 Task: Look for space in Lebrija, Spain from 2nd September, 2023 to 5th September, 2023 for 1 adult in price range Rs.5000 to Rs.10000. Place can be private room with 1  bedroom having 1 bed and 1 bathroom. Property type can be house, flat, guest house, hotel. Booking option can be shelf check-in. Required host language is English.
Action: Mouse moved to (375, 191)
Screenshot: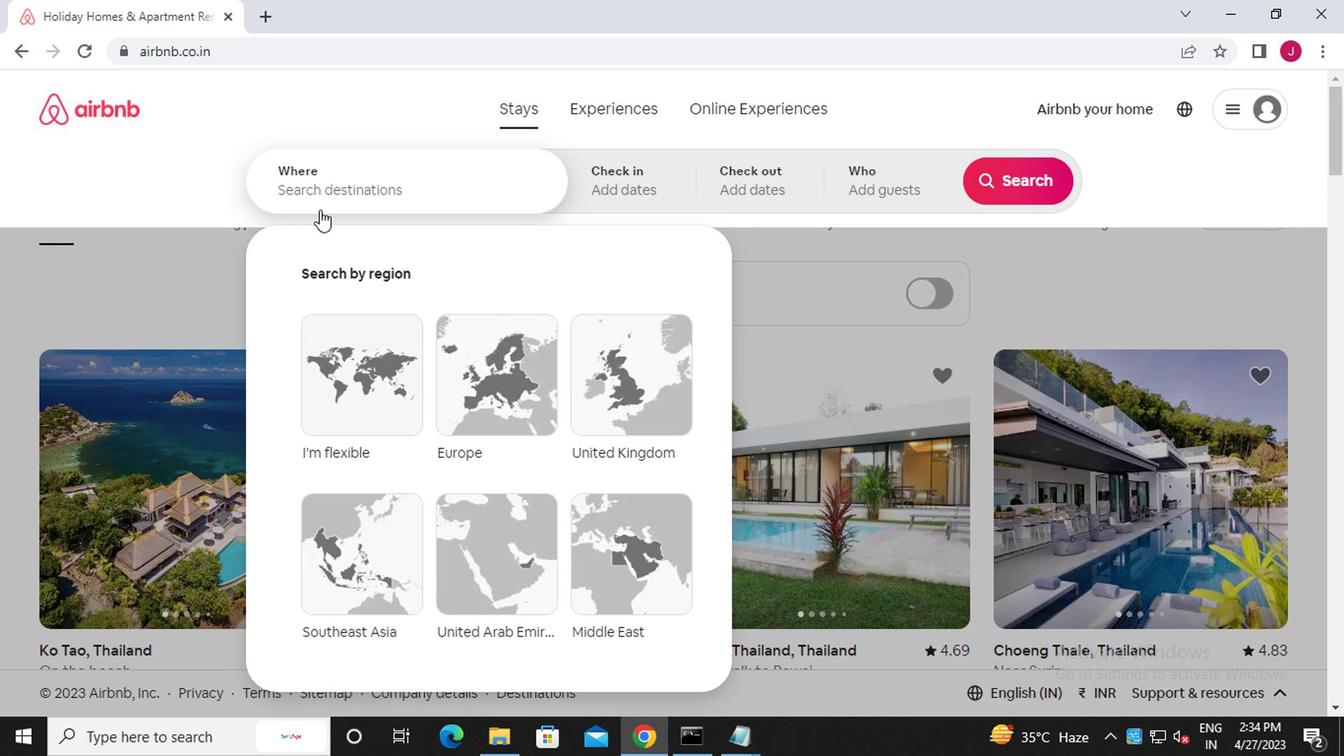 
Action: Mouse pressed left at (375, 191)
Screenshot: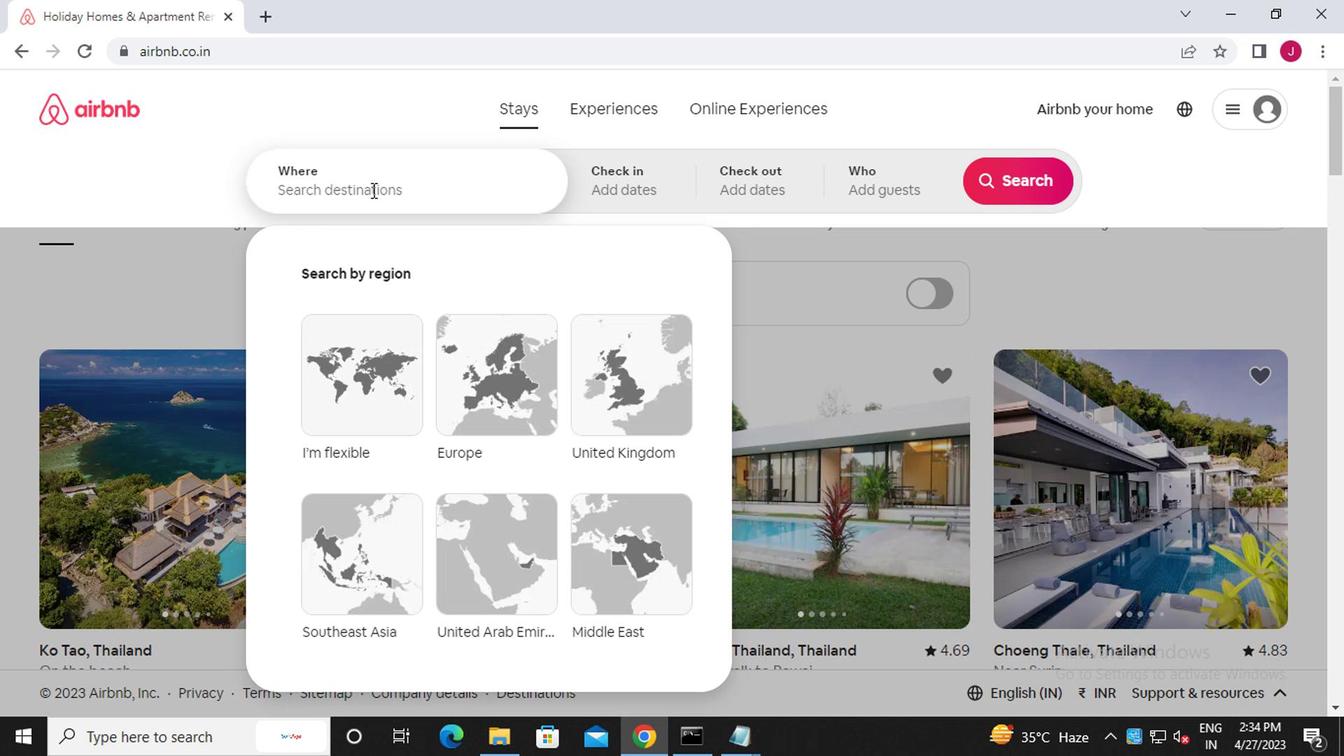 
Action: Mouse moved to (377, 191)
Screenshot: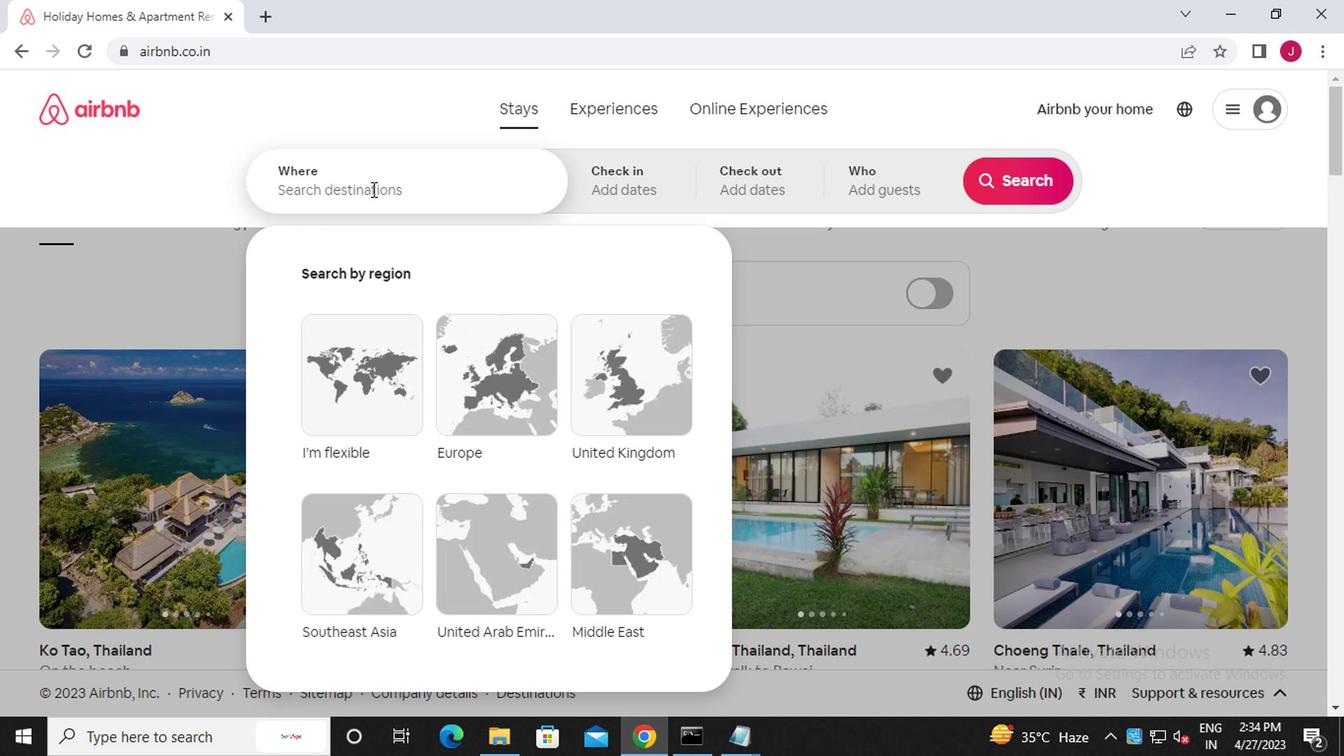 
Action: Key pressed l<Key.caps_lock>ebrija
Screenshot: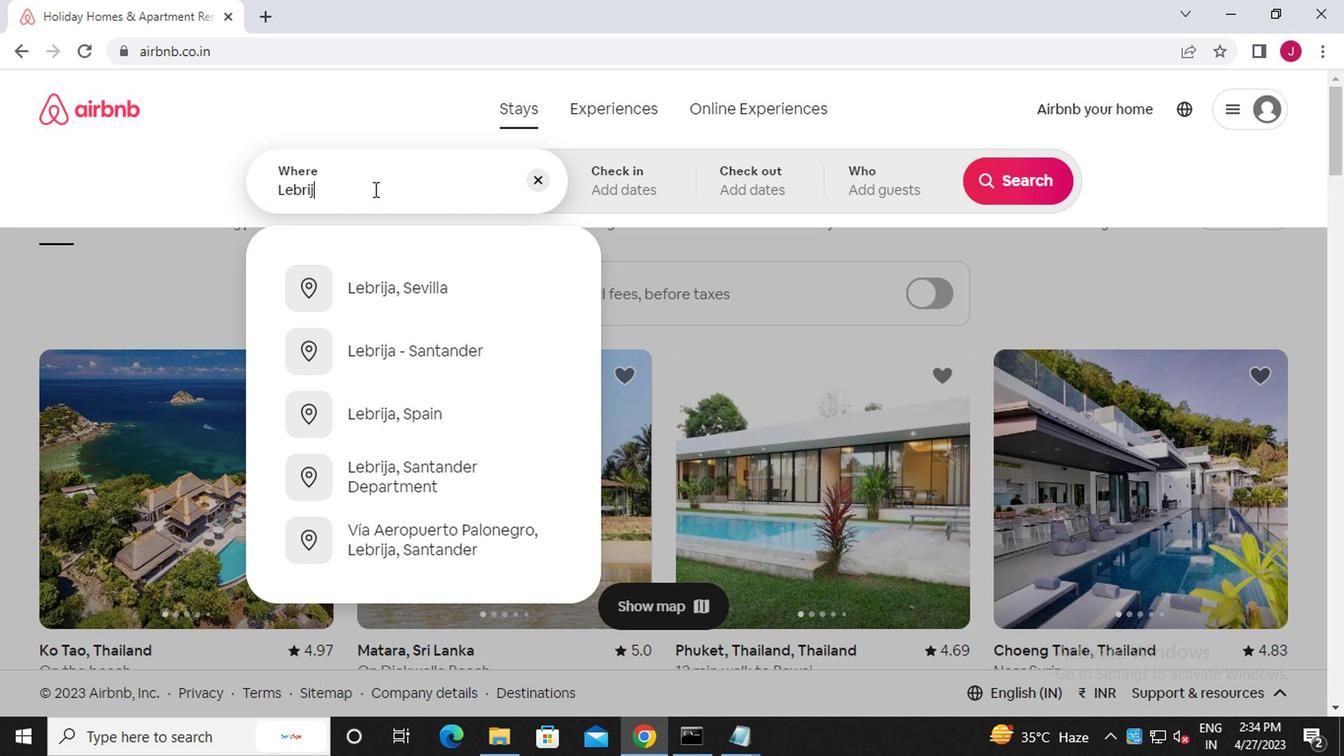 
Action: Mouse moved to (434, 418)
Screenshot: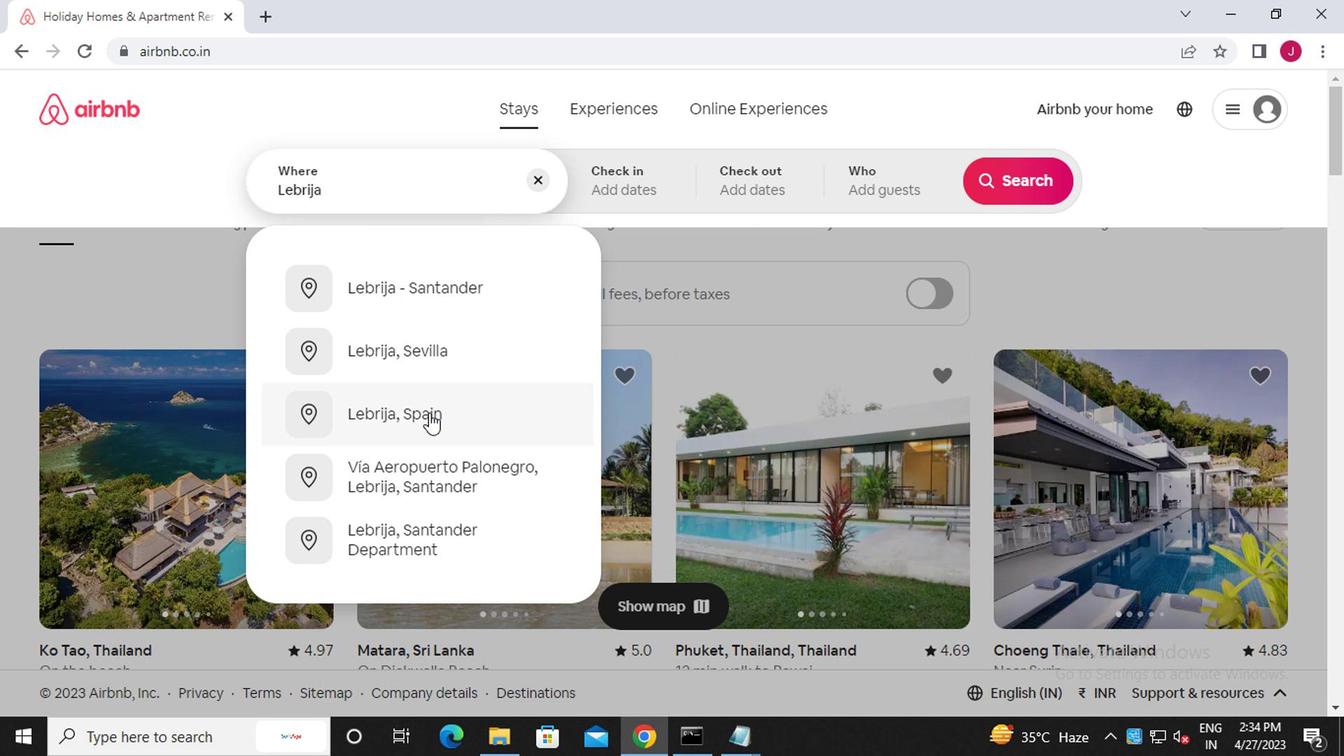 
Action: Mouse pressed left at (434, 418)
Screenshot: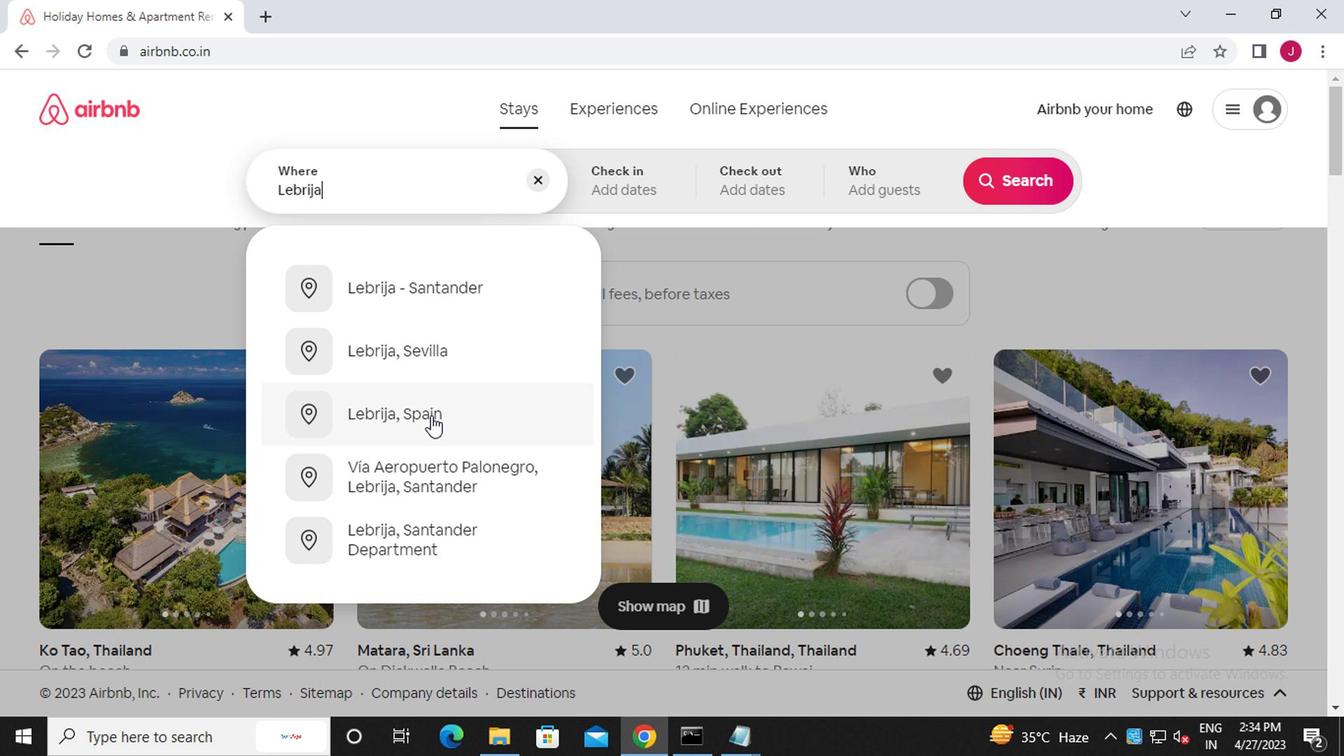 
Action: Mouse moved to (1002, 345)
Screenshot: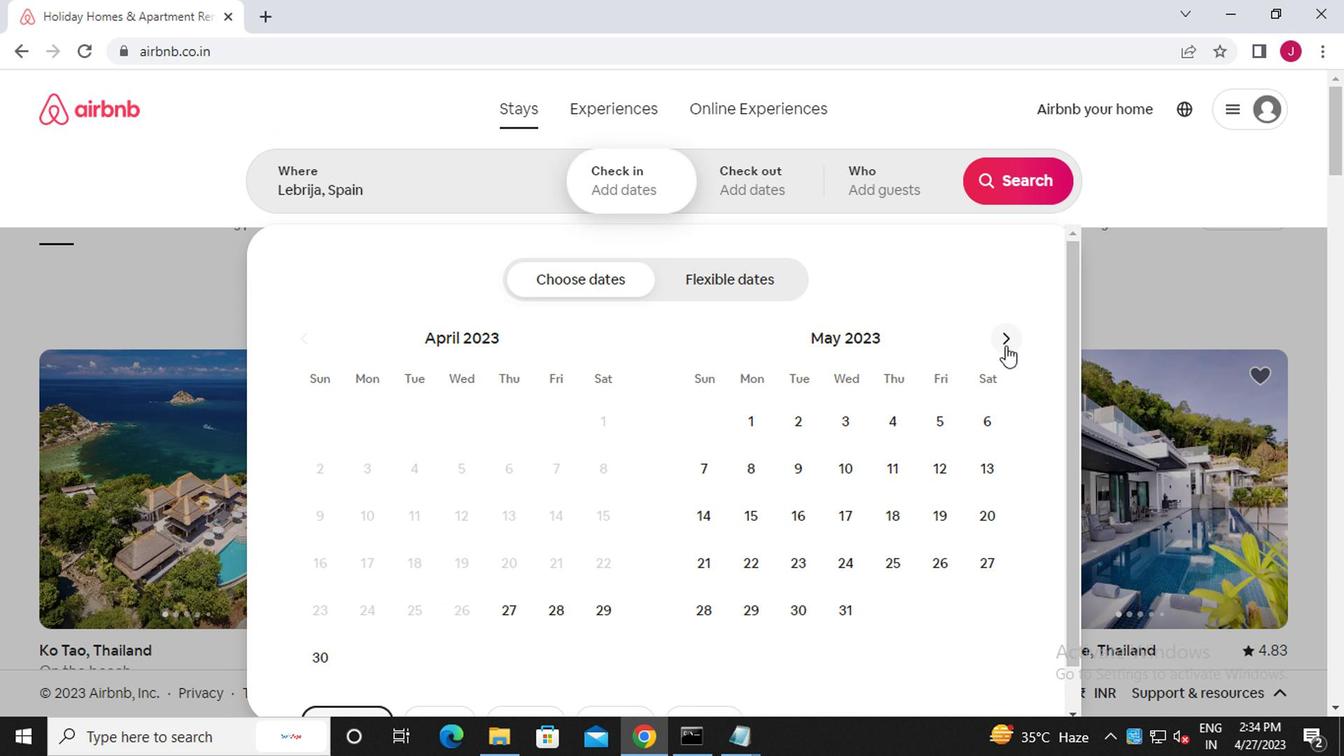 
Action: Mouse pressed left at (1002, 345)
Screenshot: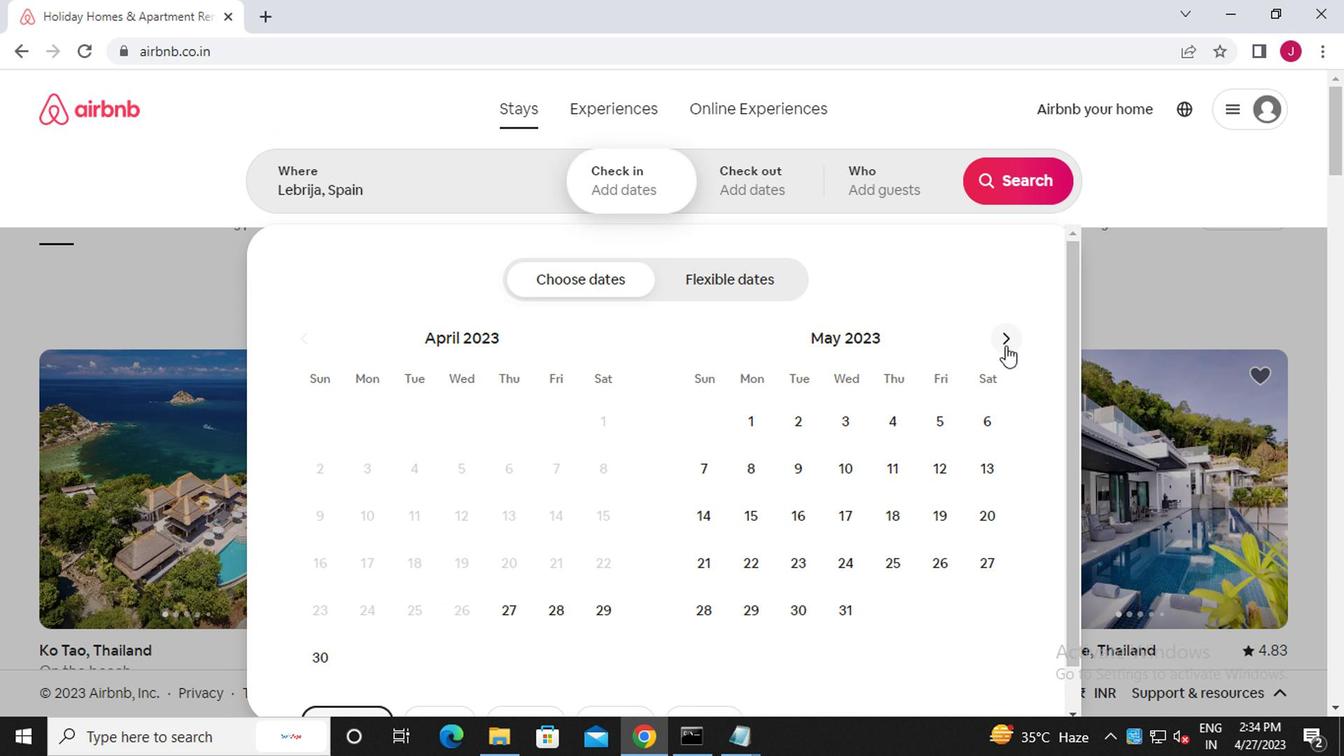 
Action: Mouse pressed left at (1002, 345)
Screenshot: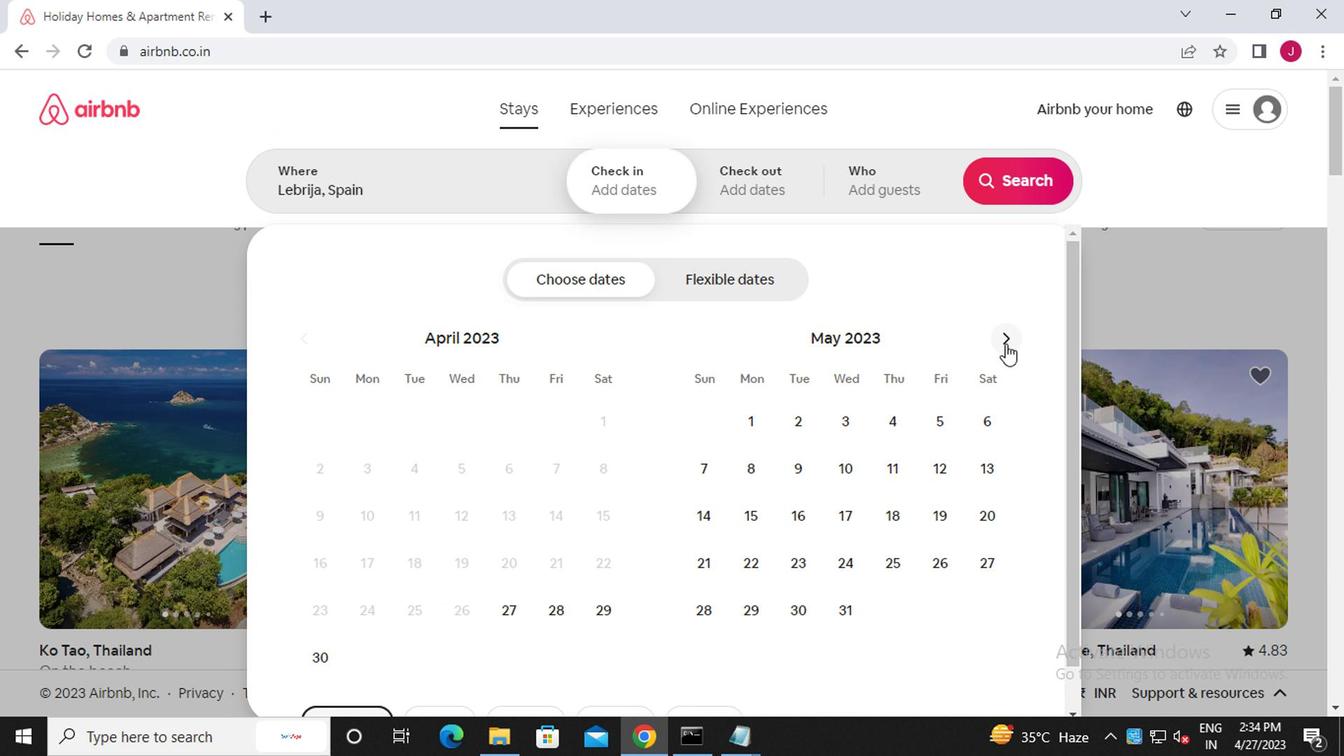 
Action: Mouse pressed left at (1002, 345)
Screenshot: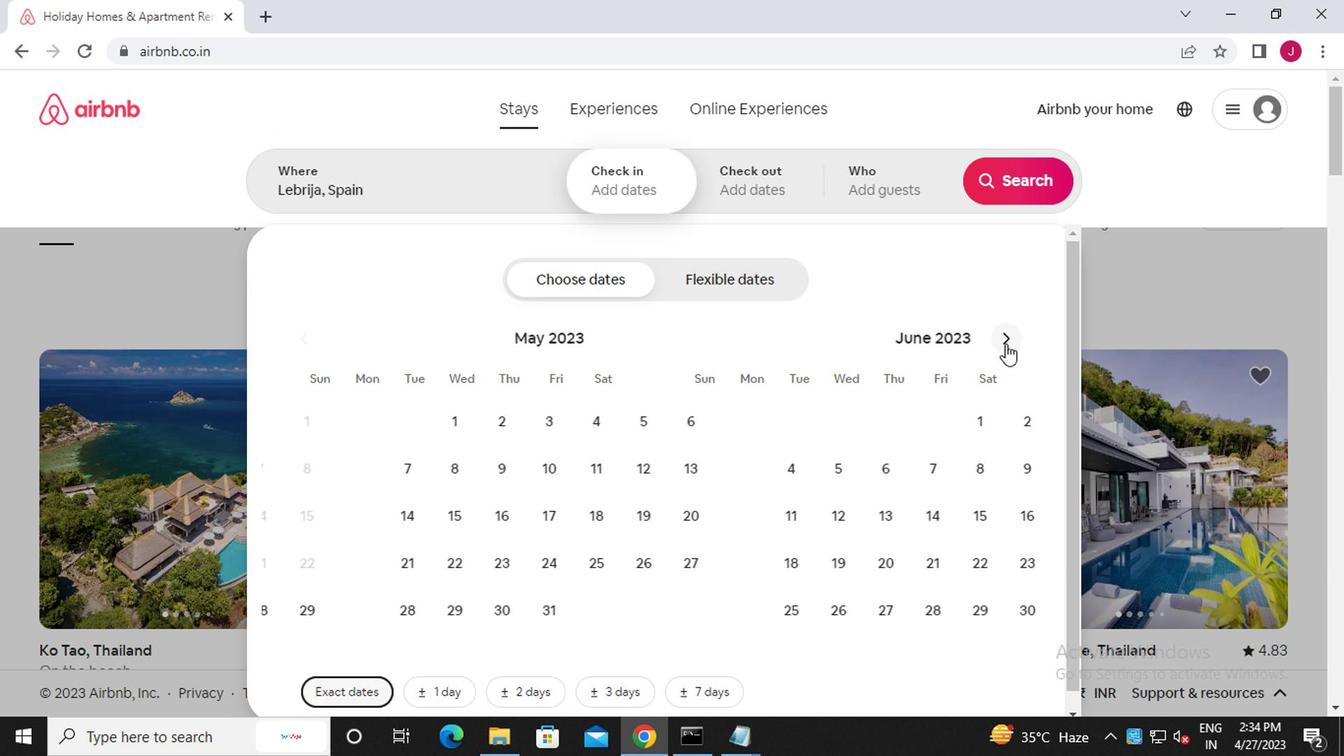 
Action: Mouse pressed left at (1002, 345)
Screenshot: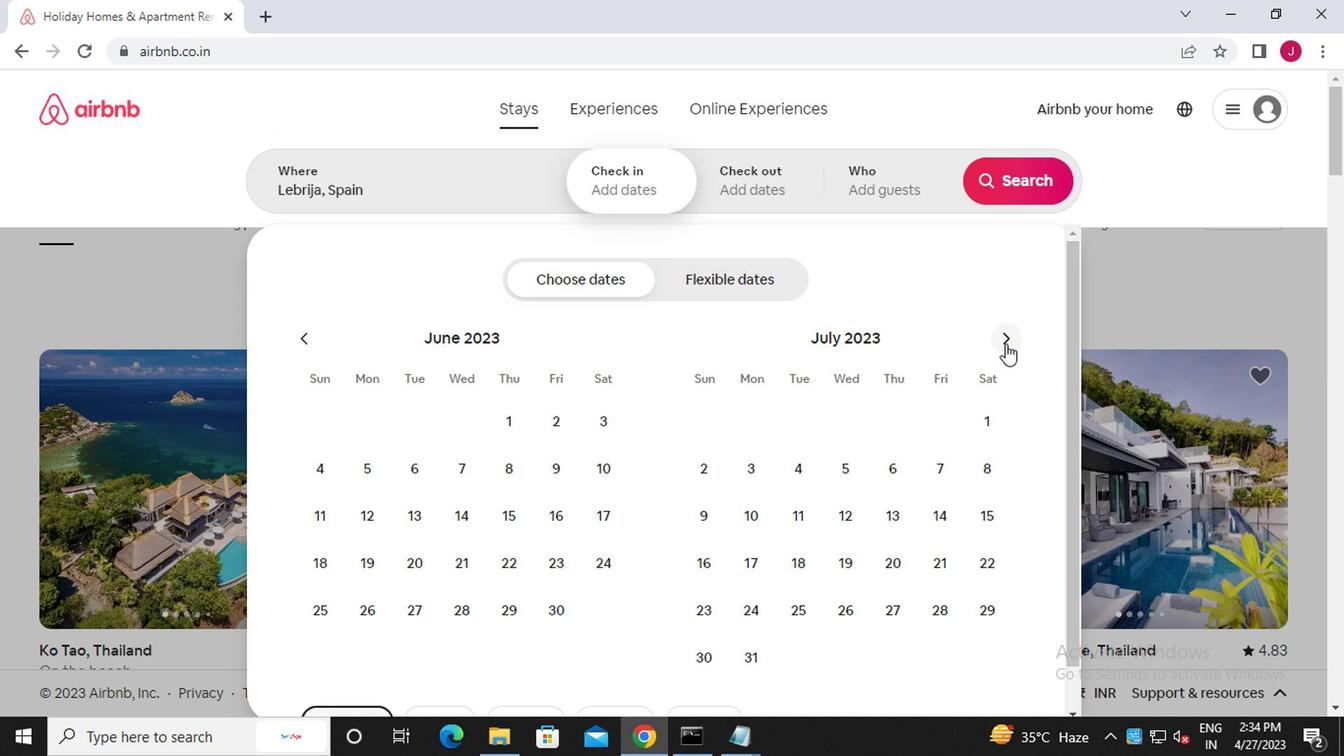 
Action: Mouse moved to (1002, 345)
Screenshot: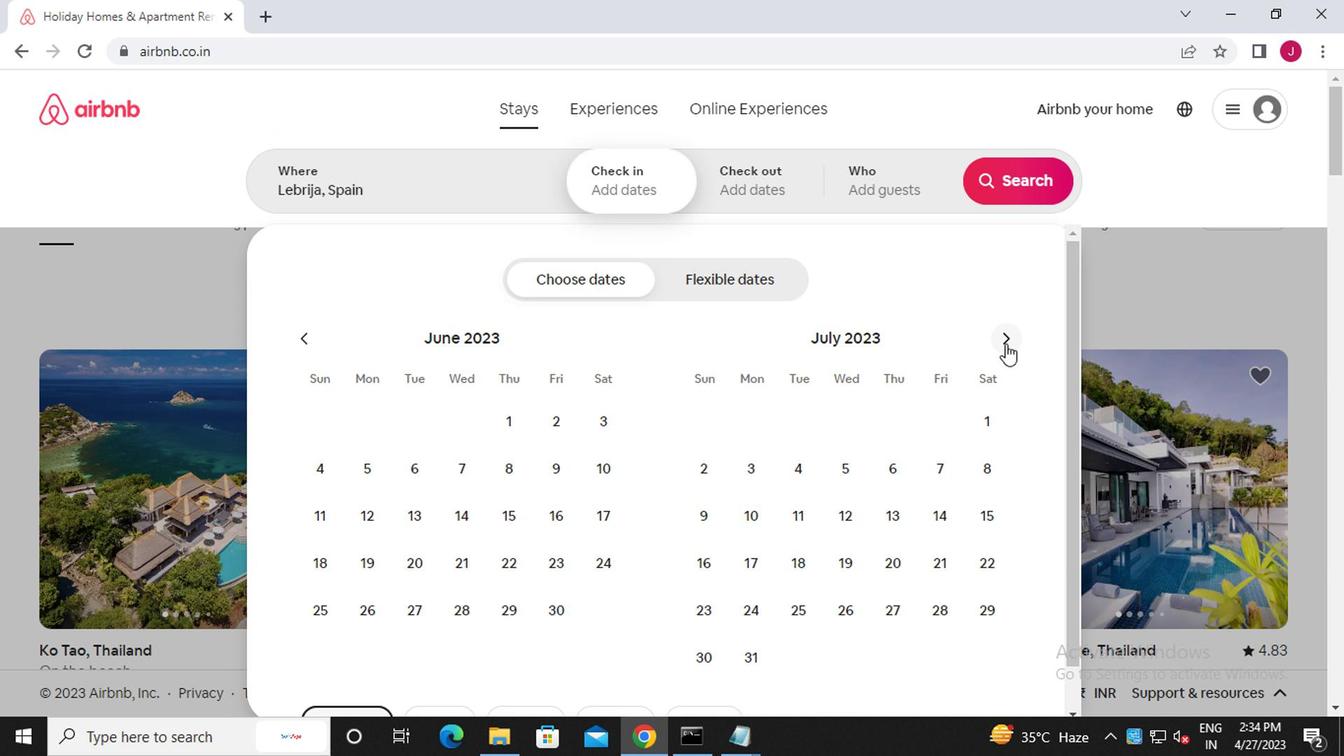 
Action: Mouse pressed left at (1002, 345)
Screenshot: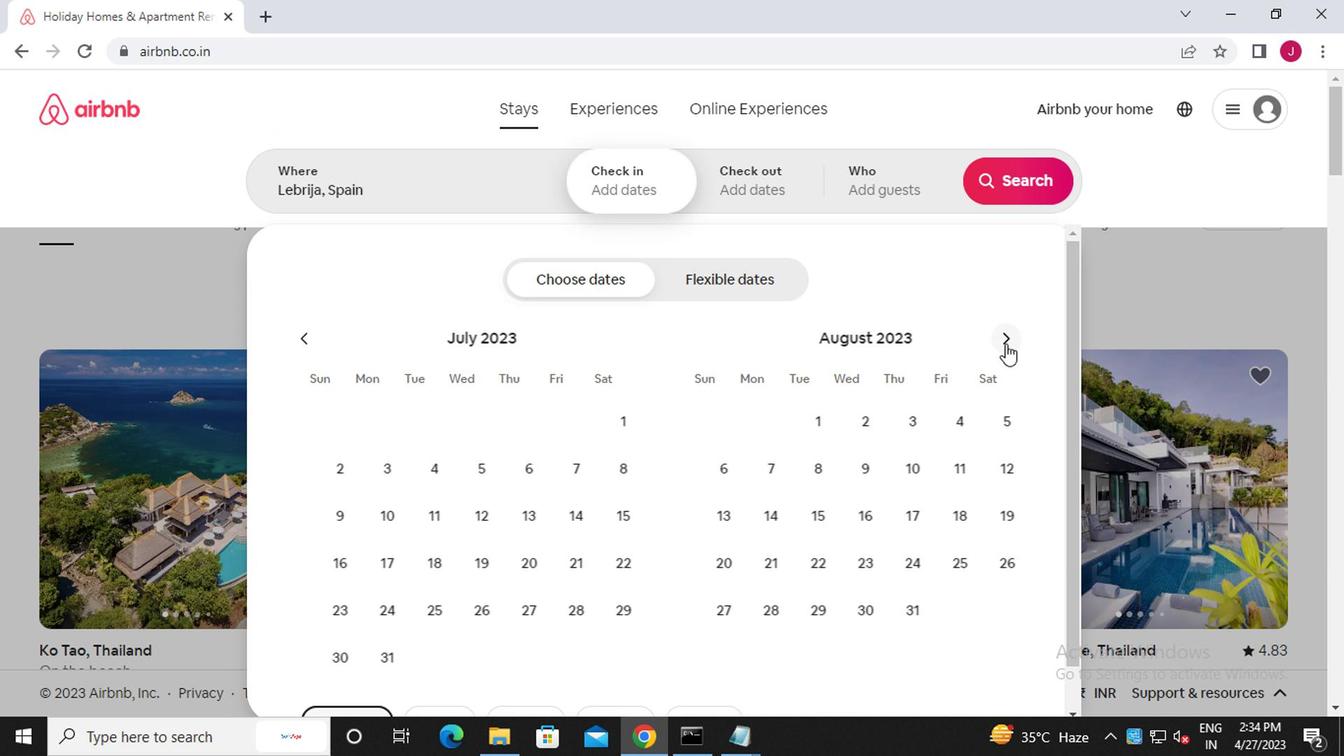 
Action: Mouse moved to (978, 432)
Screenshot: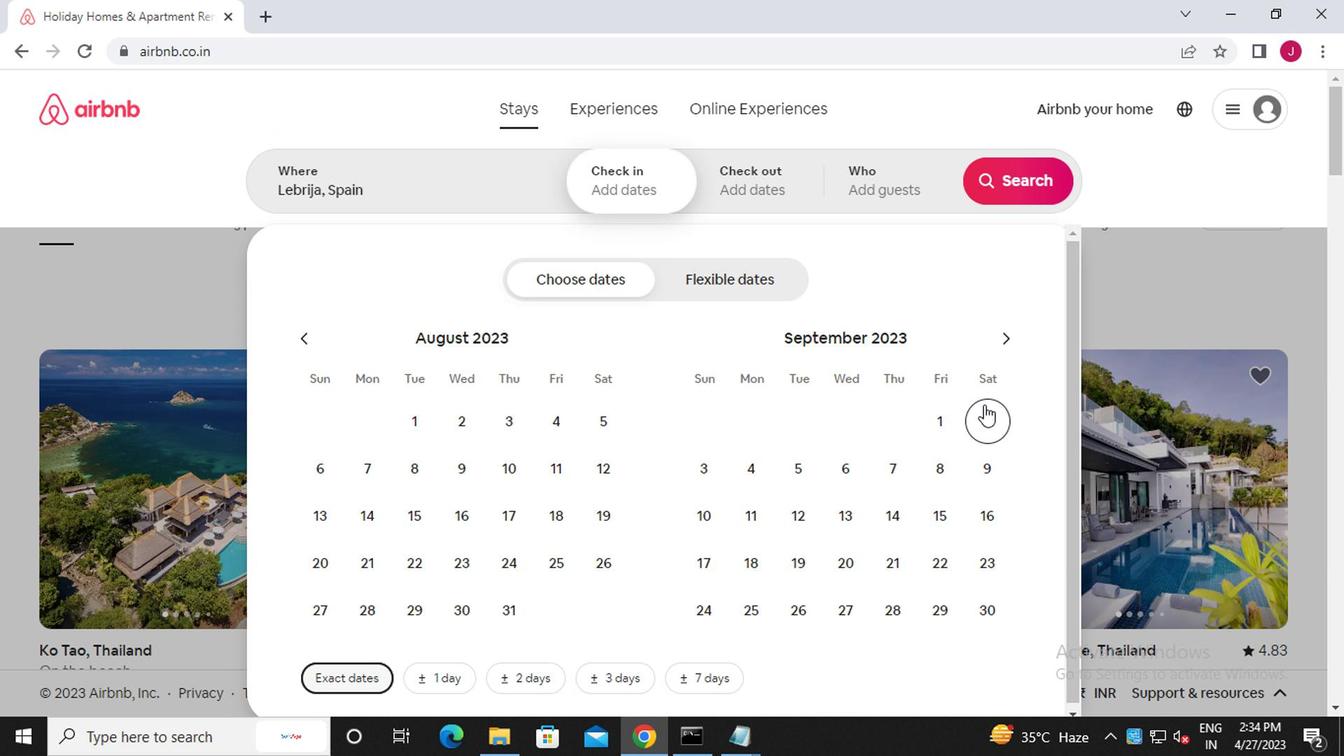 
Action: Mouse pressed left at (978, 432)
Screenshot: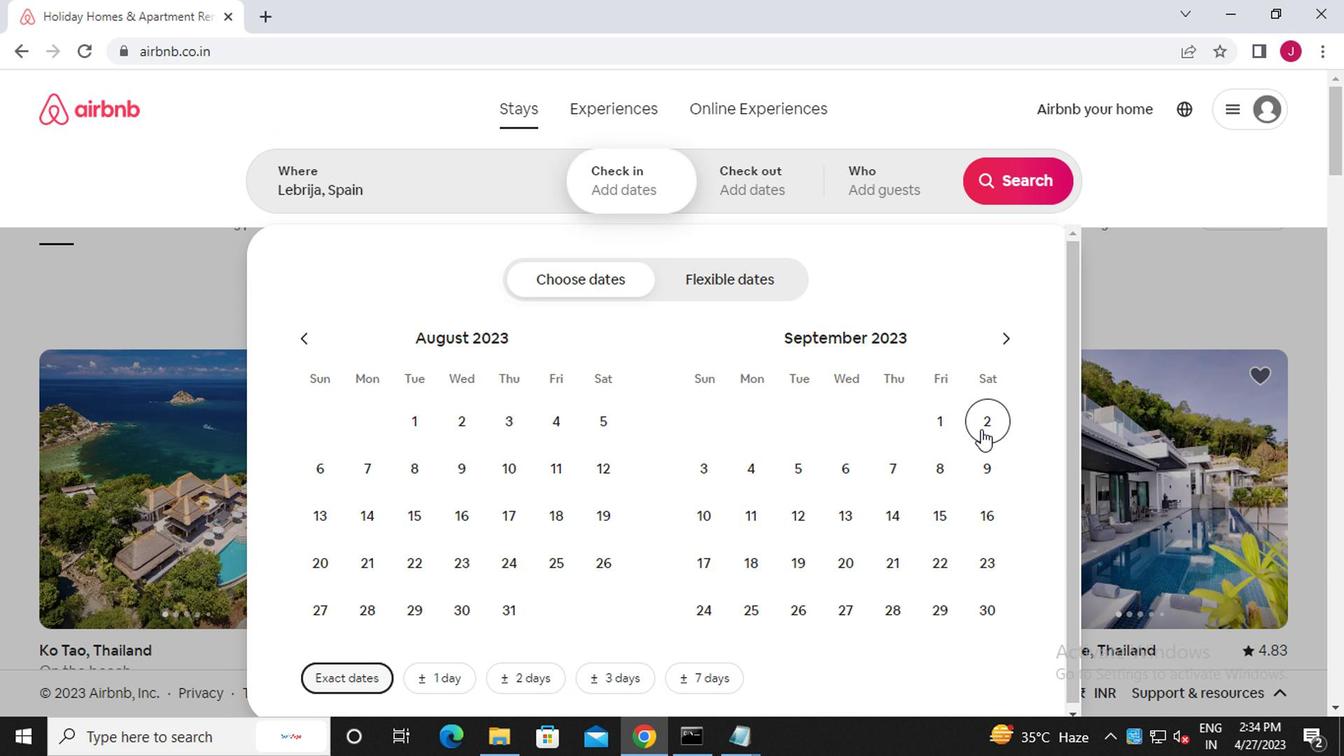 
Action: Mouse moved to (801, 476)
Screenshot: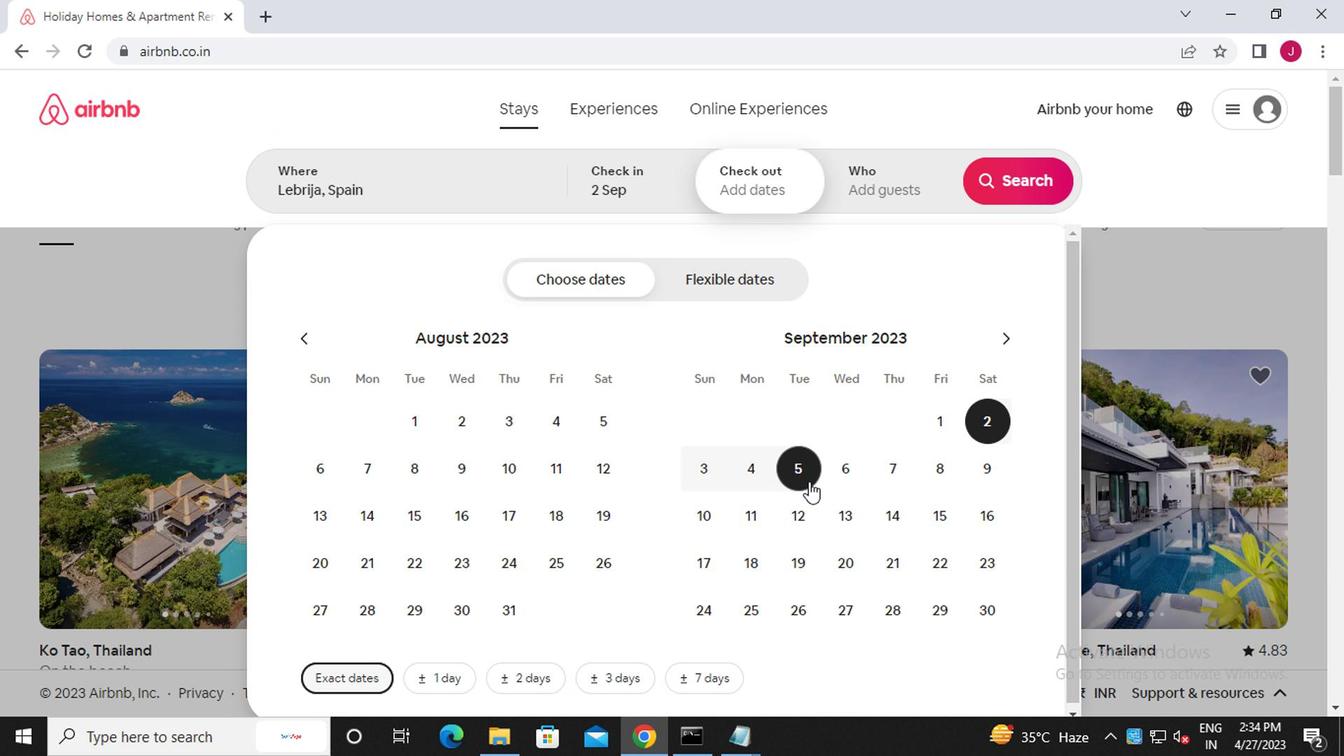 
Action: Mouse pressed left at (801, 476)
Screenshot: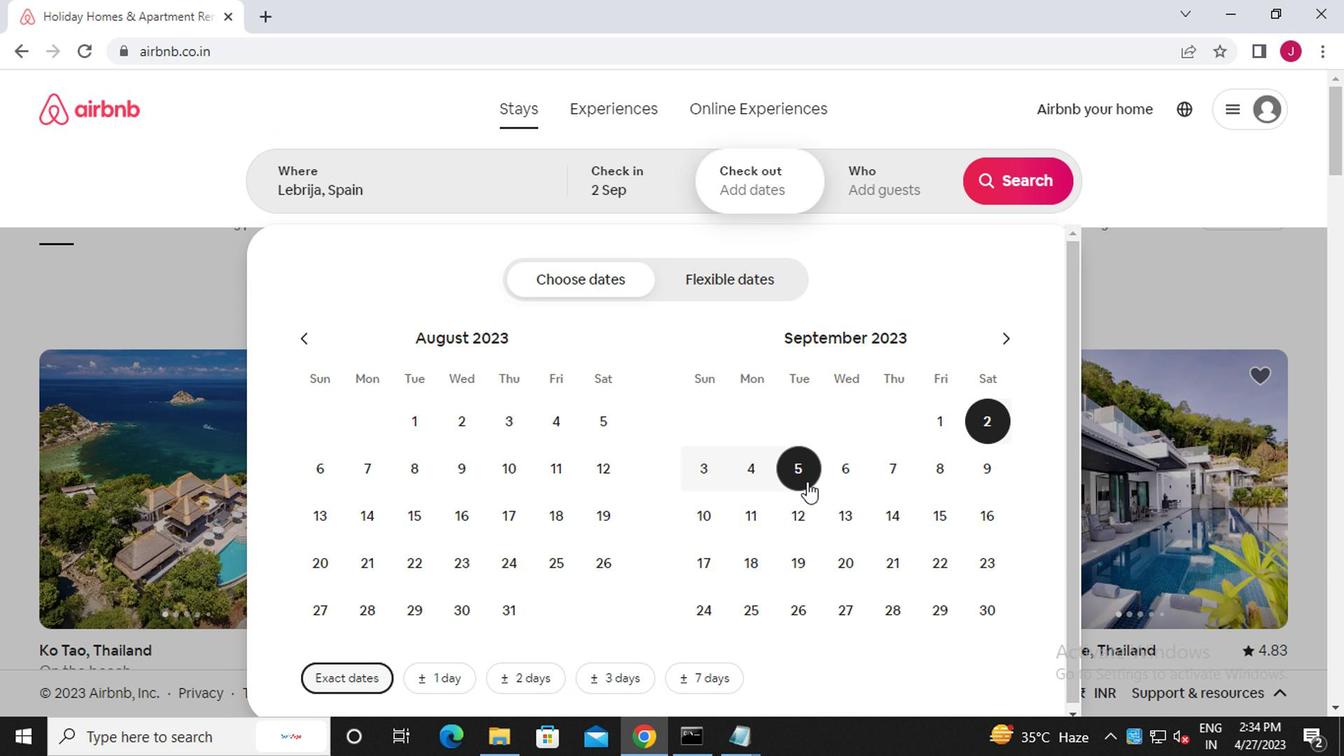 
Action: Mouse moved to (905, 194)
Screenshot: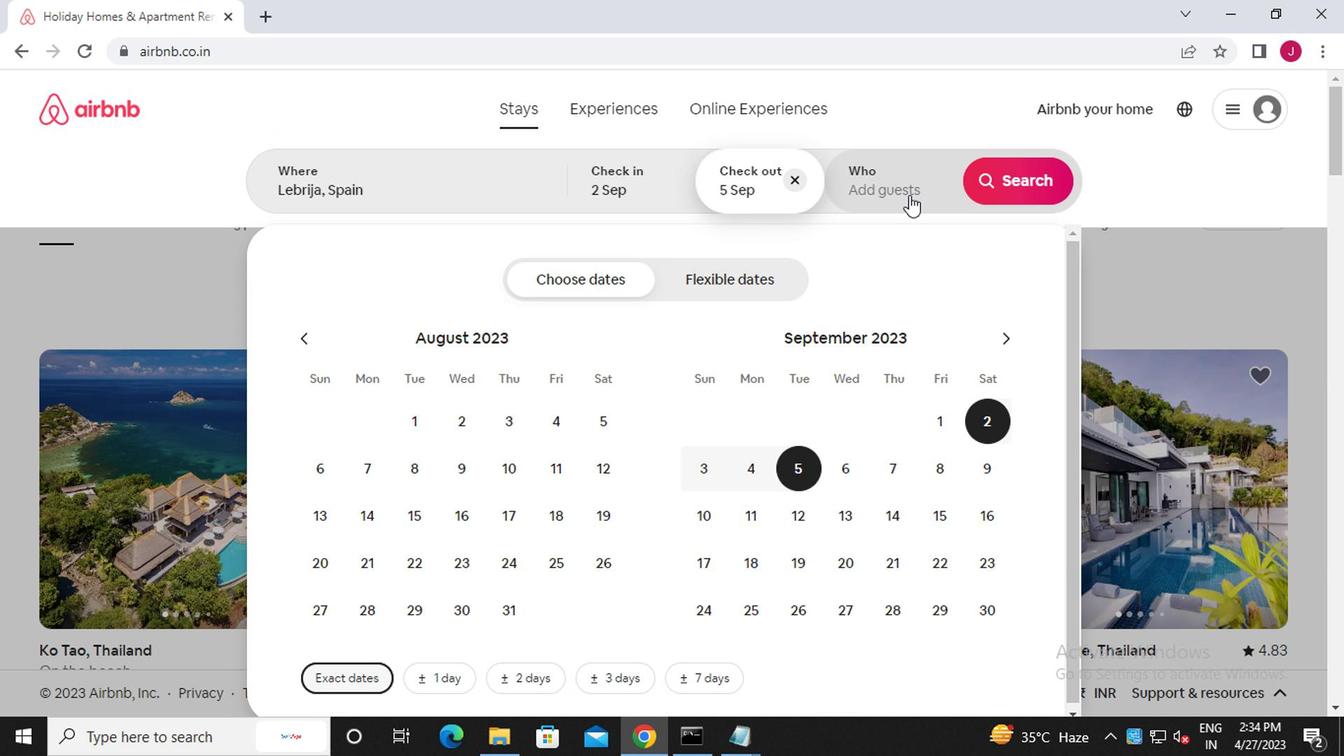 
Action: Mouse pressed left at (905, 194)
Screenshot: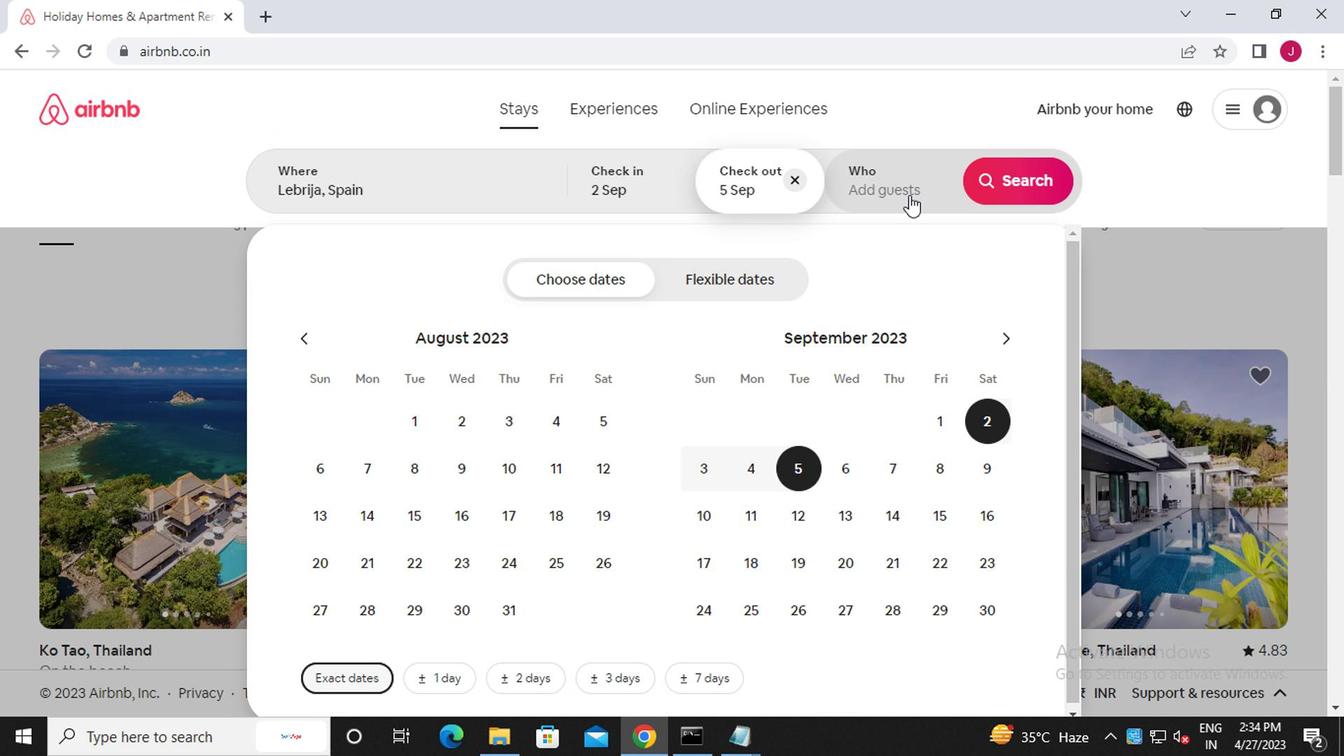 
Action: Mouse moved to (1026, 287)
Screenshot: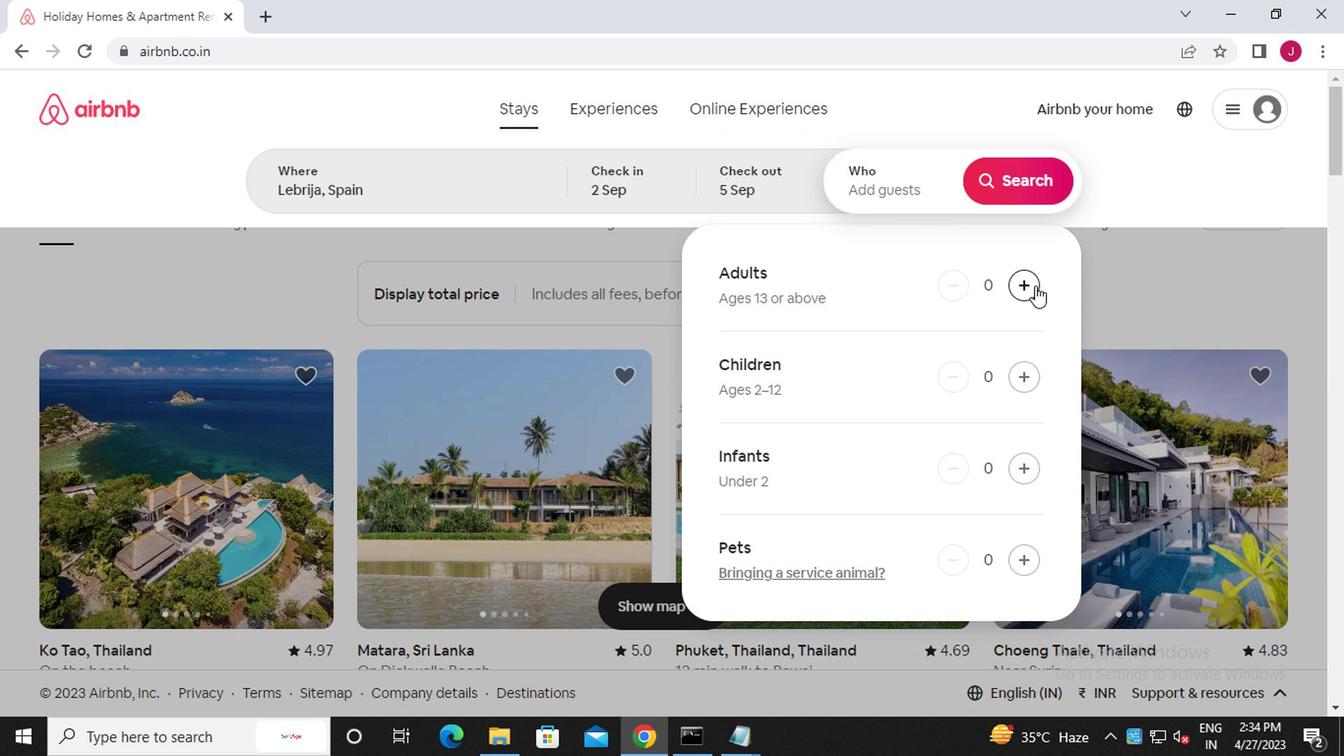 
Action: Mouse pressed left at (1026, 287)
Screenshot: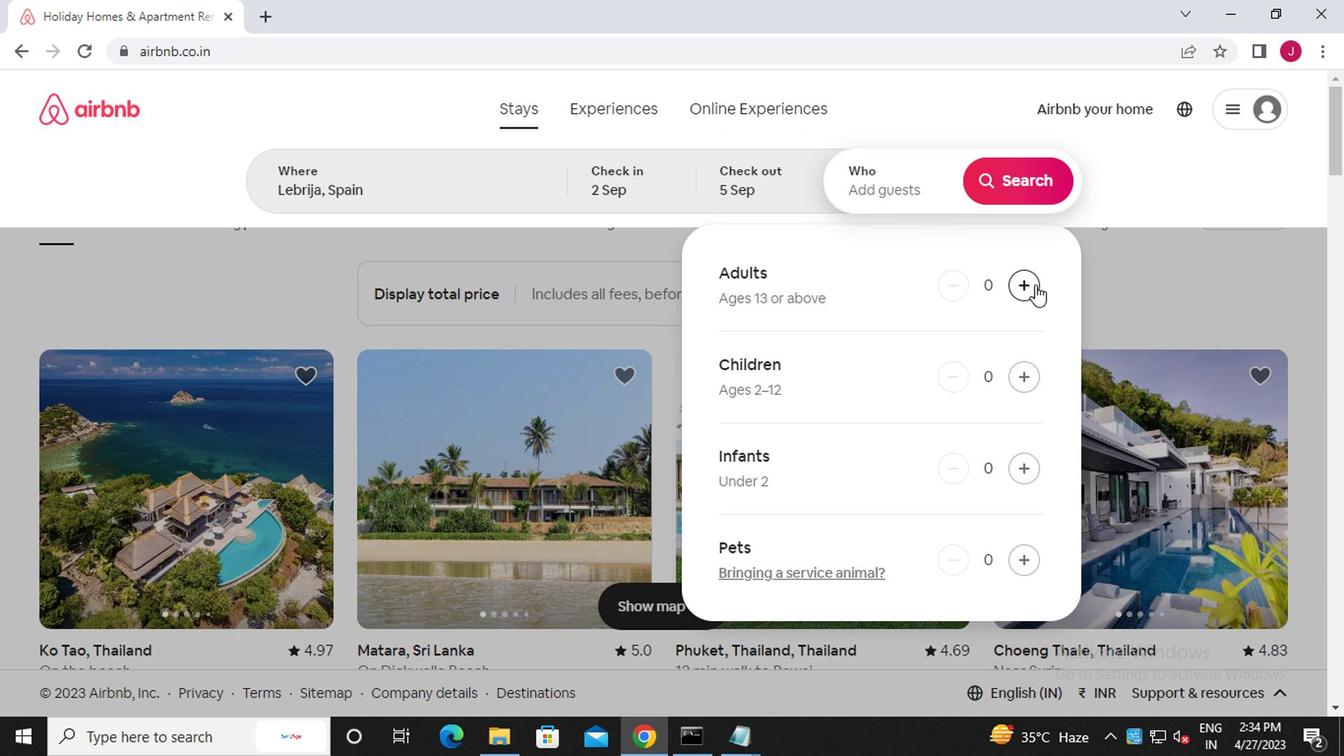 
Action: Mouse moved to (1028, 182)
Screenshot: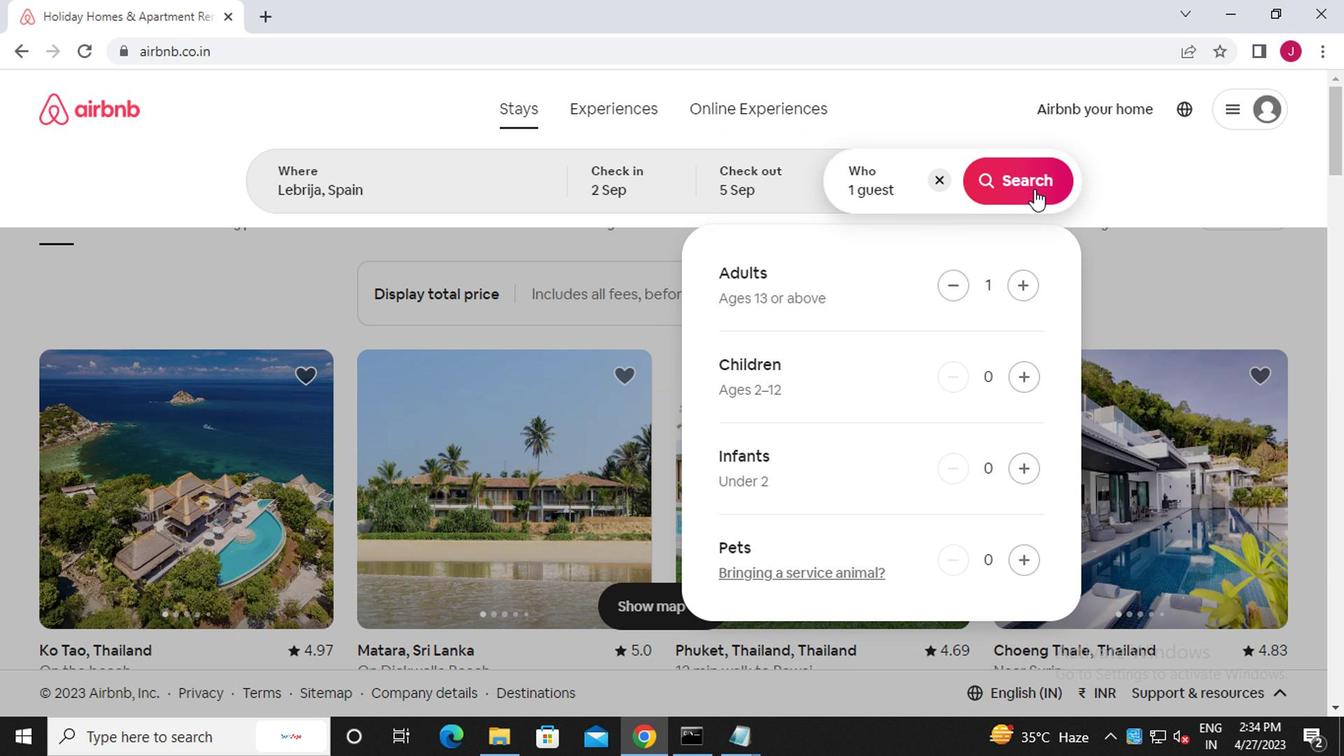 
Action: Mouse pressed left at (1028, 182)
Screenshot: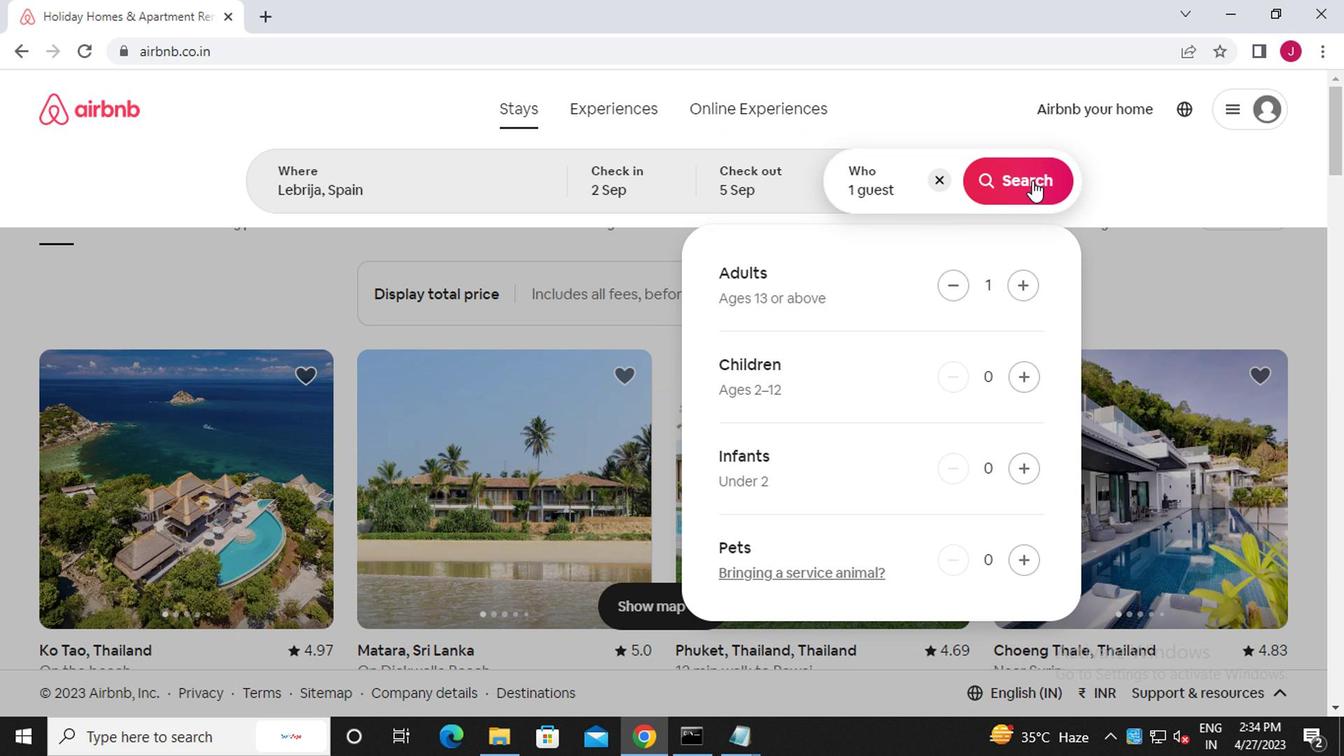 
Action: Mouse moved to (1250, 196)
Screenshot: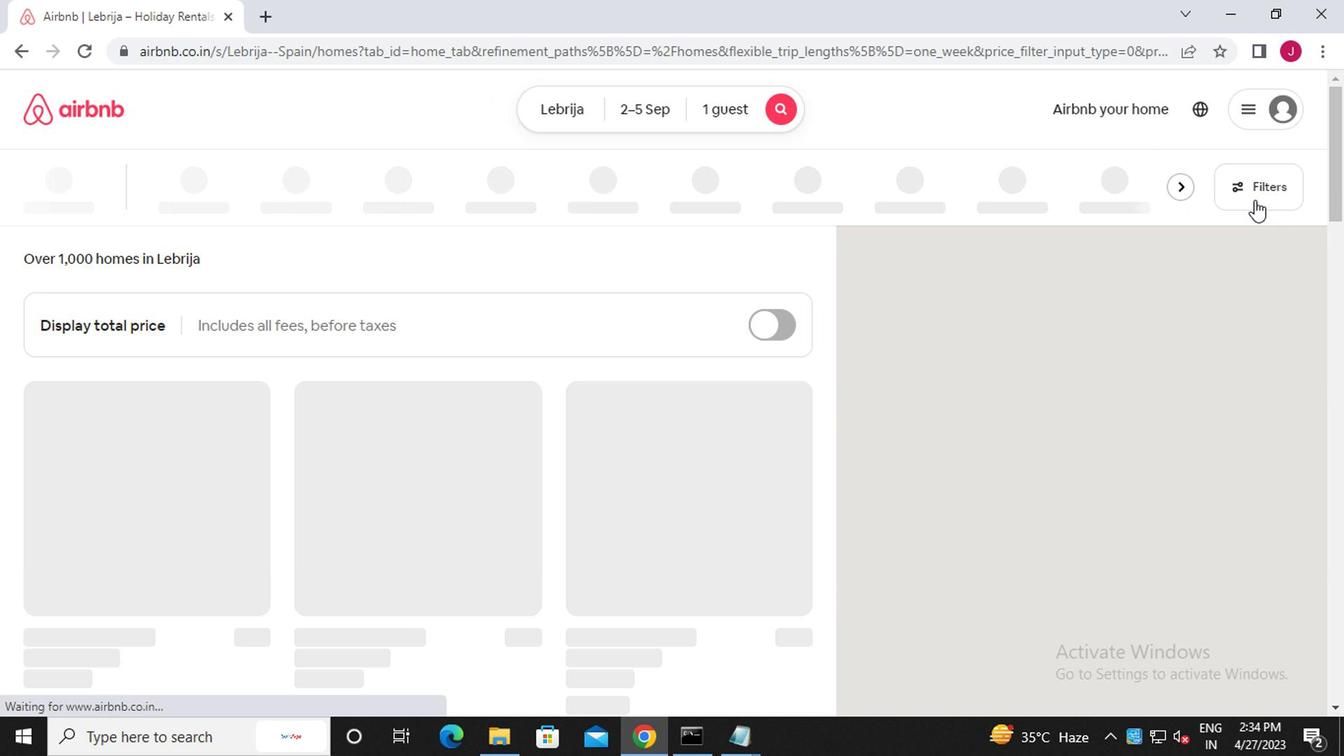 
Action: Mouse pressed left at (1250, 196)
Screenshot: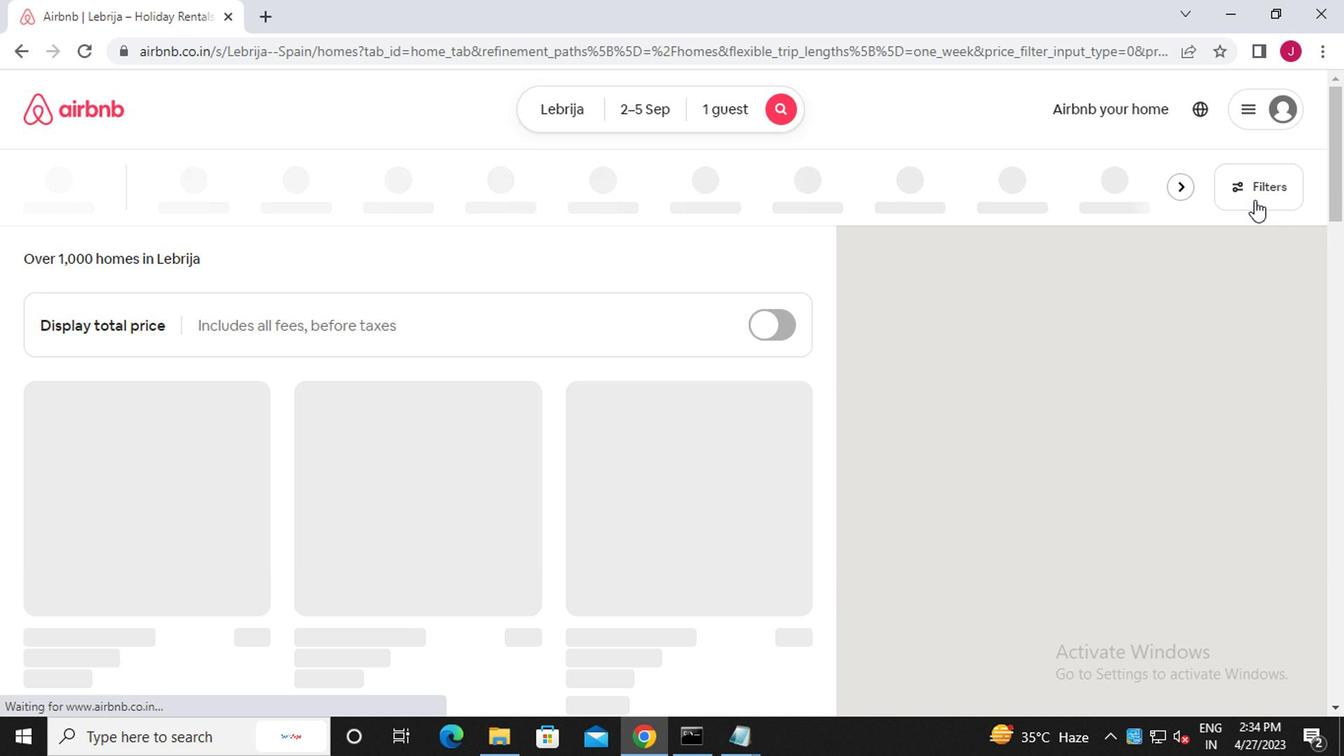 
Action: Mouse moved to (504, 432)
Screenshot: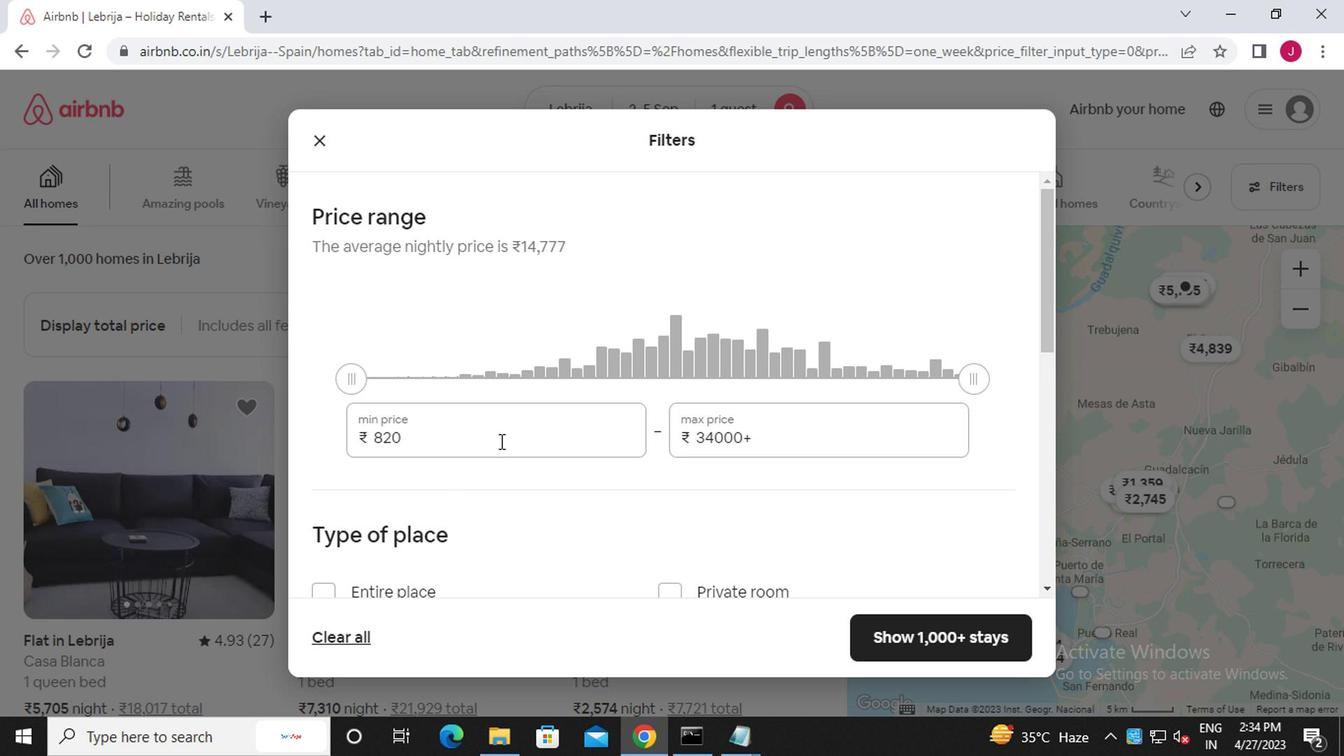 
Action: Mouse pressed left at (504, 432)
Screenshot: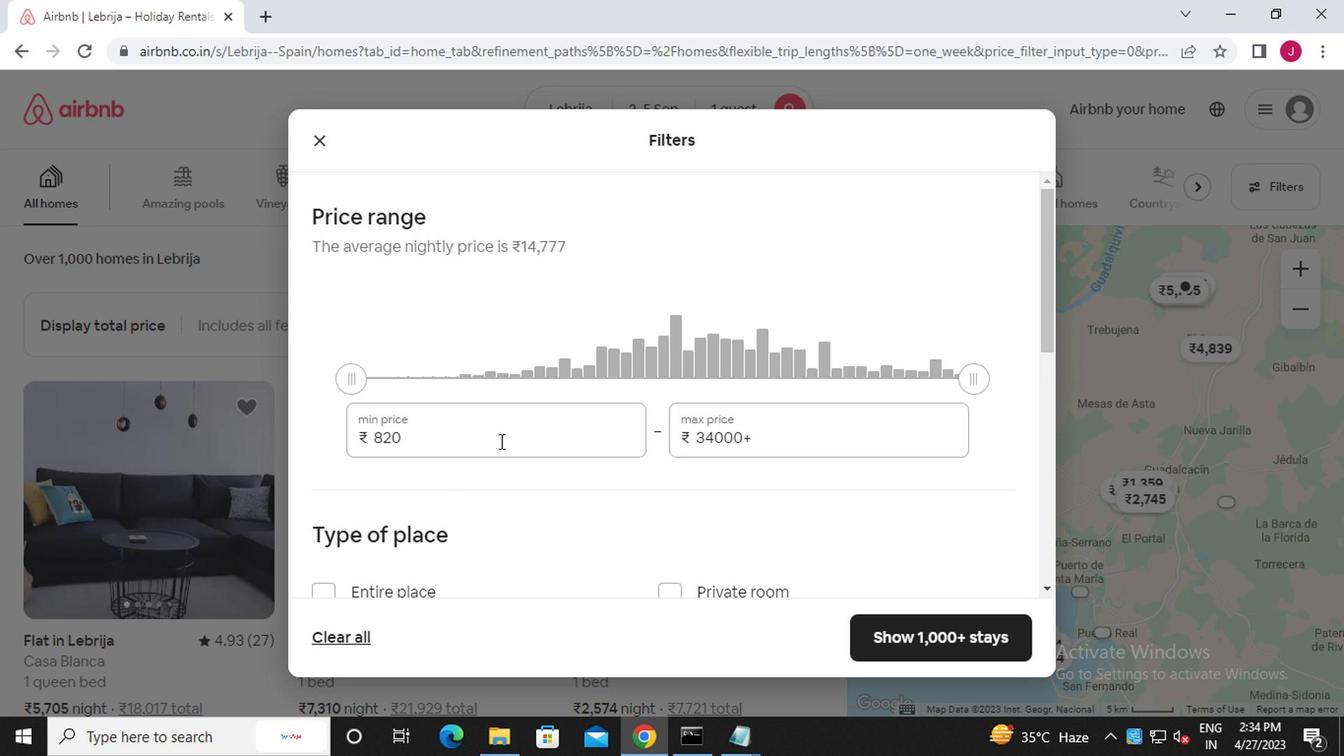 
Action: Mouse moved to (502, 432)
Screenshot: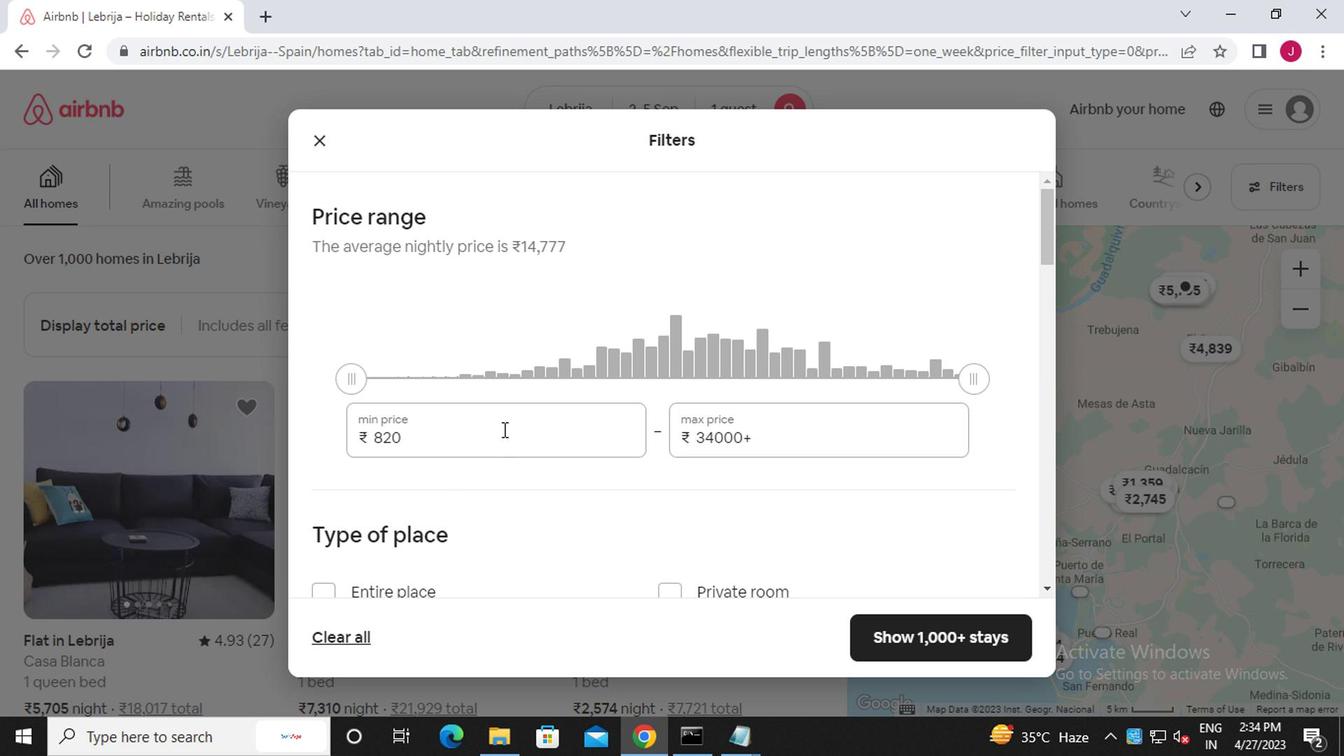 
Action: Key pressed <Key.backspace><Key.backspace><Key.backspace><<101>><<96>><<96>><<96>>
Screenshot: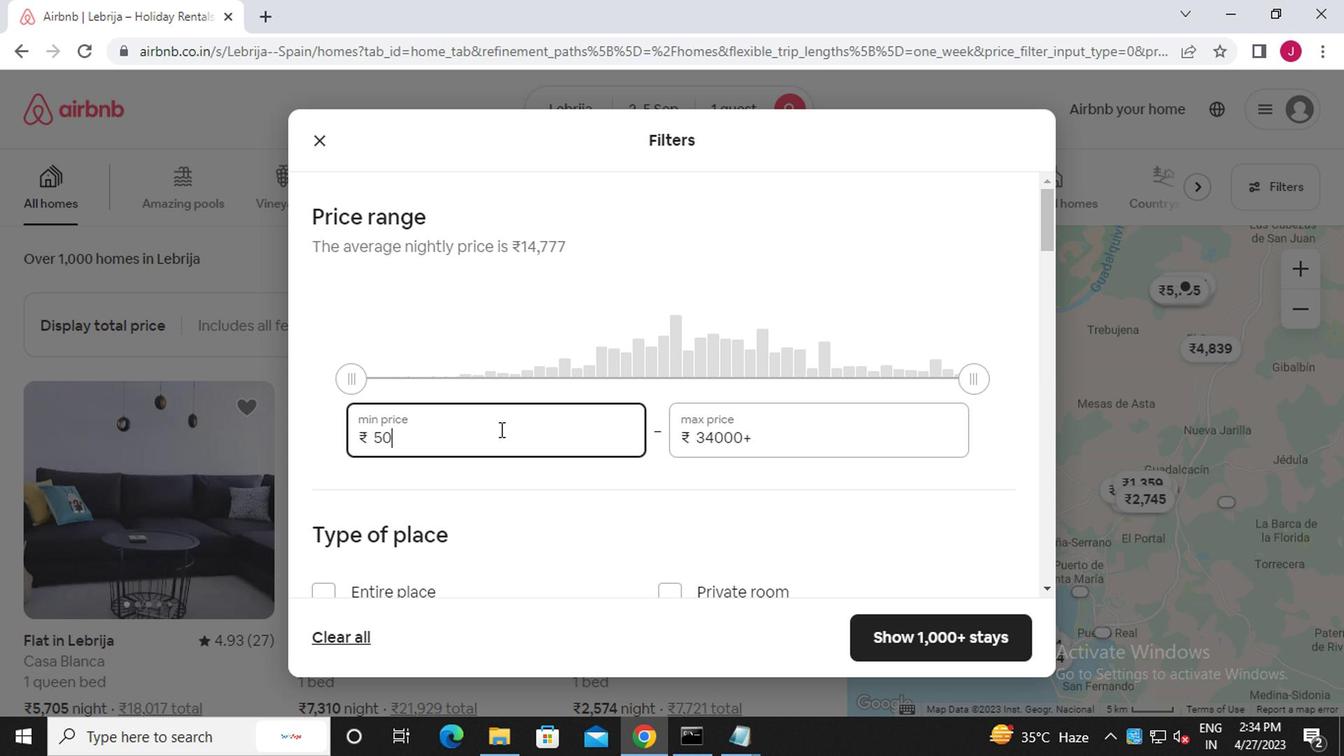 
Action: Mouse moved to (773, 432)
Screenshot: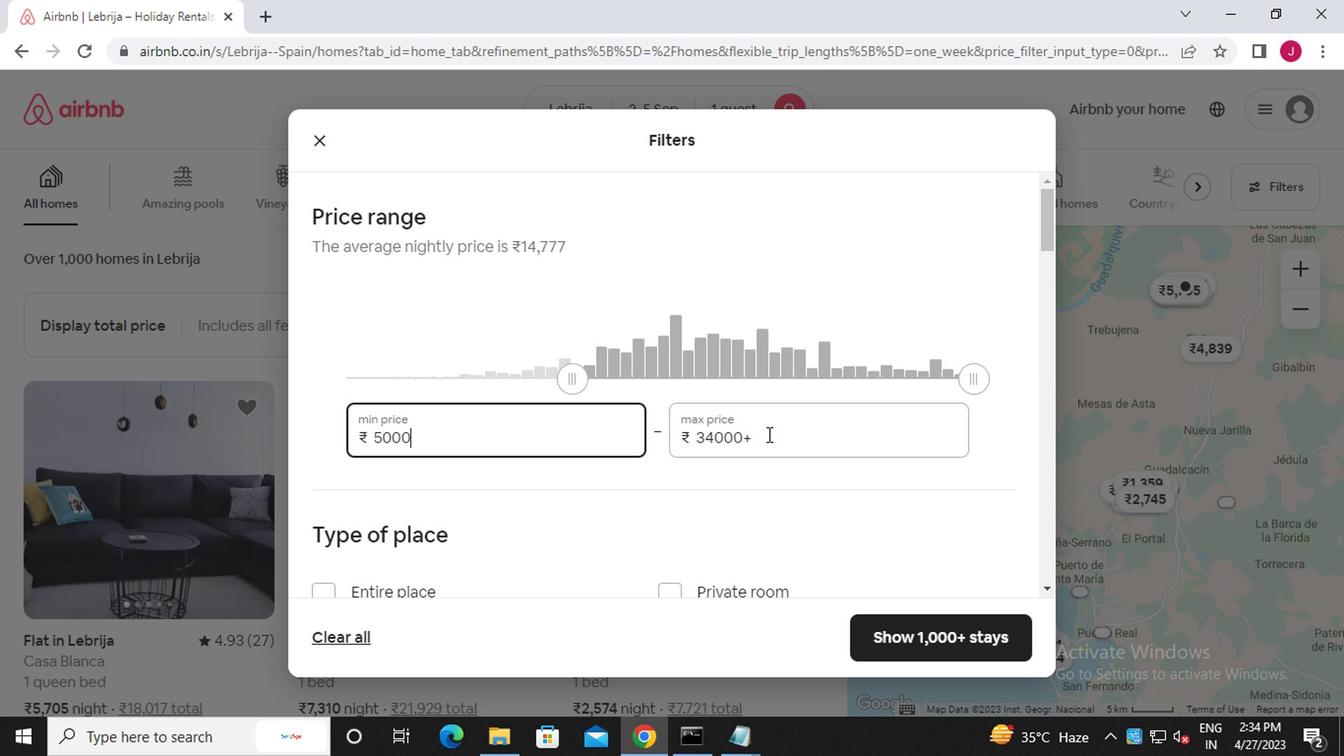 
Action: Mouse pressed left at (773, 432)
Screenshot: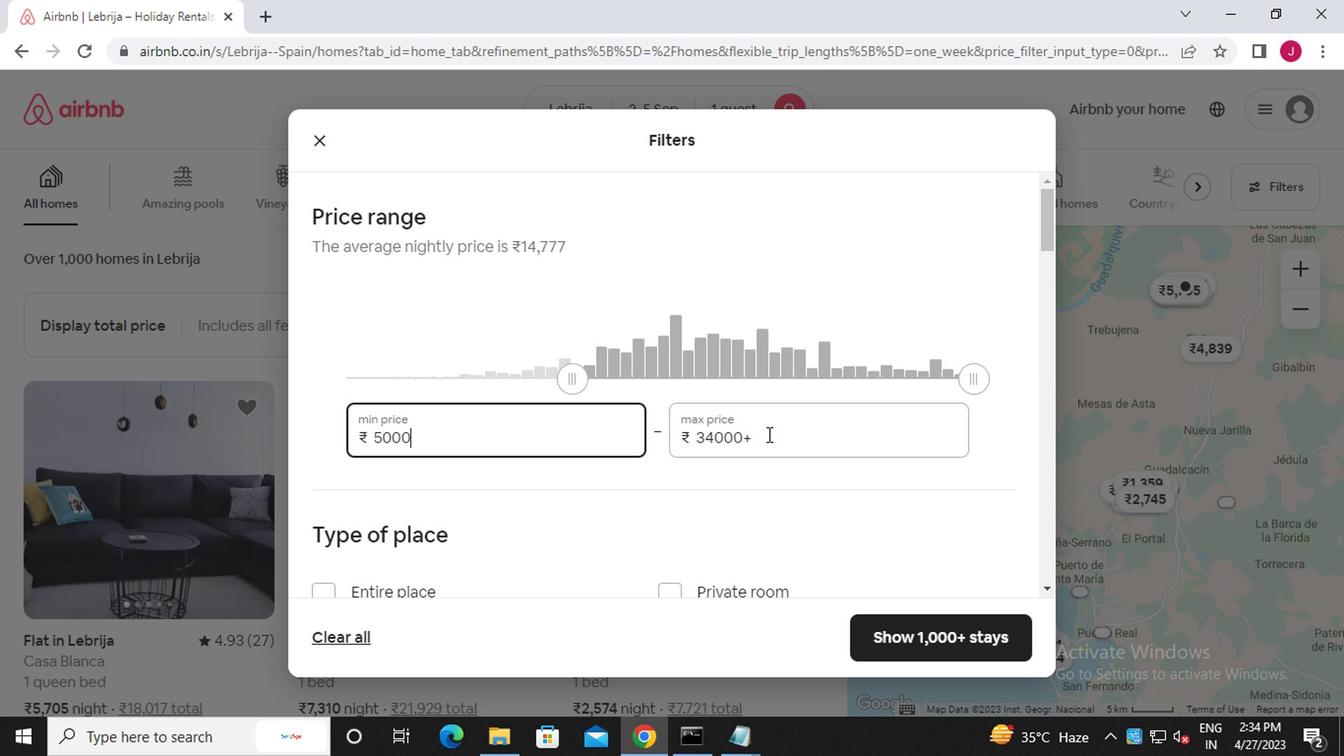 
Action: Mouse moved to (776, 430)
Screenshot: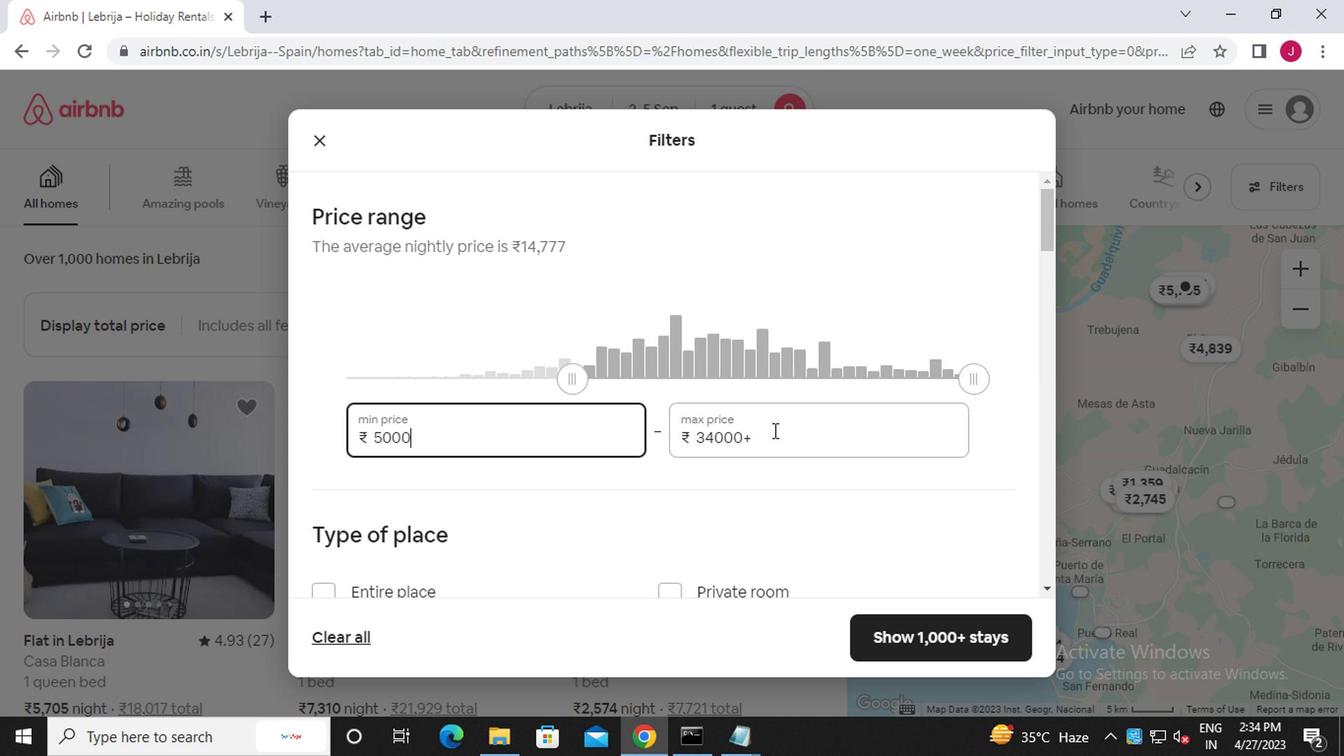 
Action: Key pressed <Key.backspace><Key.backspace><Key.backspace><Key.backspace><Key.backspace><Key.backspace><Key.backspace><Key.backspace><Key.backspace><Key.backspace><Key.backspace><Key.backspace><Key.backspace><<97>><<96>><<96>><<96>><<96>>
Screenshot: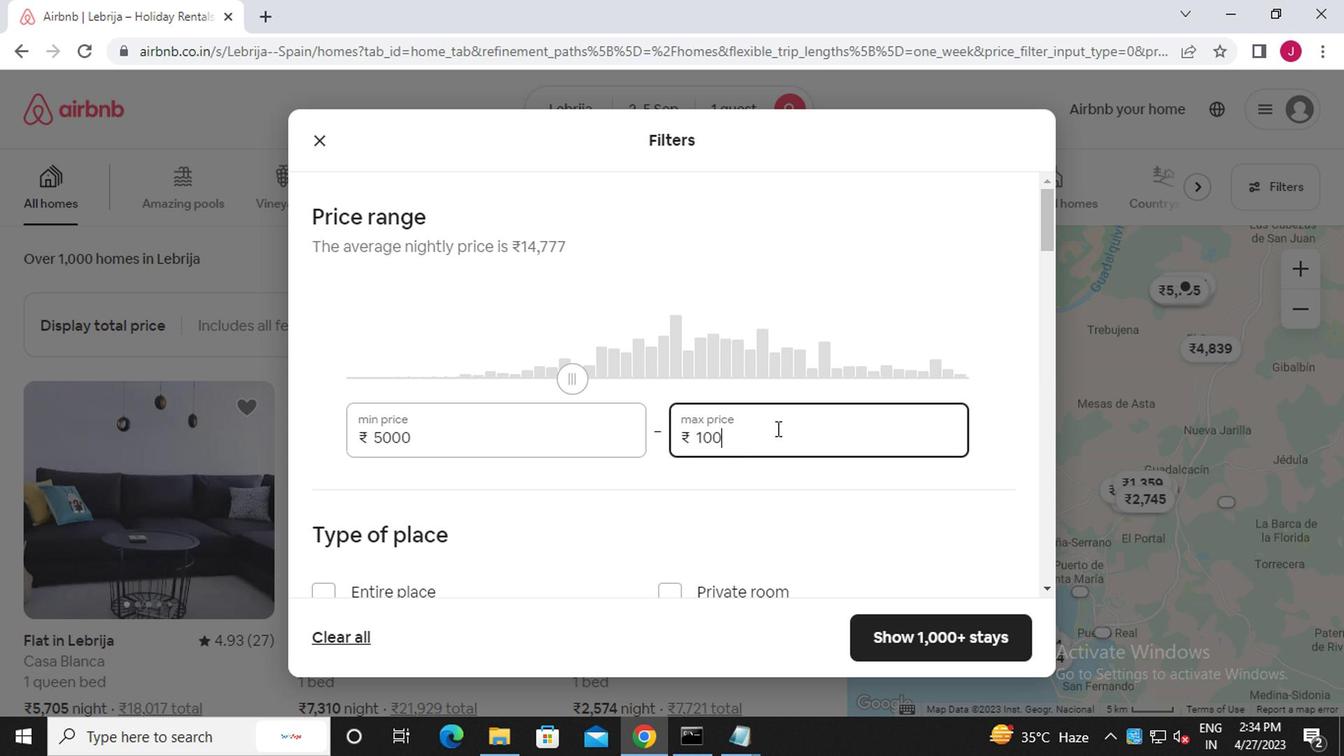 
Action: Mouse moved to (722, 447)
Screenshot: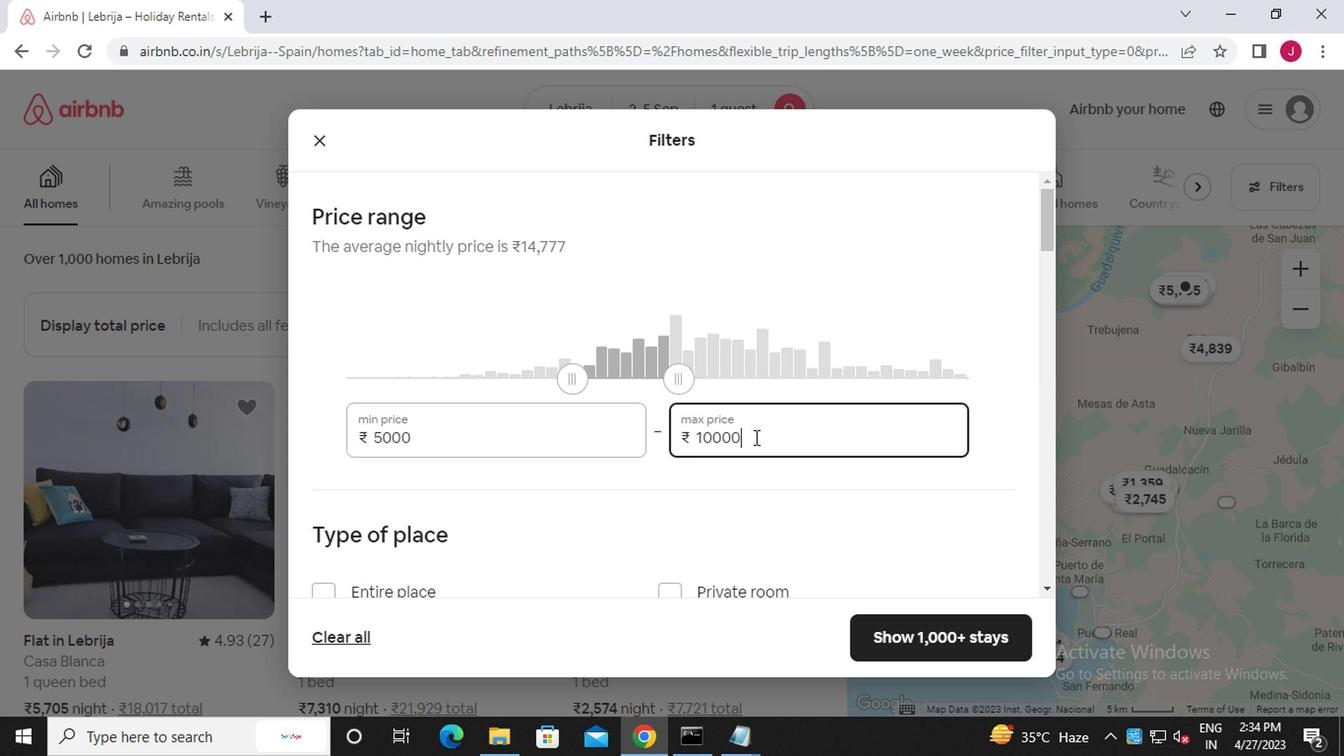 
Action: Mouse scrolled (722, 446) with delta (0, 0)
Screenshot: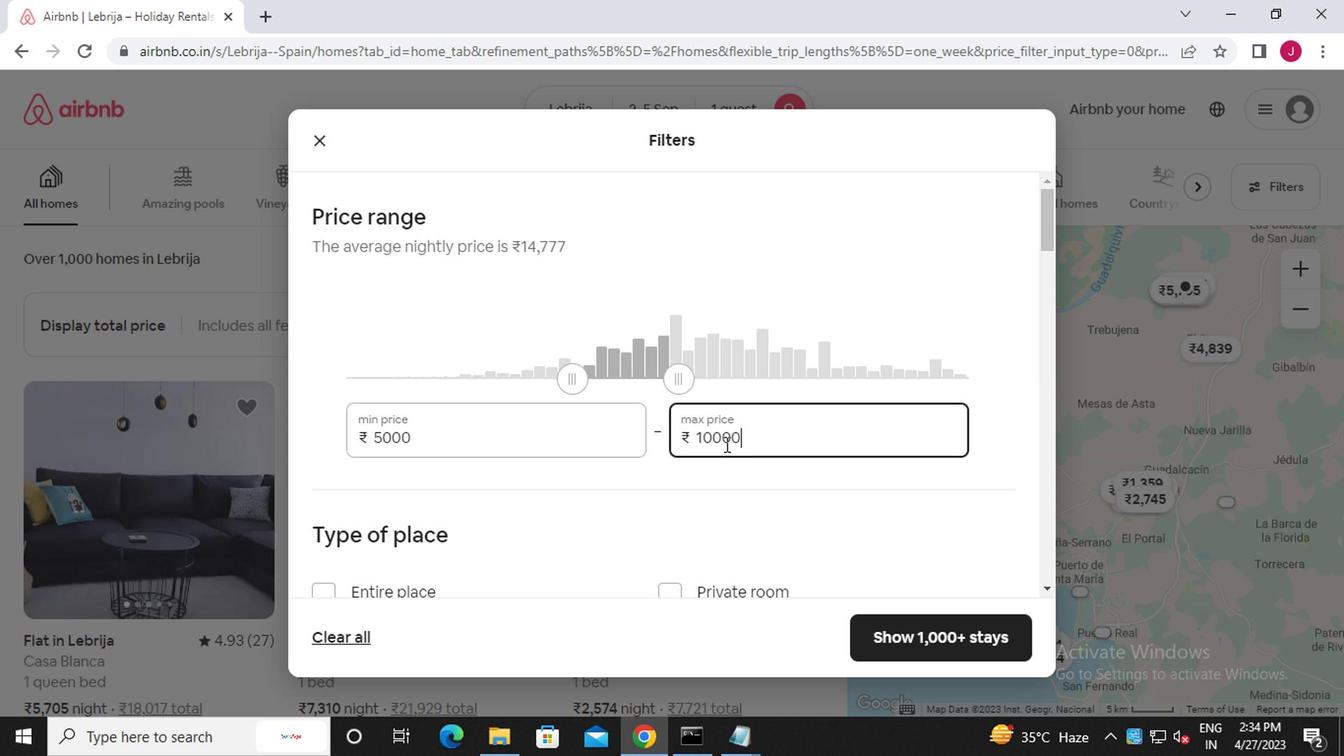 
Action: Mouse scrolled (722, 446) with delta (0, 0)
Screenshot: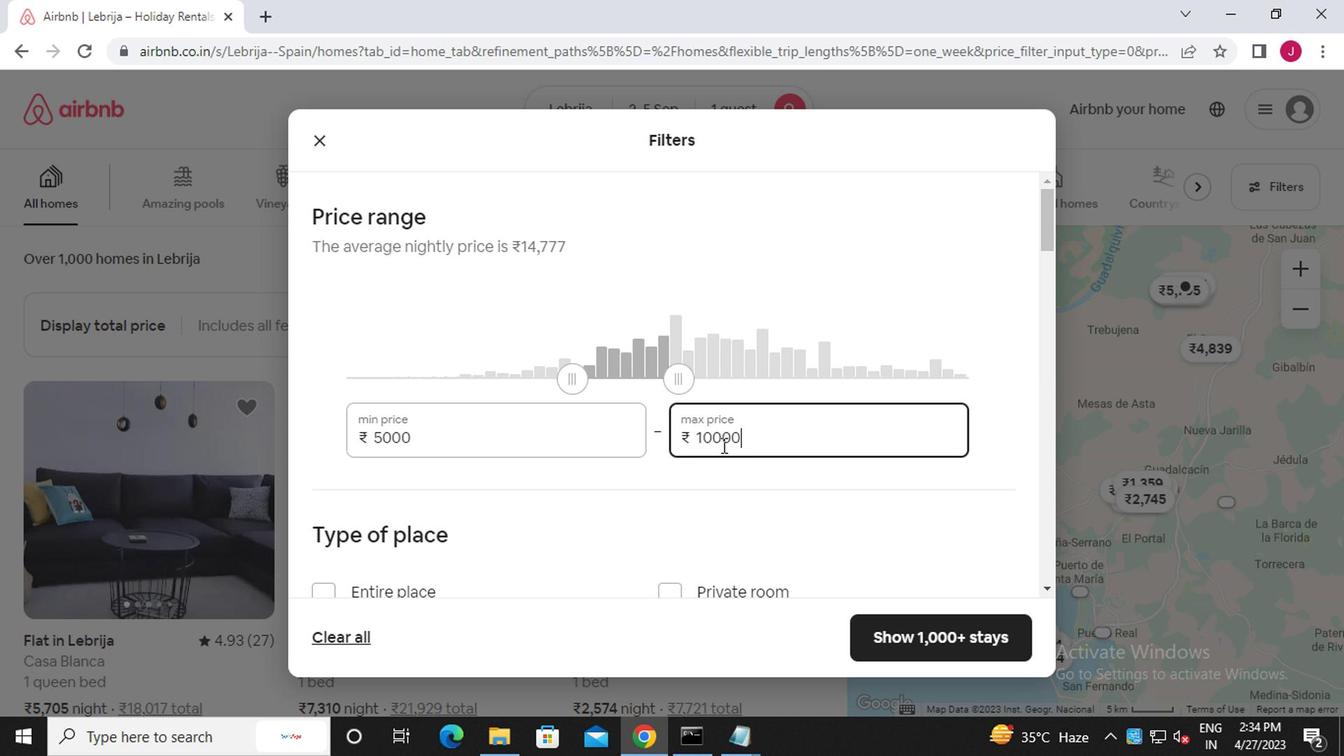 
Action: Mouse moved to (663, 394)
Screenshot: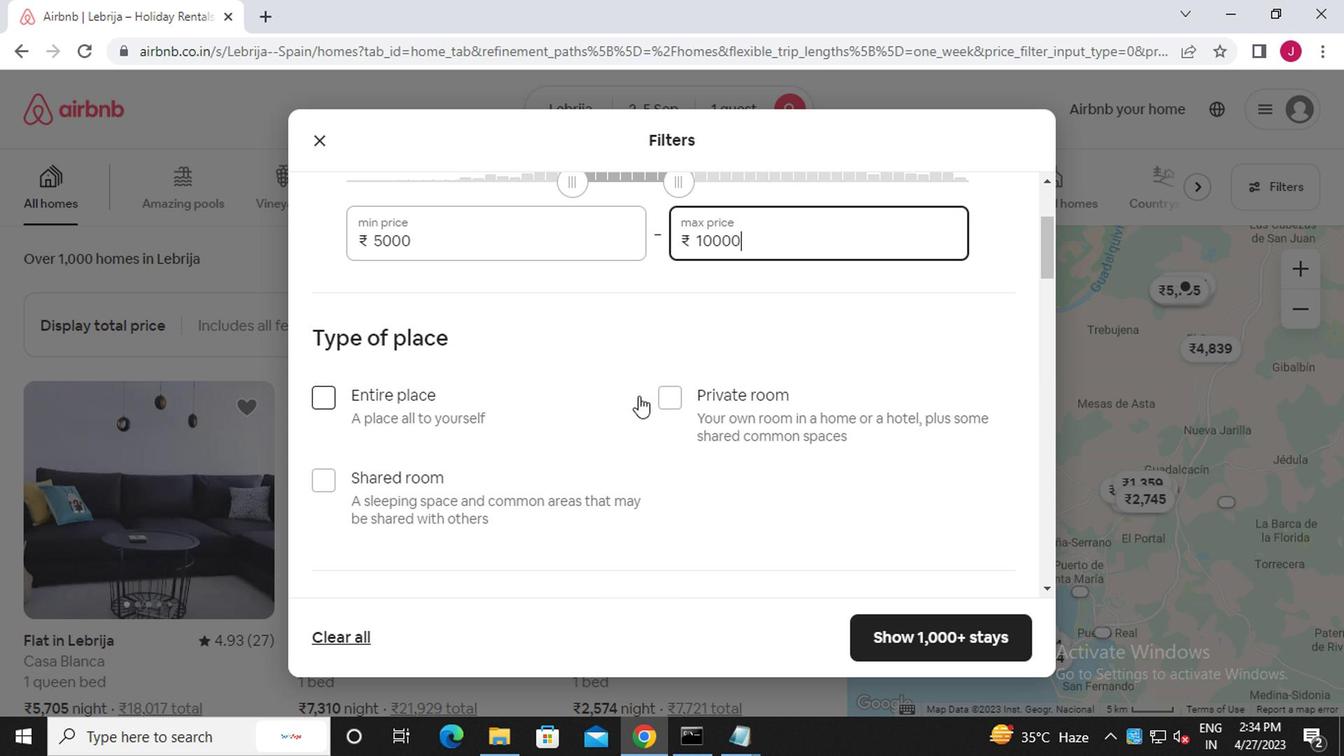 
Action: Mouse pressed left at (663, 394)
Screenshot: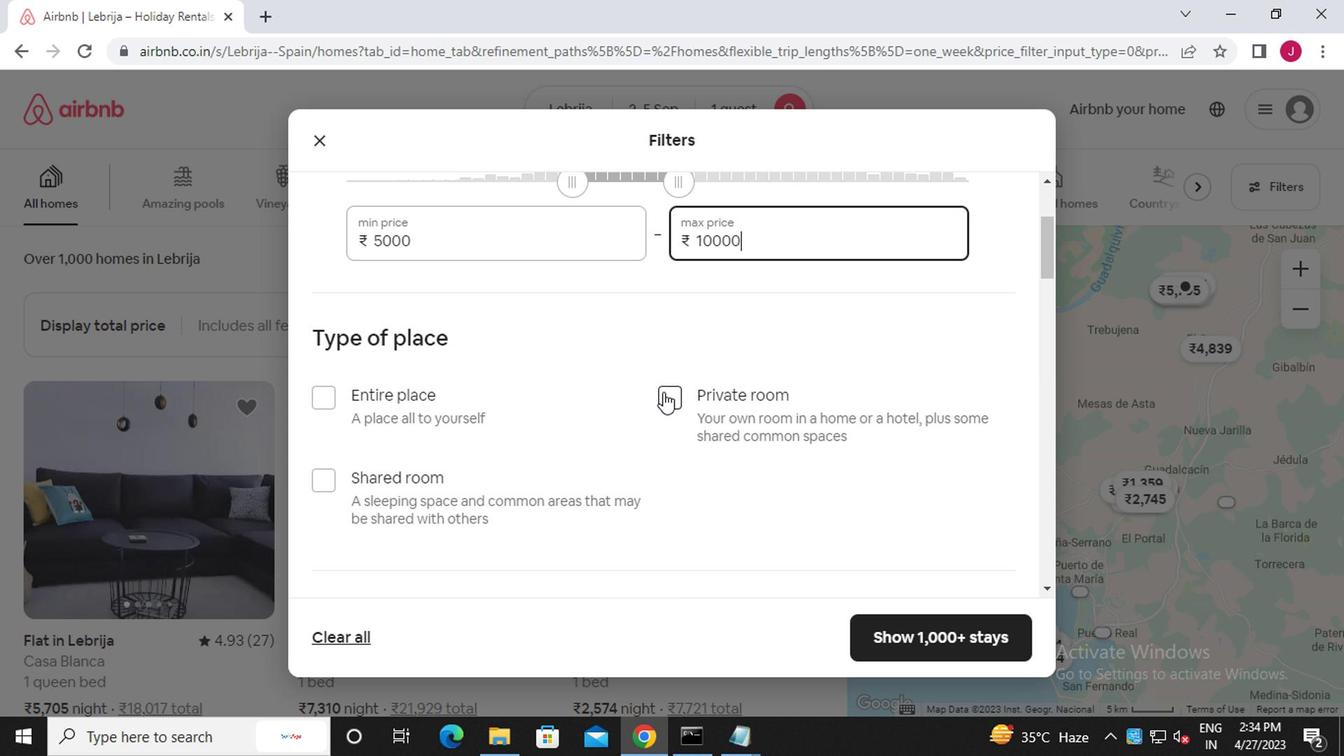 
Action: Mouse moved to (502, 464)
Screenshot: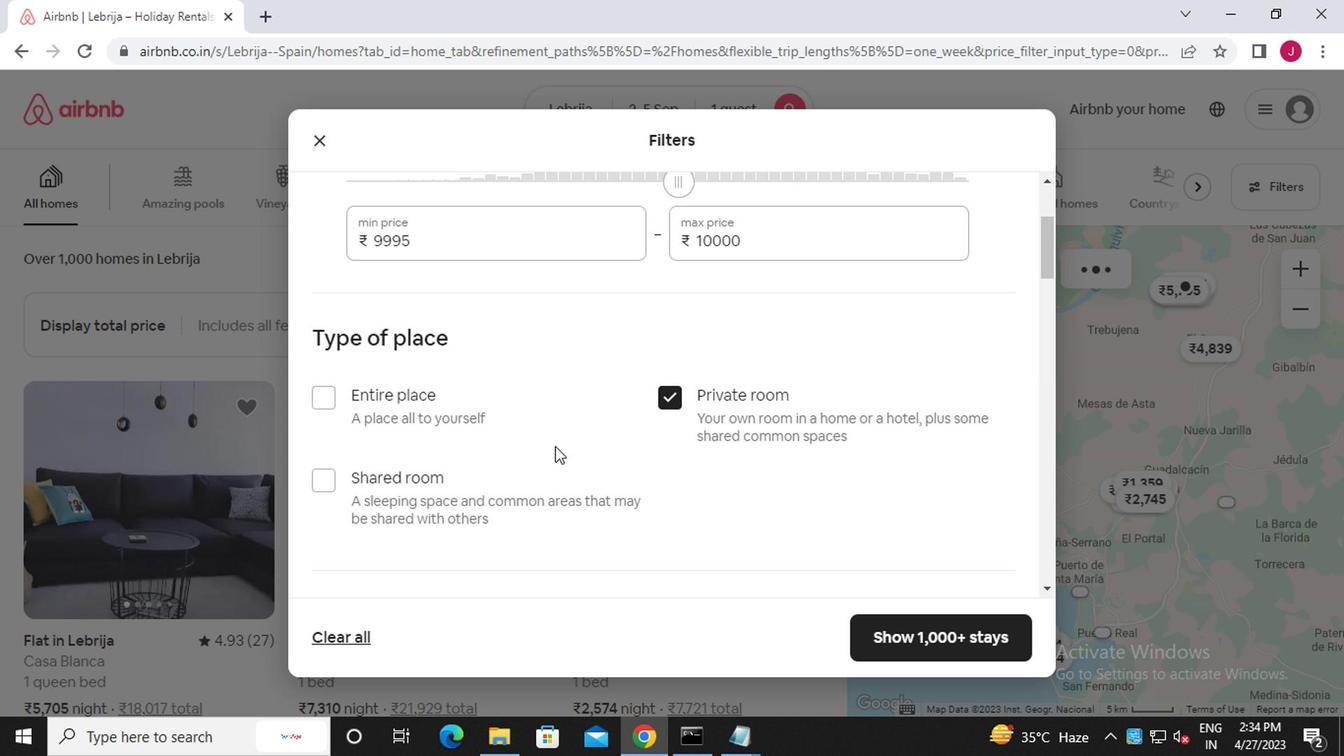 
Action: Mouse scrolled (502, 463) with delta (0, 0)
Screenshot: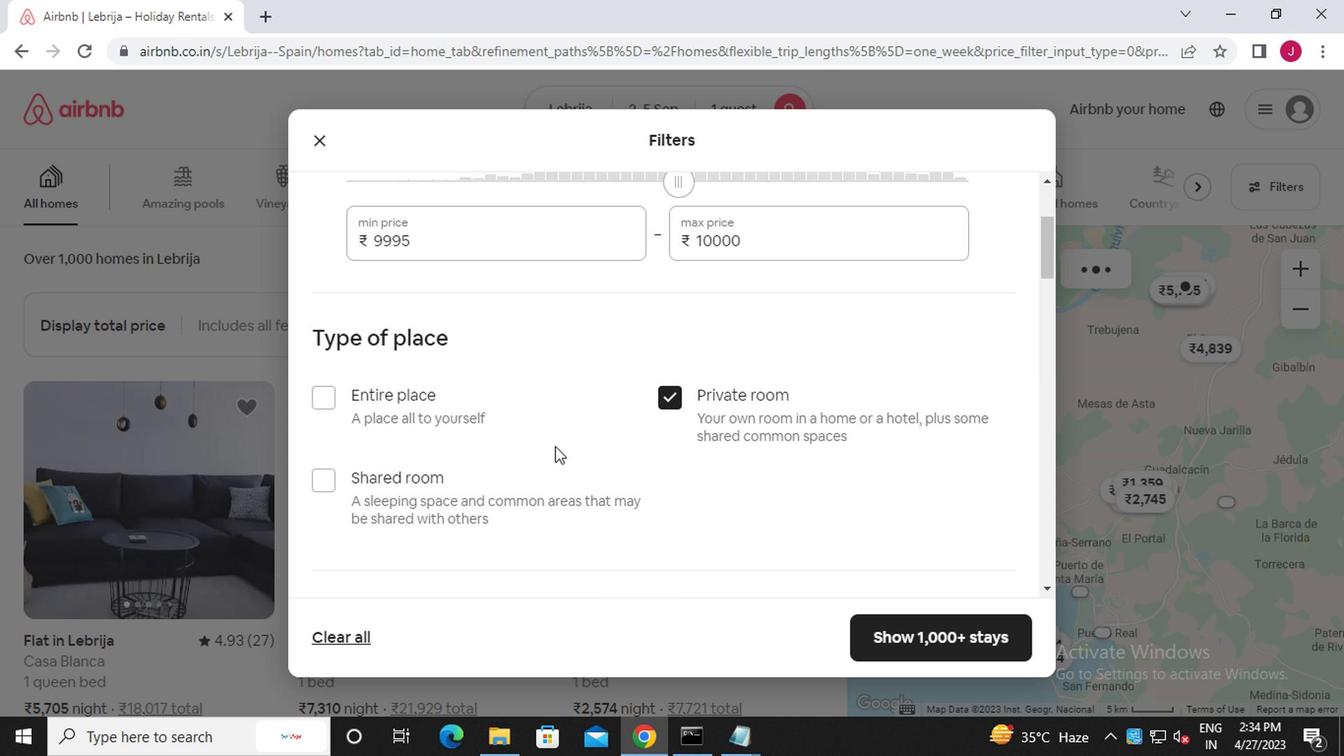 
Action: Mouse moved to (502, 464)
Screenshot: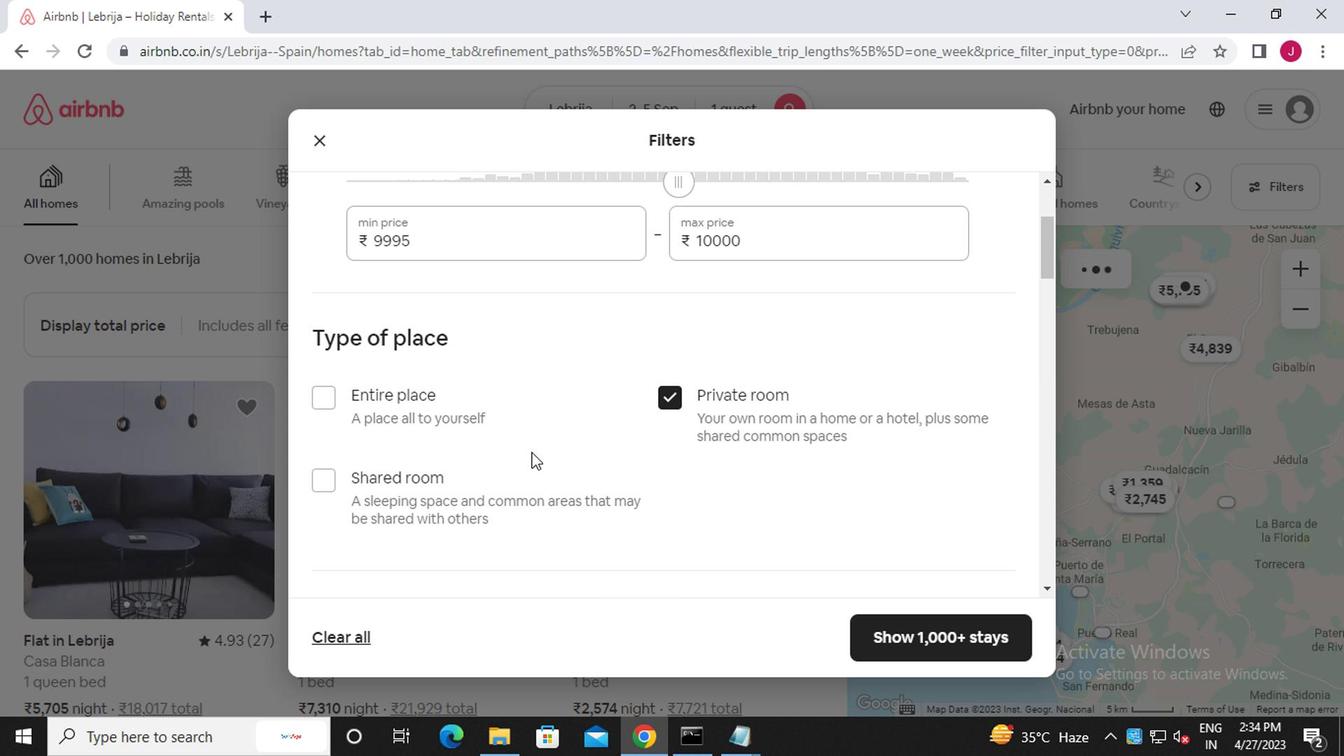 
Action: Mouse scrolled (502, 463) with delta (0, 0)
Screenshot: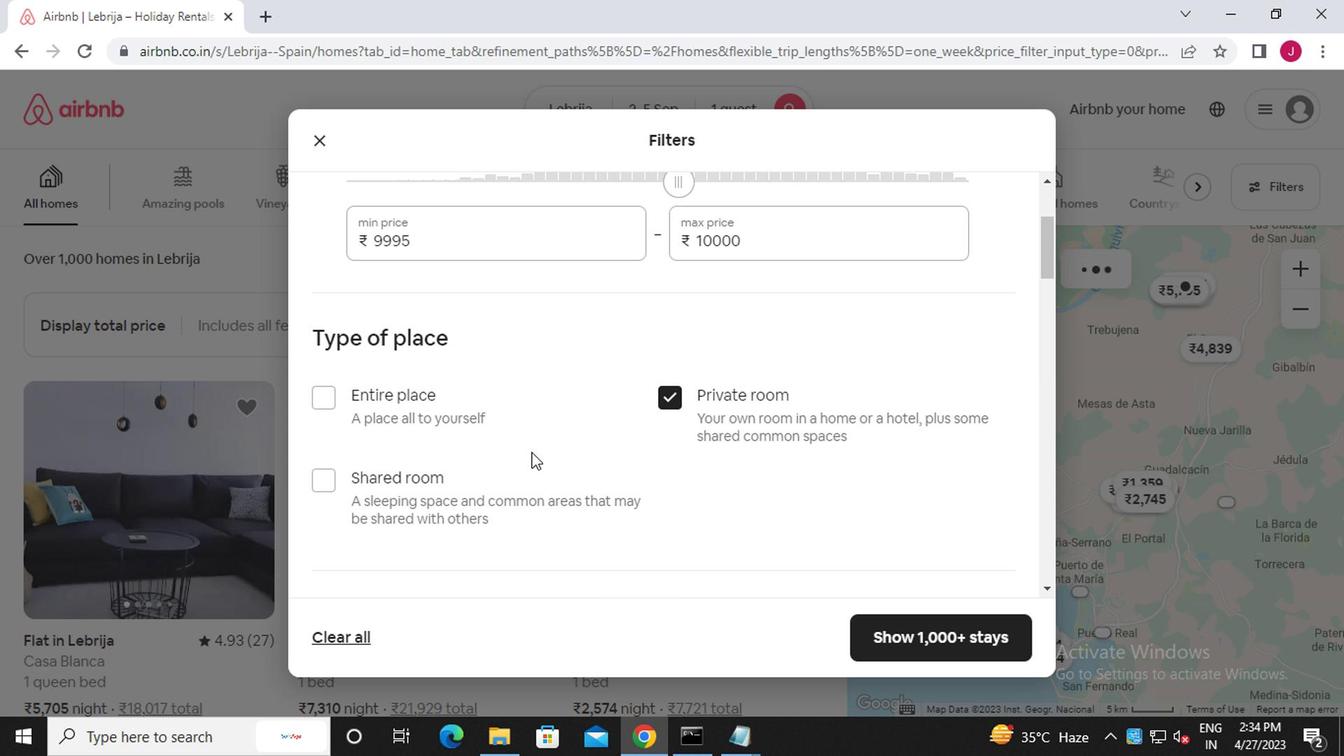 
Action: Mouse scrolled (502, 463) with delta (0, 0)
Screenshot: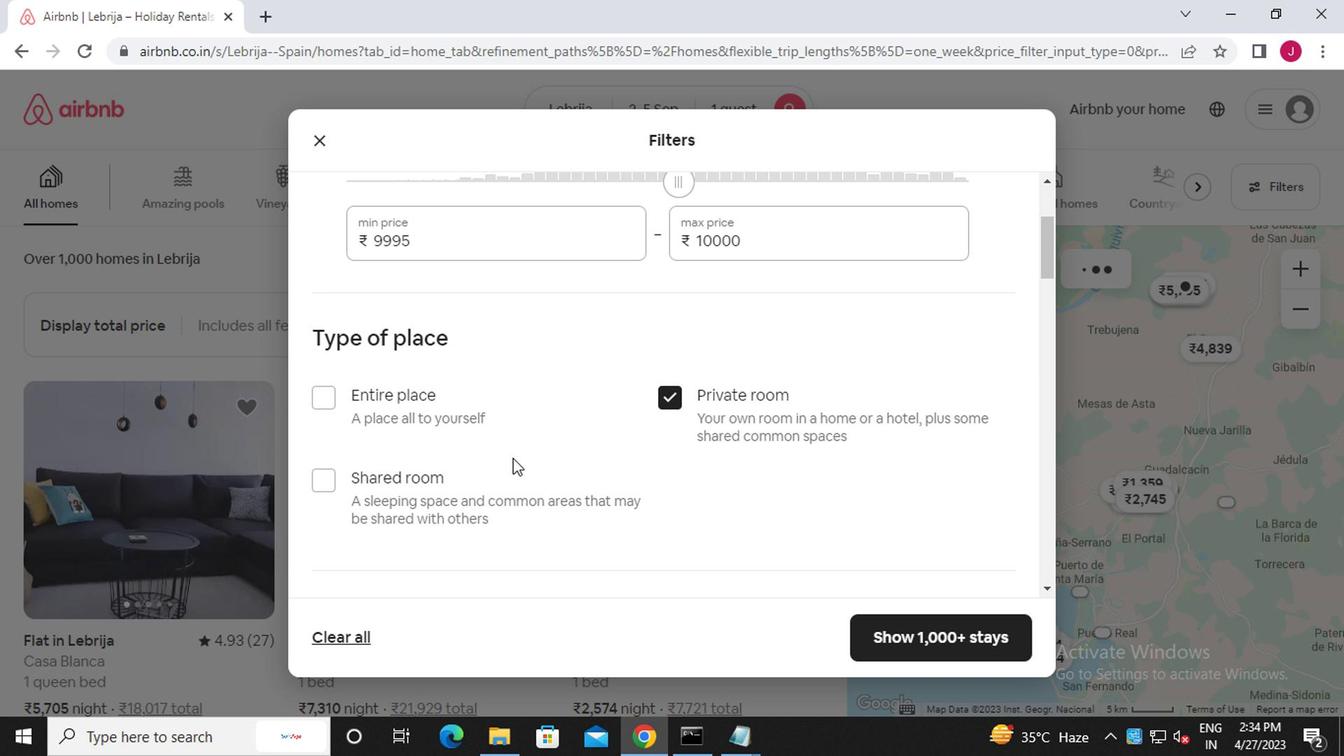 
Action: Mouse moved to (430, 432)
Screenshot: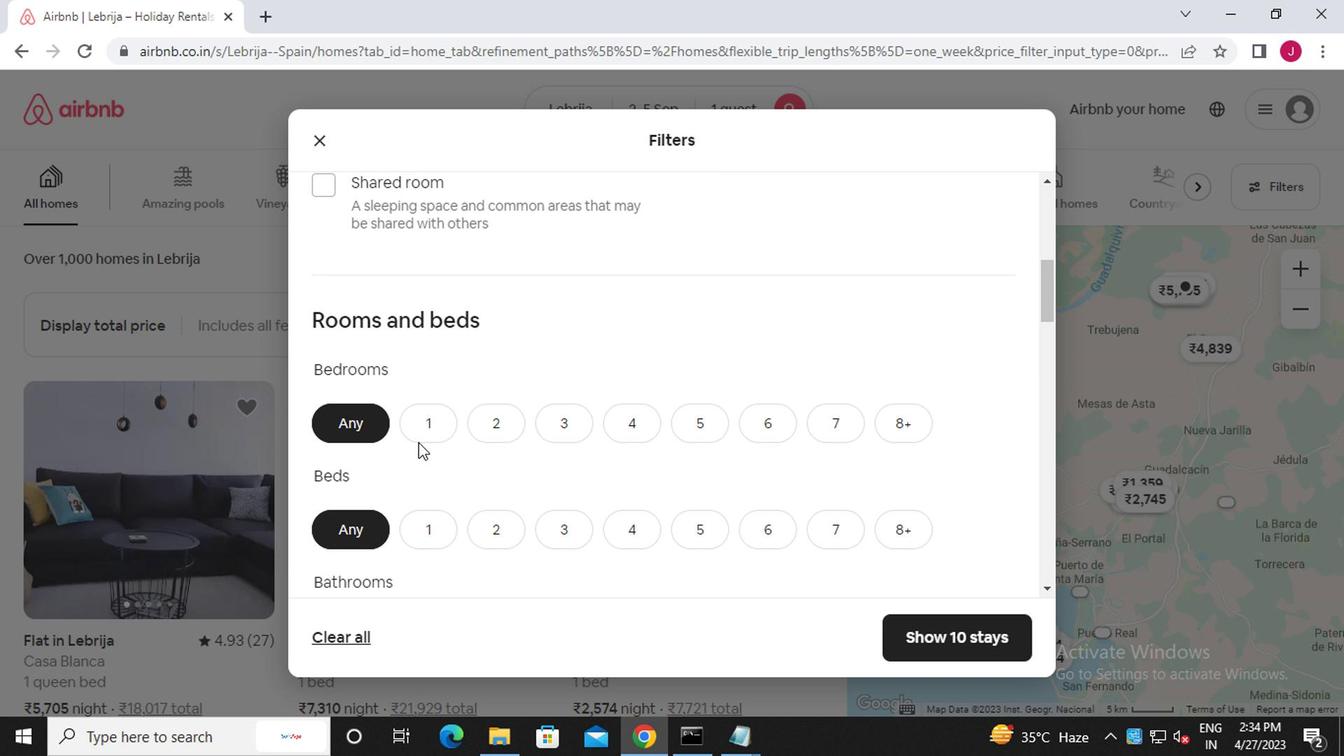 
Action: Mouse pressed left at (430, 432)
Screenshot: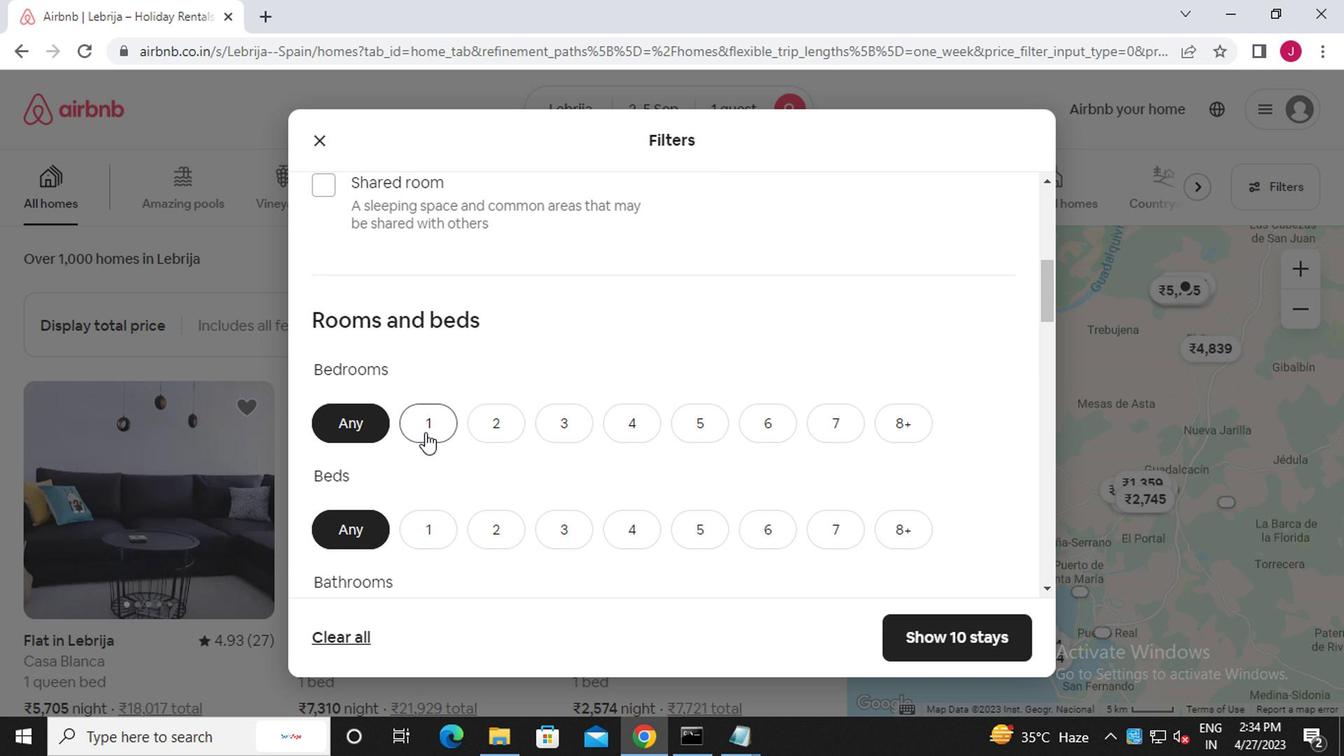 
Action: Mouse moved to (439, 531)
Screenshot: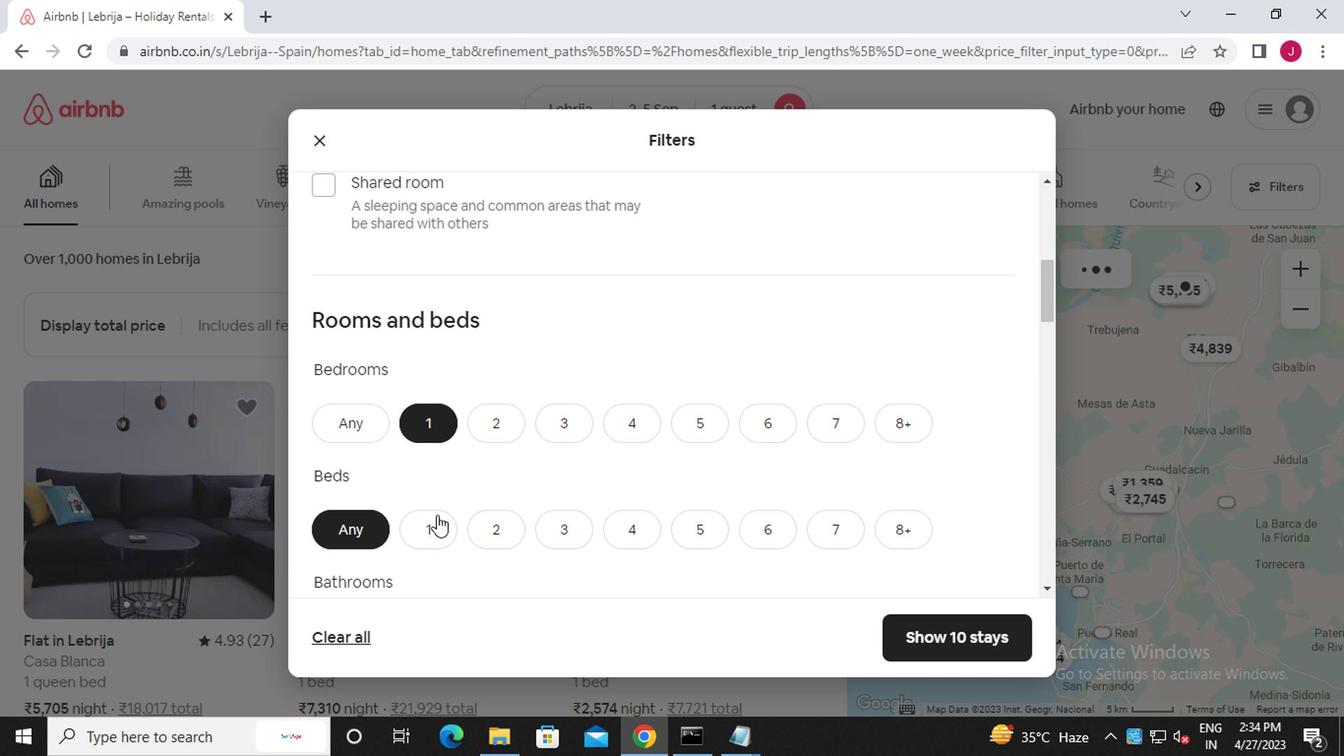 
Action: Mouse pressed left at (439, 531)
Screenshot: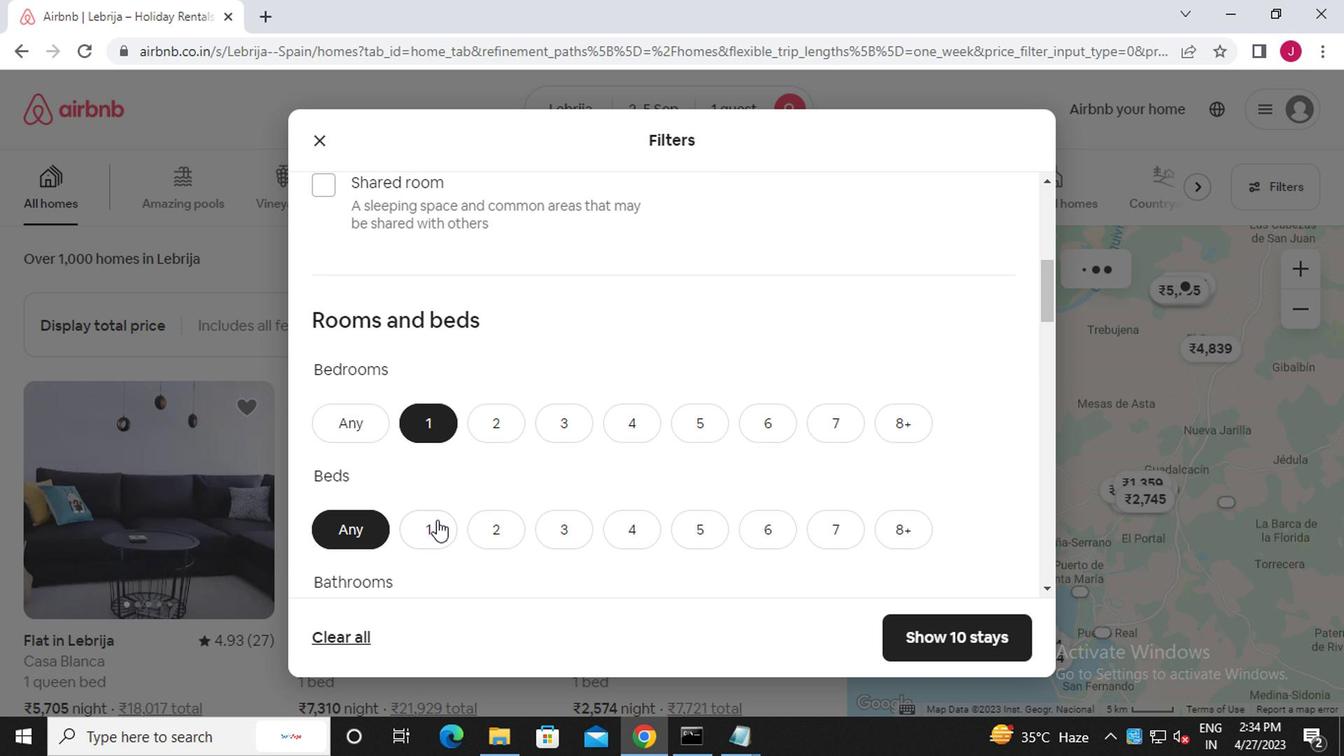
Action: Mouse moved to (497, 514)
Screenshot: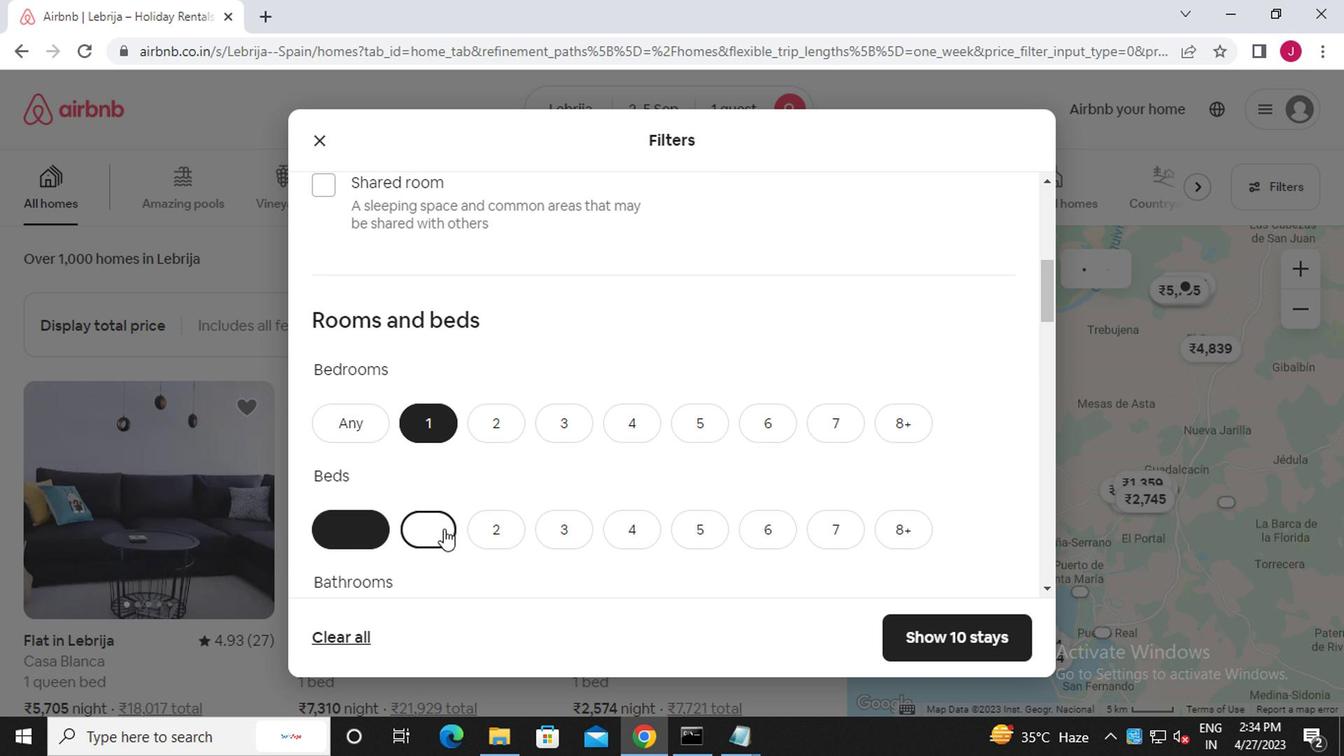 
Action: Mouse scrolled (497, 514) with delta (0, 0)
Screenshot: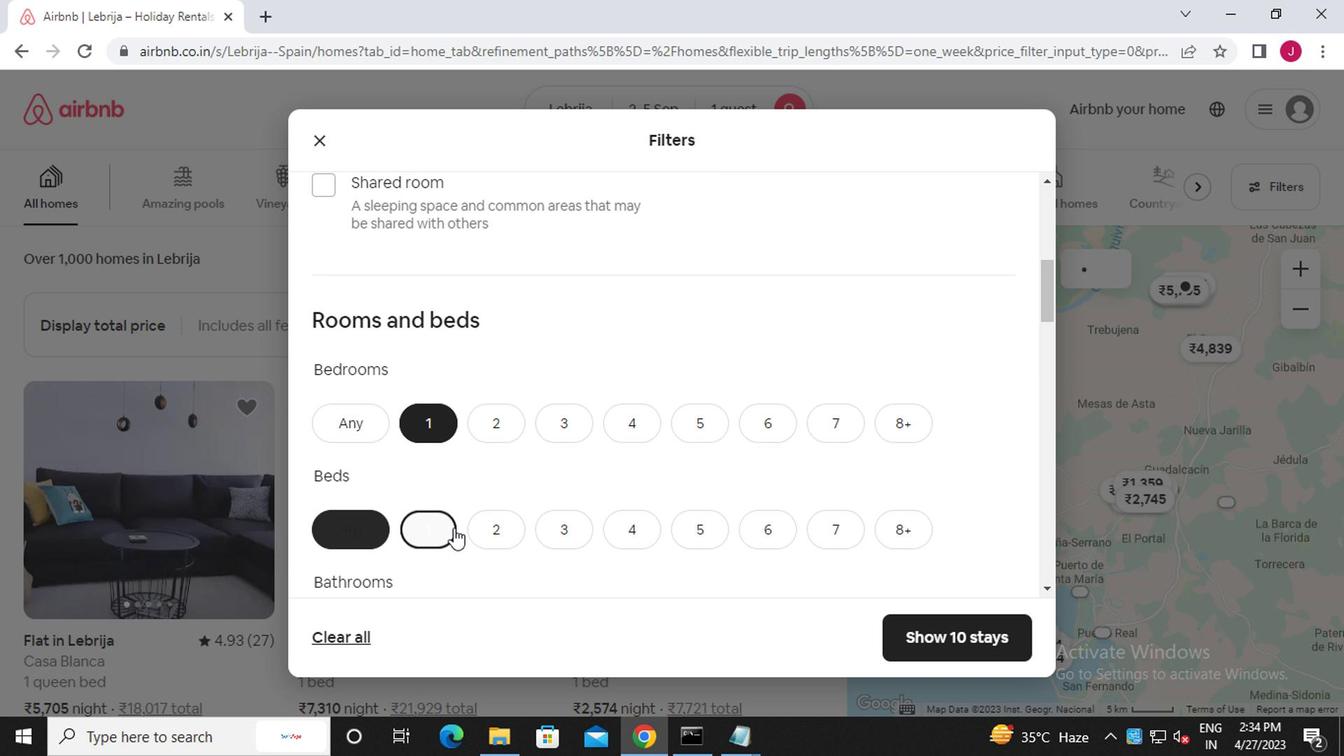 
Action: Mouse scrolled (497, 514) with delta (0, 0)
Screenshot: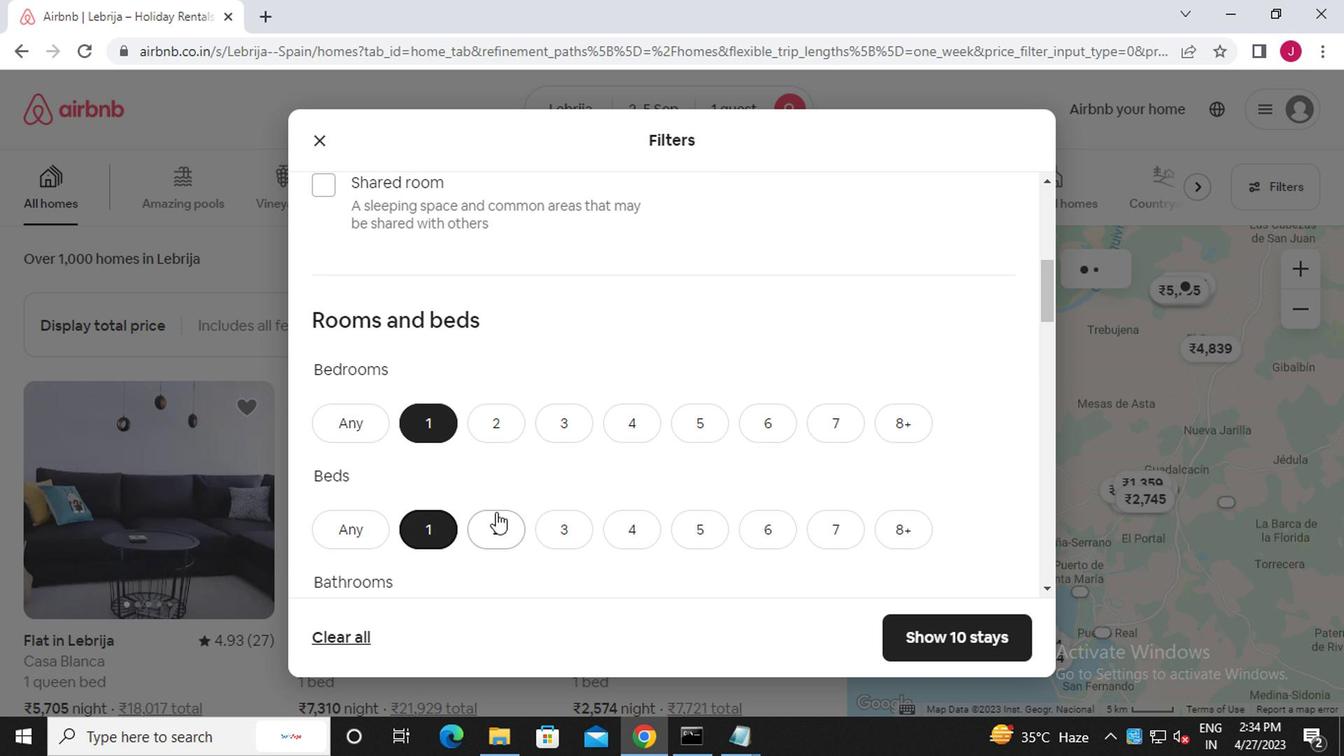 
Action: Mouse scrolled (497, 514) with delta (0, 0)
Screenshot: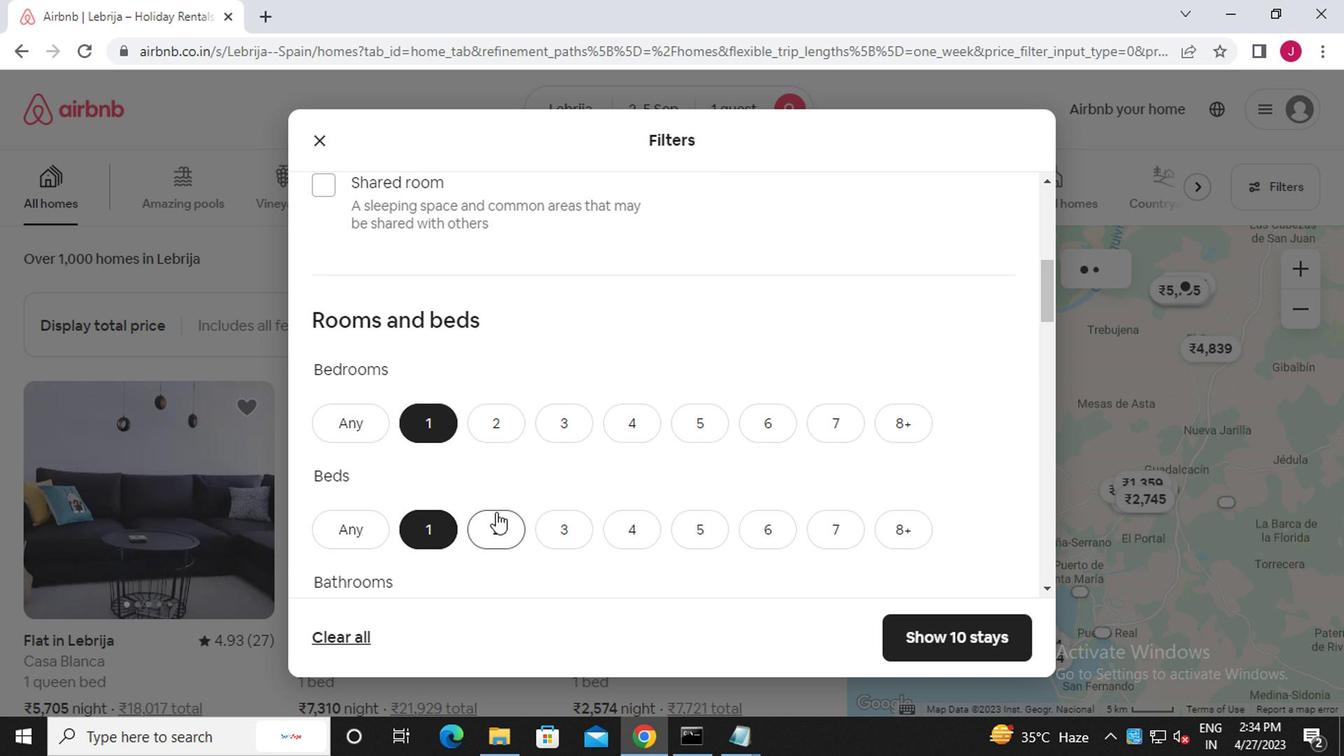 
Action: Mouse scrolled (497, 514) with delta (0, 0)
Screenshot: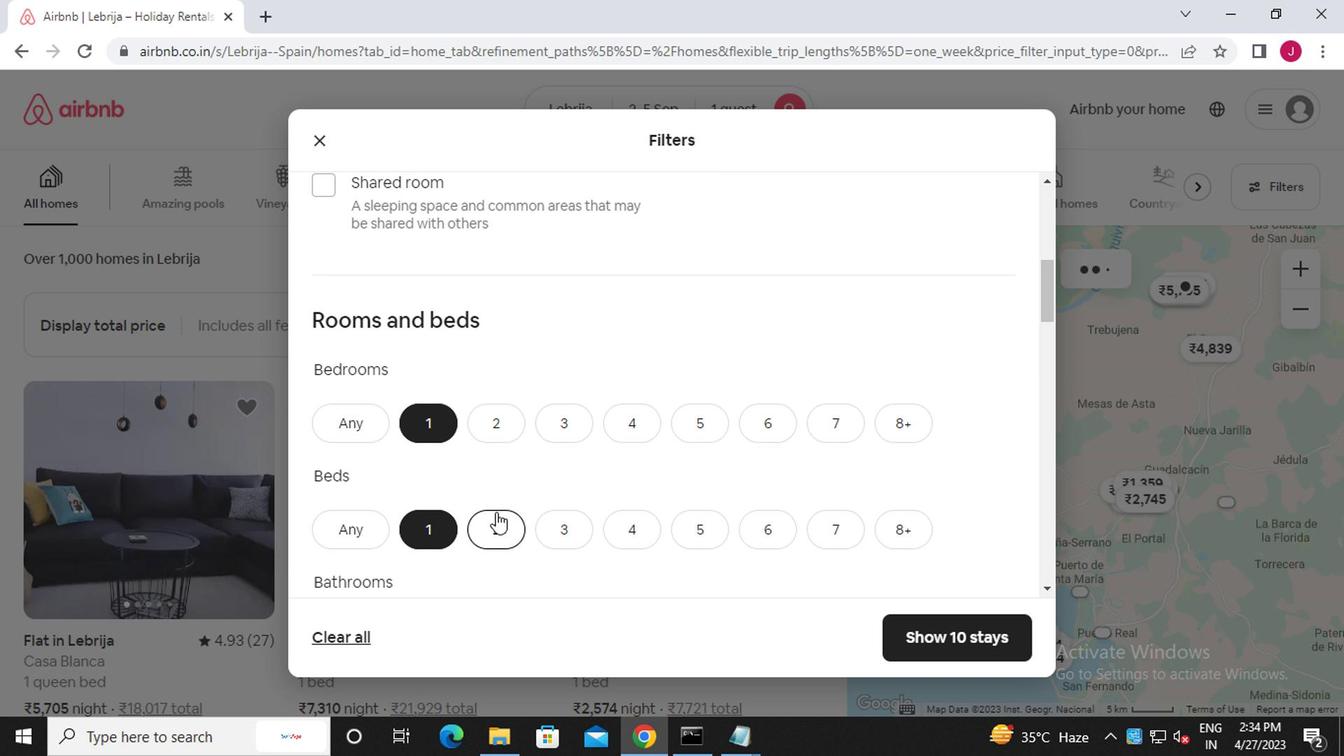 
Action: Mouse moved to (434, 240)
Screenshot: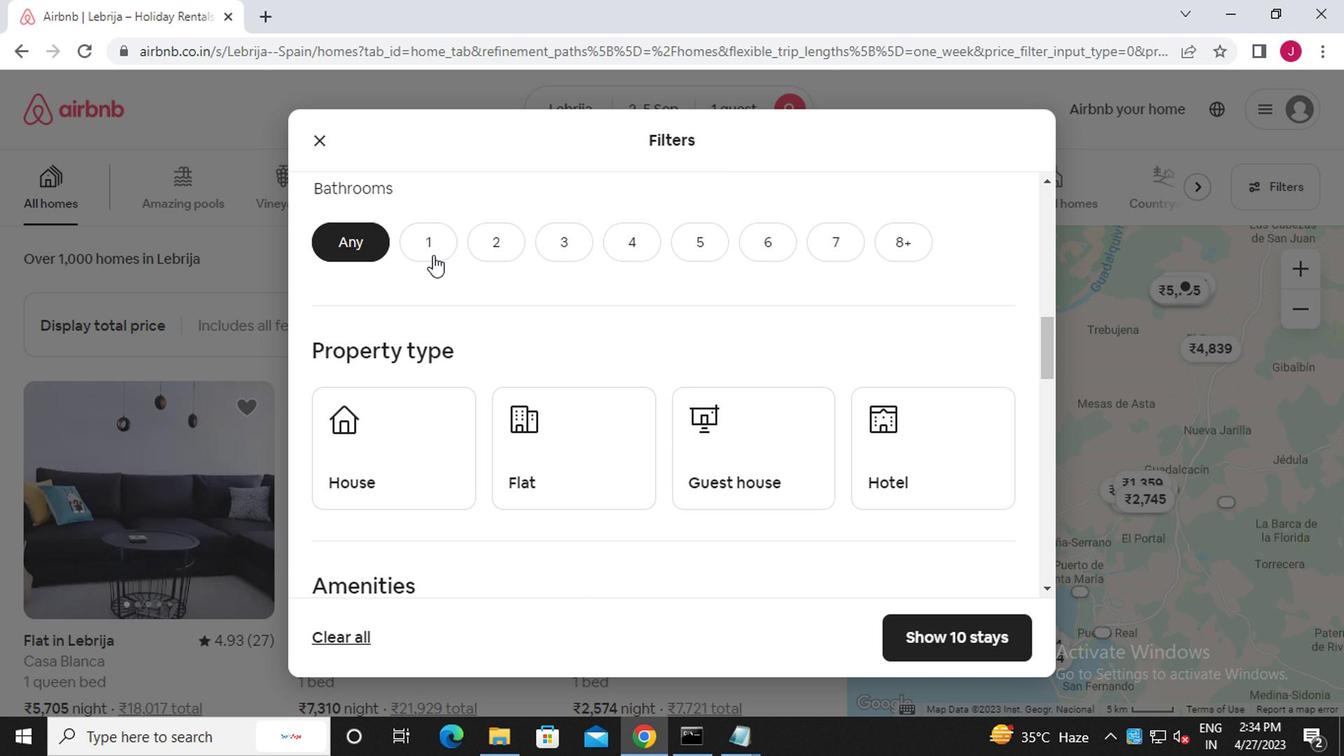 
Action: Mouse pressed left at (434, 240)
Screenshot: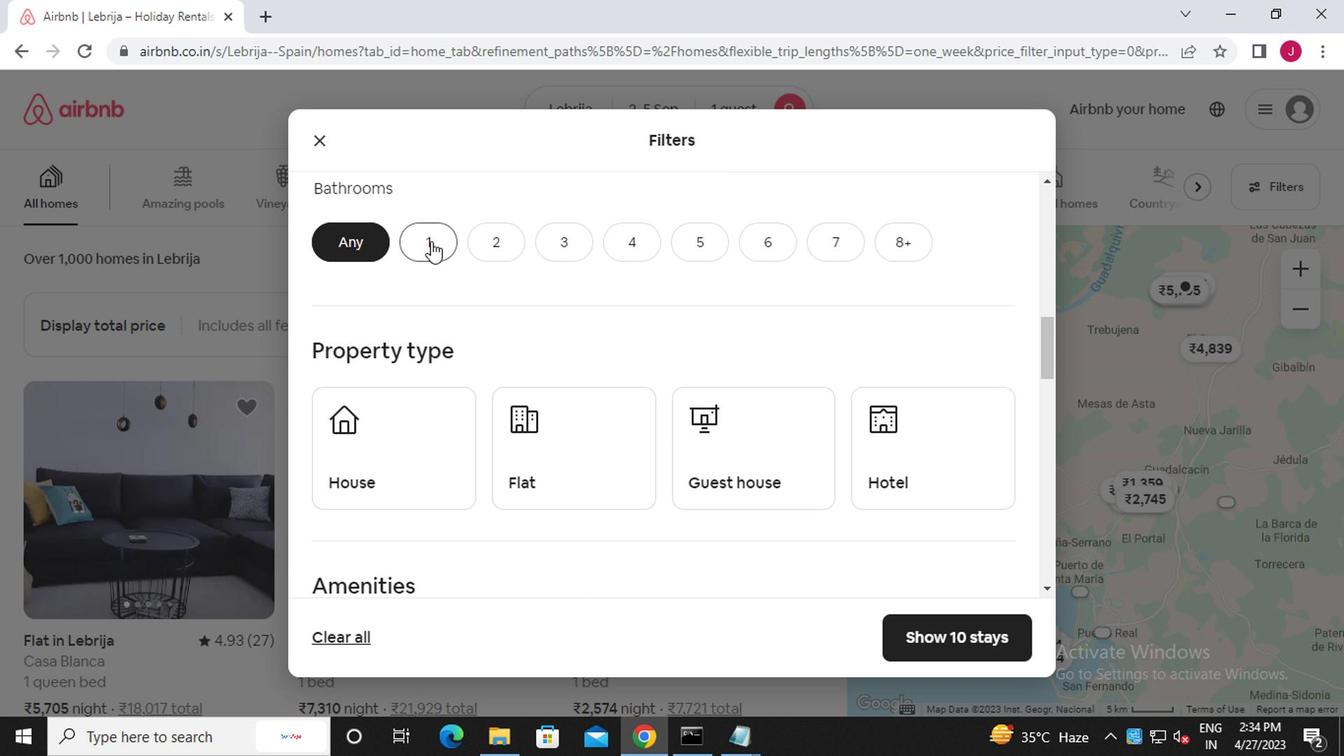 
Action: Mouse moved to (439, 437)
Screenshot: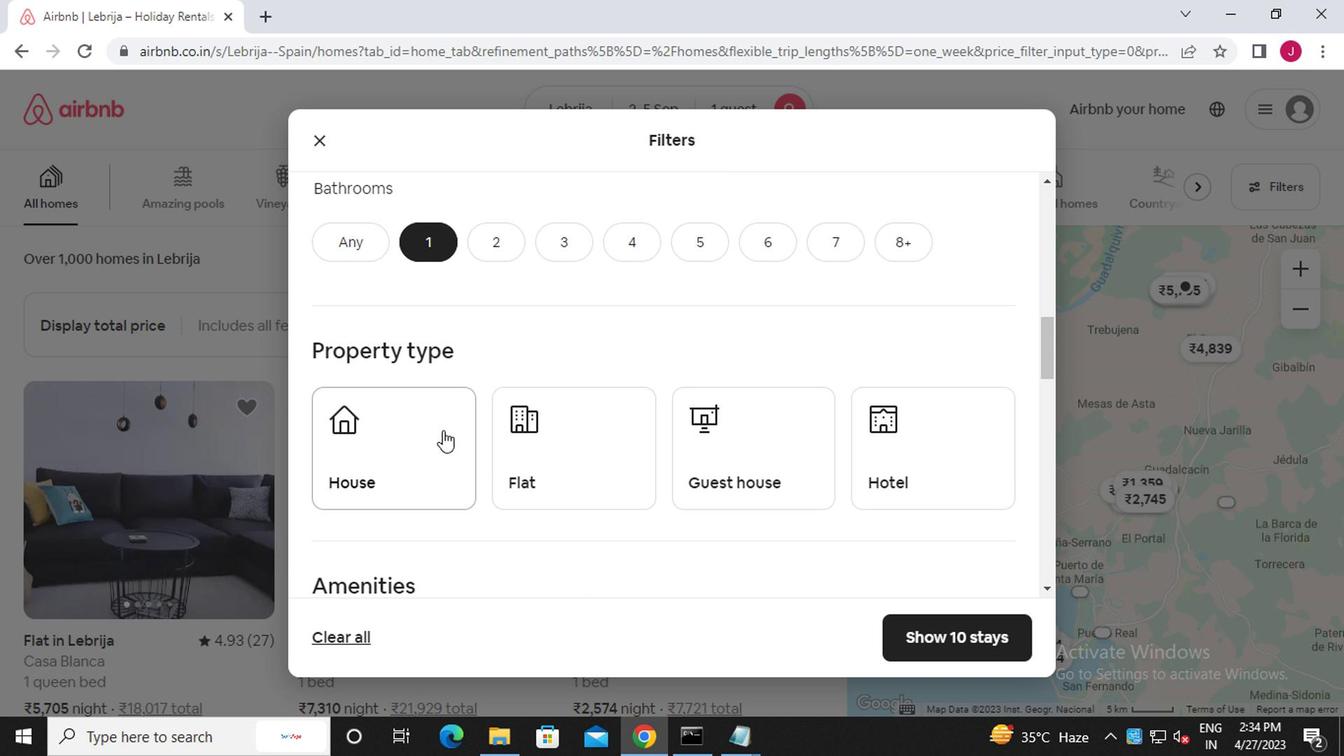 
Action: Mouse pressed left at (439, 437)
Screenshot: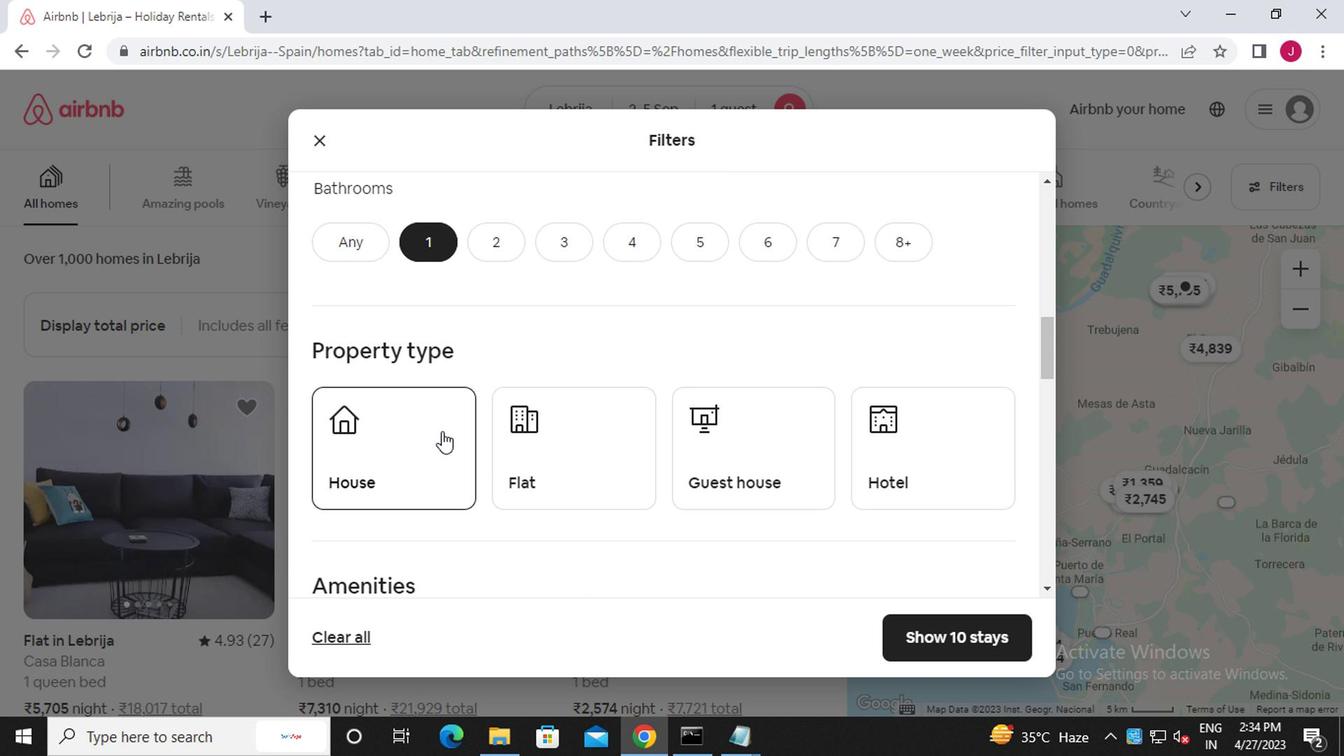 
Action: Mouse moved to (542, 456)
Screenshot: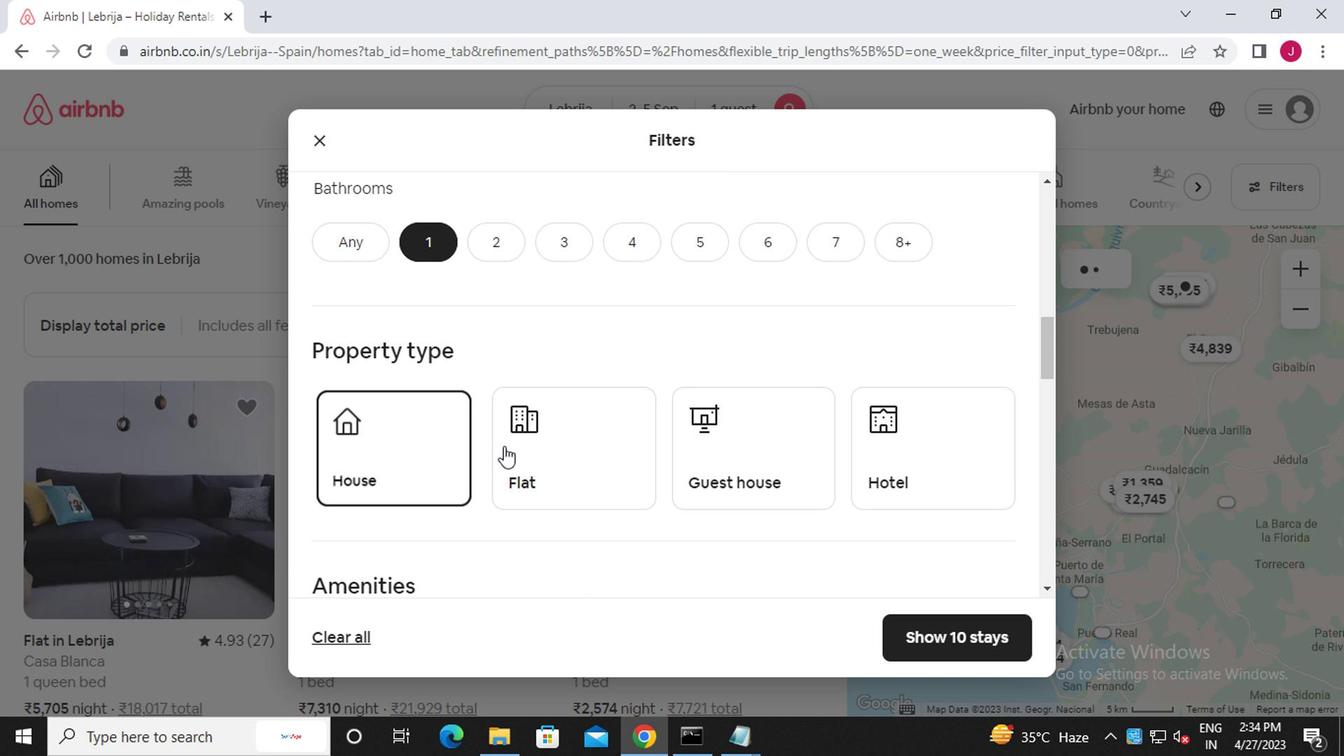 
Action: Mouse pressed left at (542, 456)
Screenshot: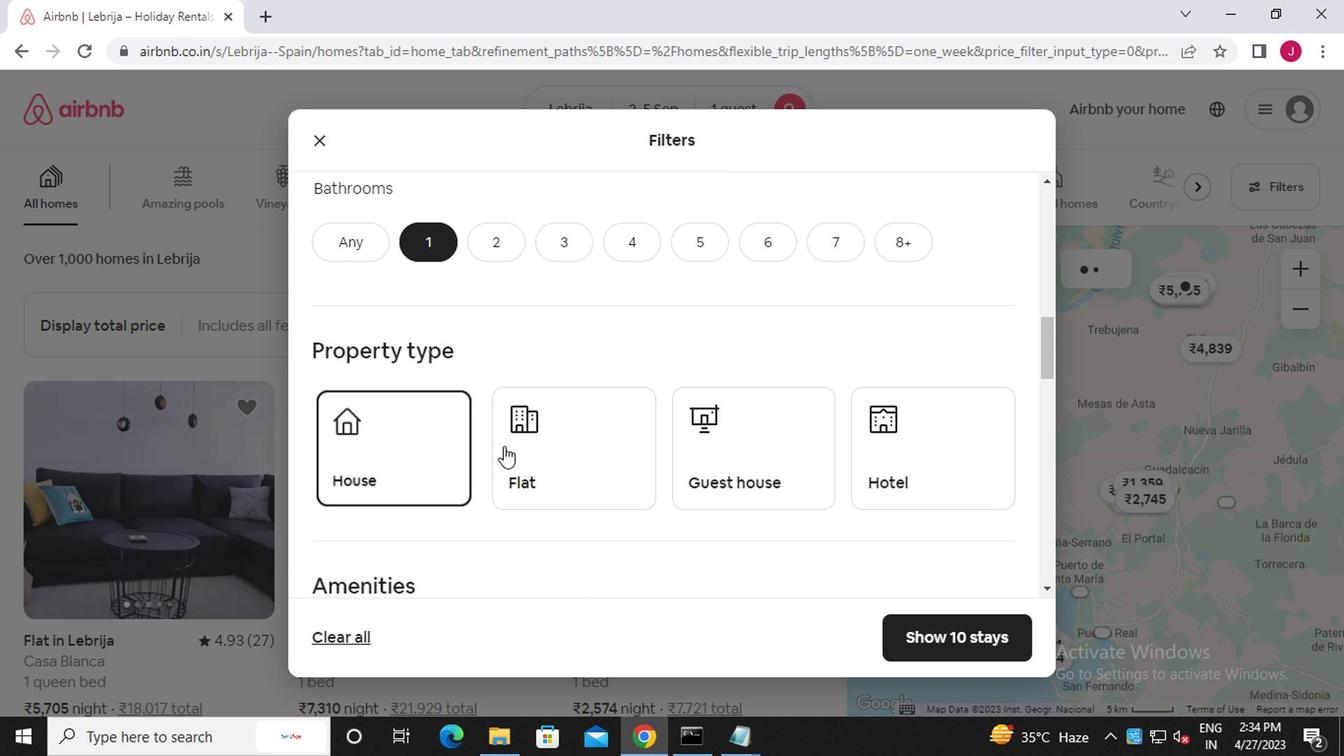 
Action: Mouse moved to (687, 476)
Screenshot: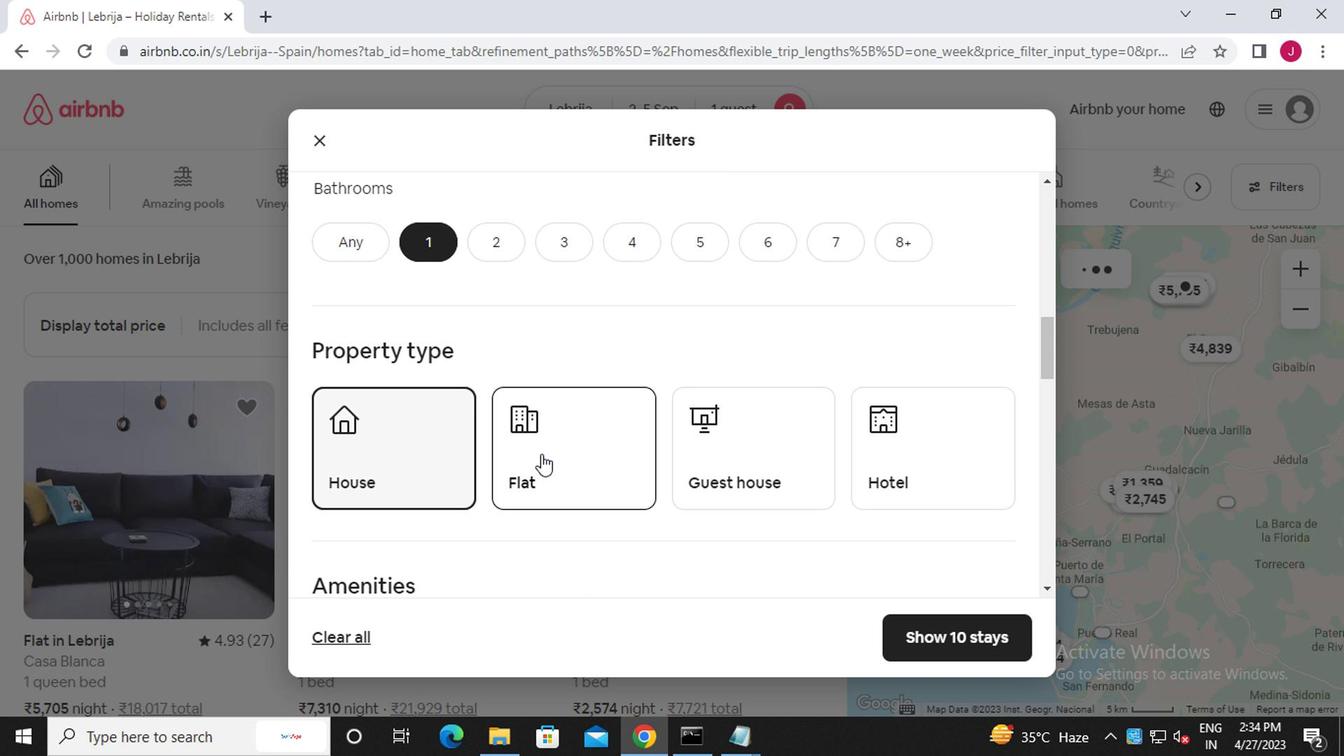 
Action: Mouse pressed left at (687, 476)
Screenshot: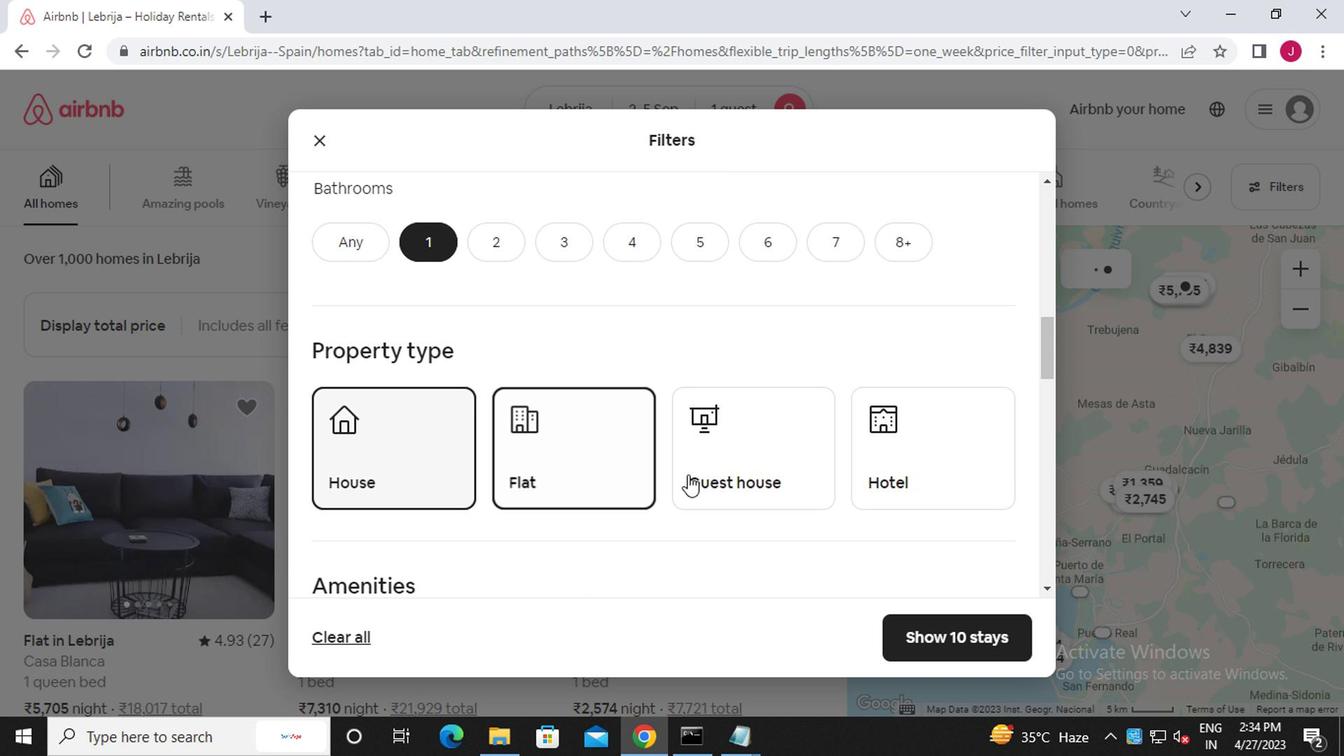
Action: Mouse moved to (904, 482)
Screenshot: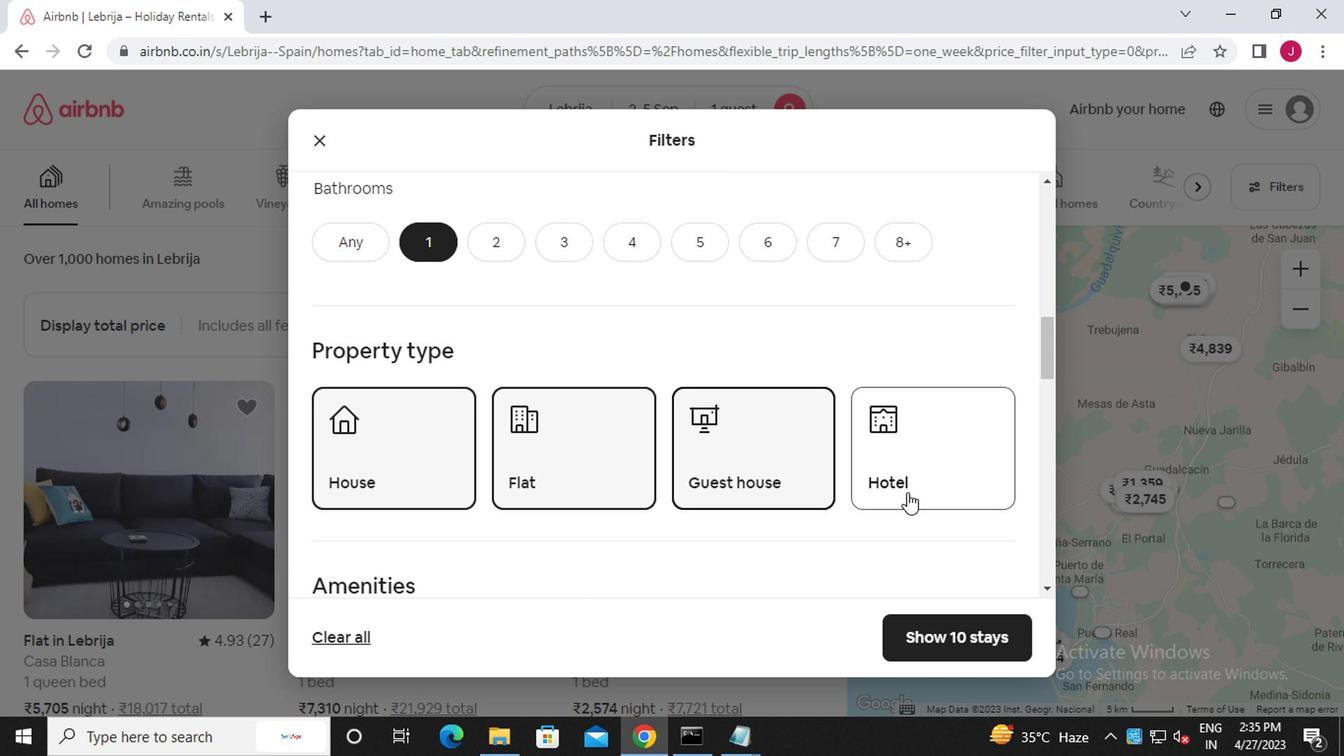 
Action: Mouse pressed left at (904, 482)
Screenshot: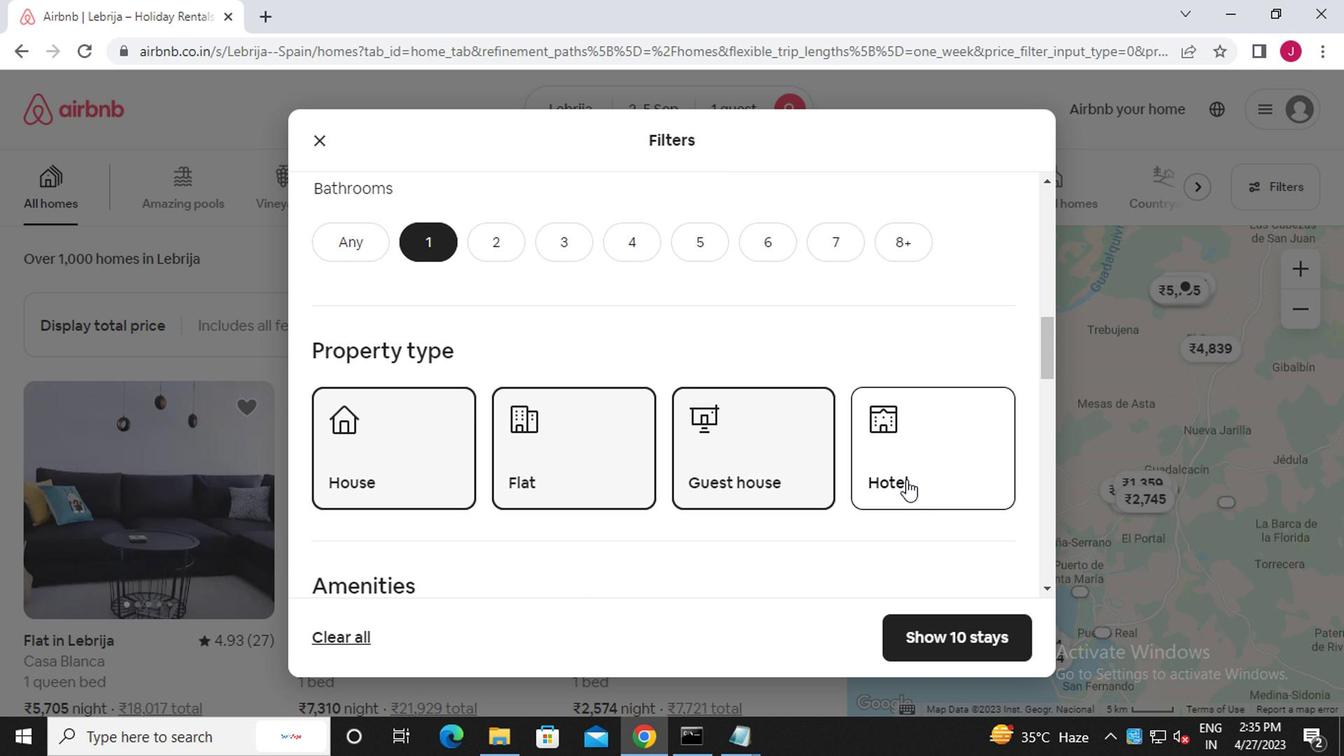 
Action: Mouse moved to (836, 461)
Screenshot: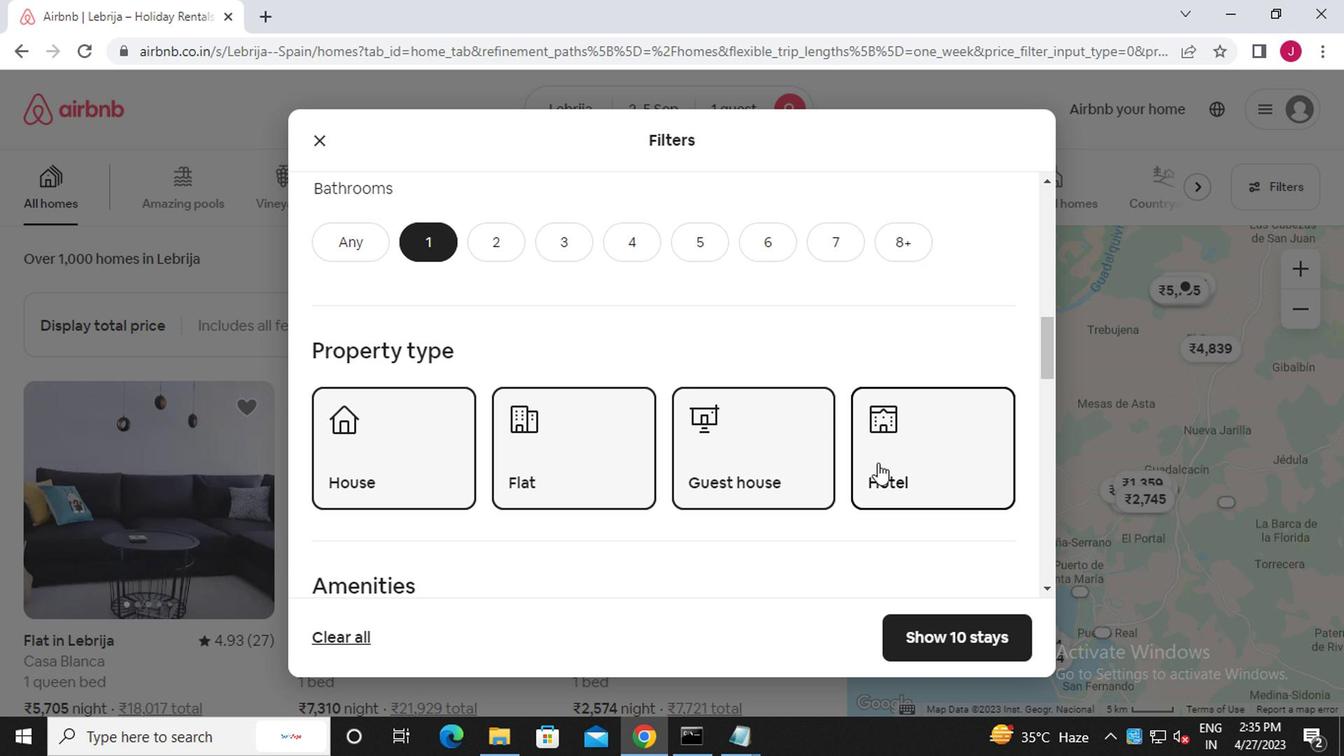 
Action: Mouse scrolled (836, 460) with delta (0, 0)
Screenshot: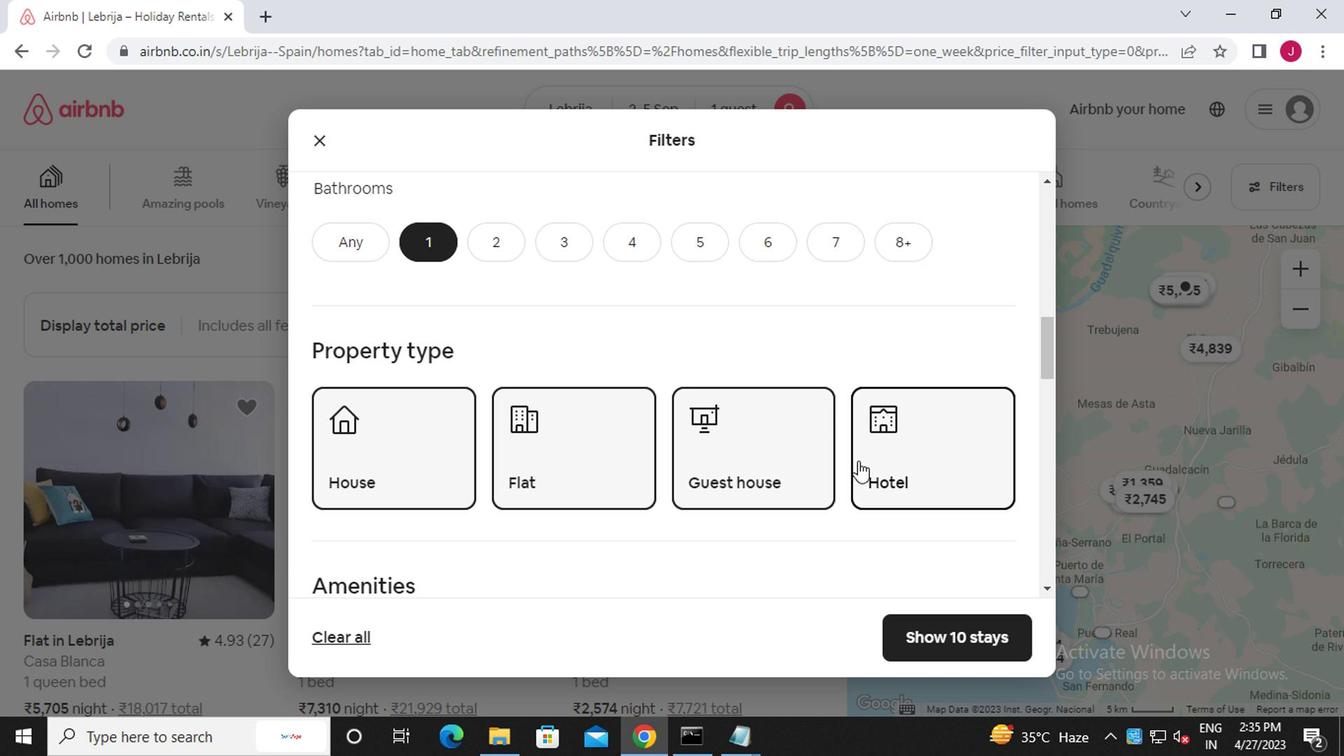 
Action: Mouse scrolled (836, 460) with delta (0, 0)
Screenshot: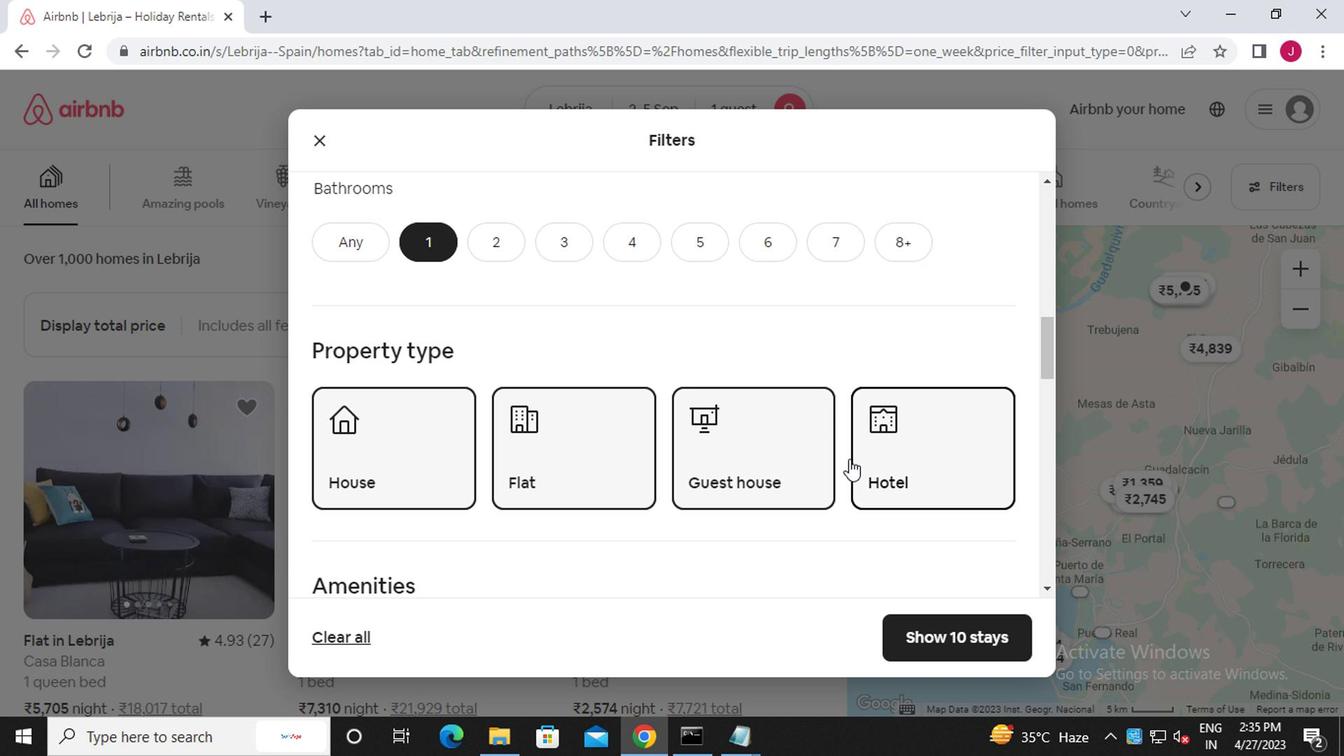 
Action: Mouse scrolled (836, 460) with delta (0, 0)
Screenshot: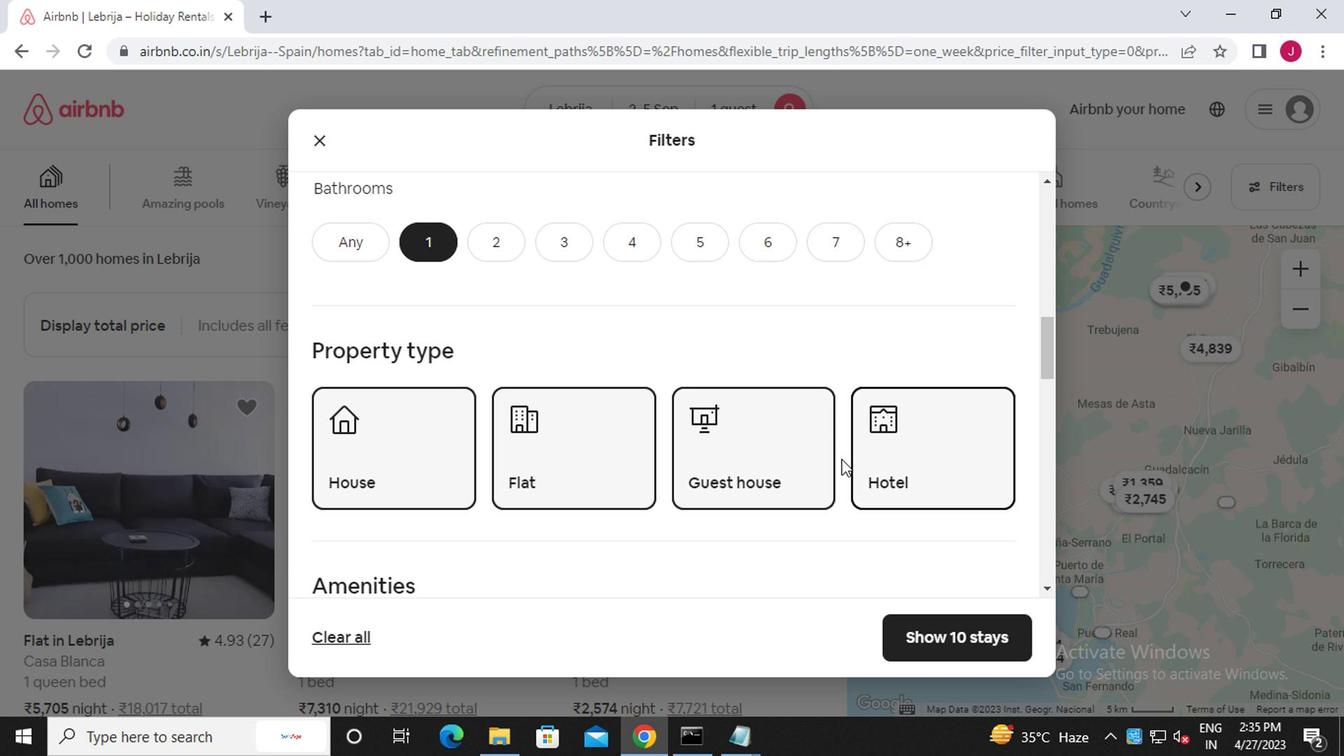 
Action: Mouse scrolled (836, 460) with delta (0, 0)
Screenshot: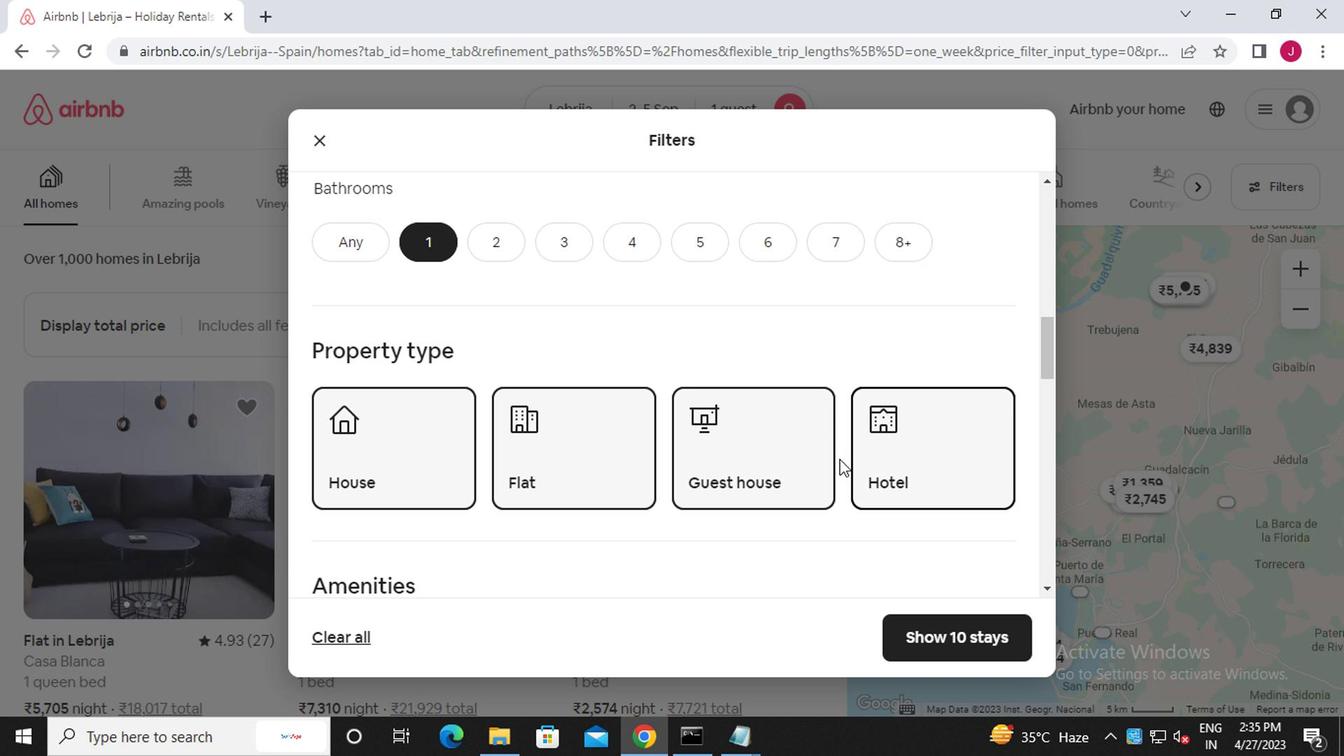 
Action: Mouse scrolled (836, 460) with delta (0, 0)
Screenshot: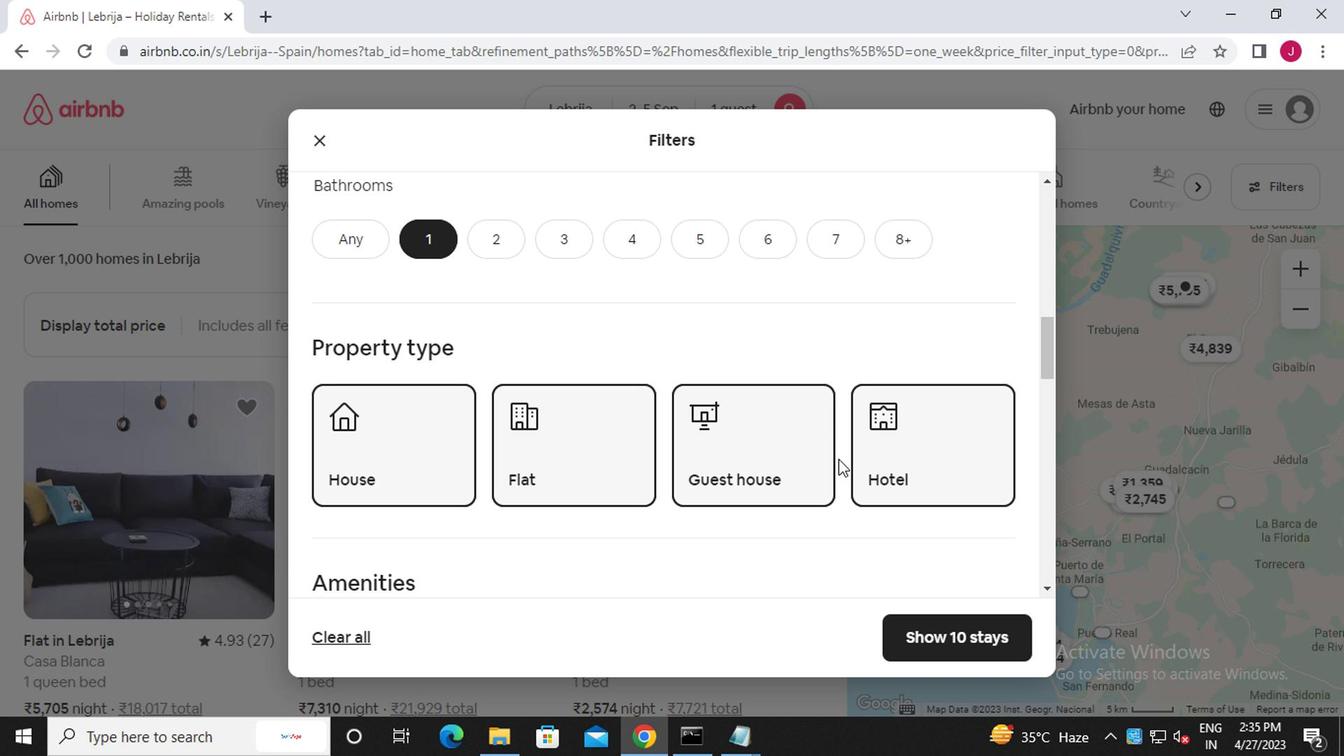 
Action: Mouse moved to (978, 551)
Screenshot: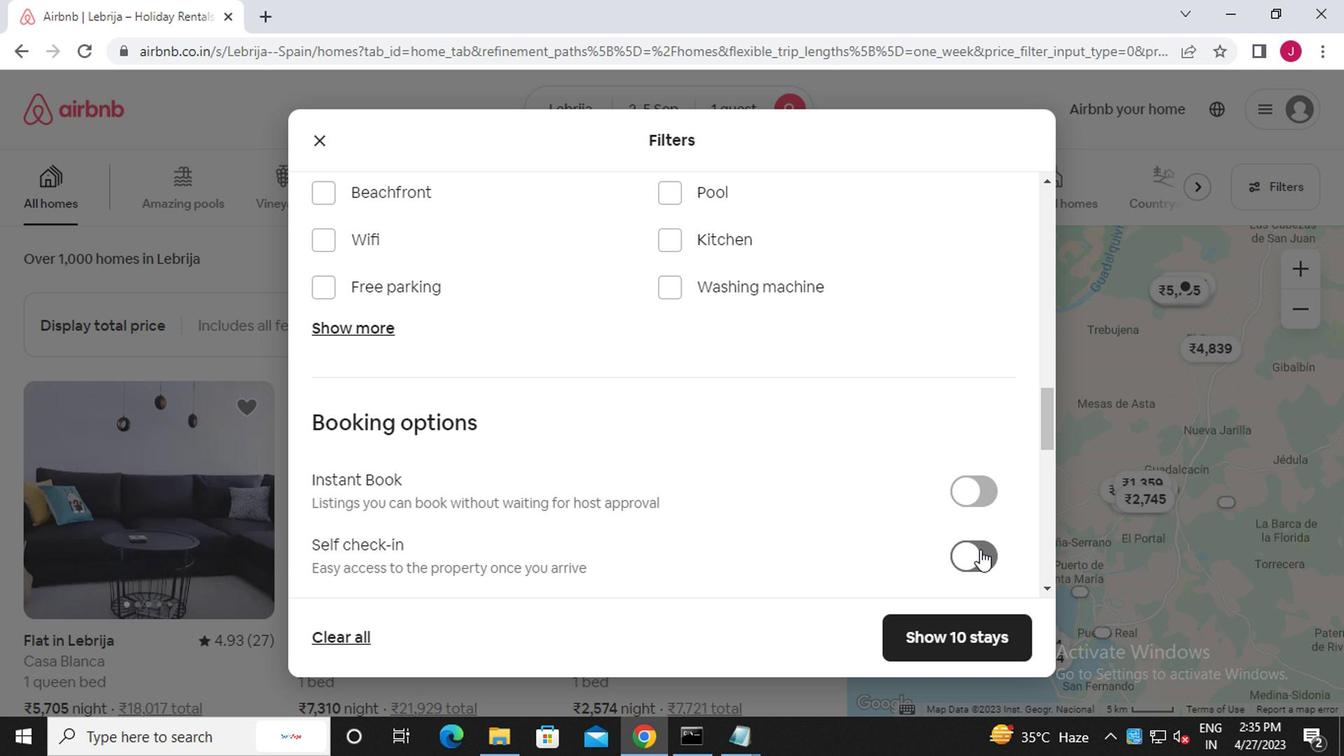 
Action: Mouse pressed left at (978, 551)
Screenshot: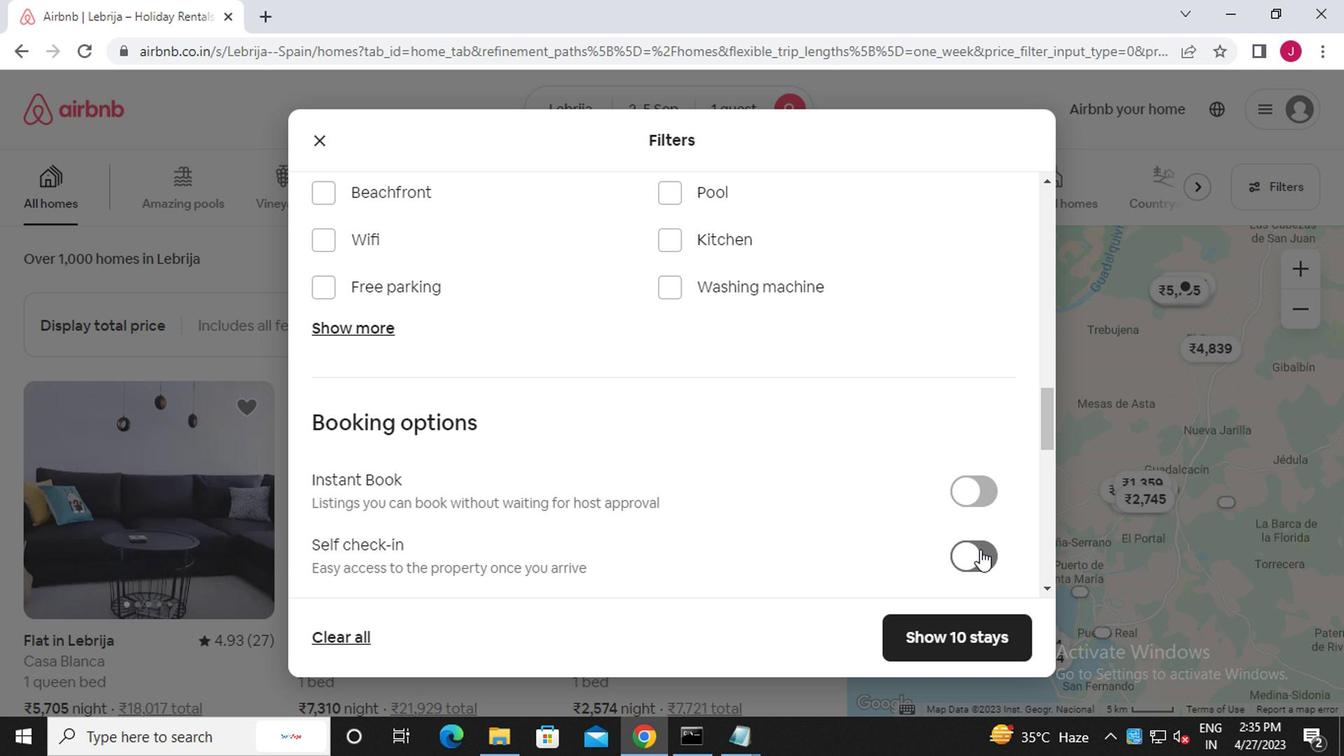 
Action: Mouse moved to (663, 497)
Screenshot: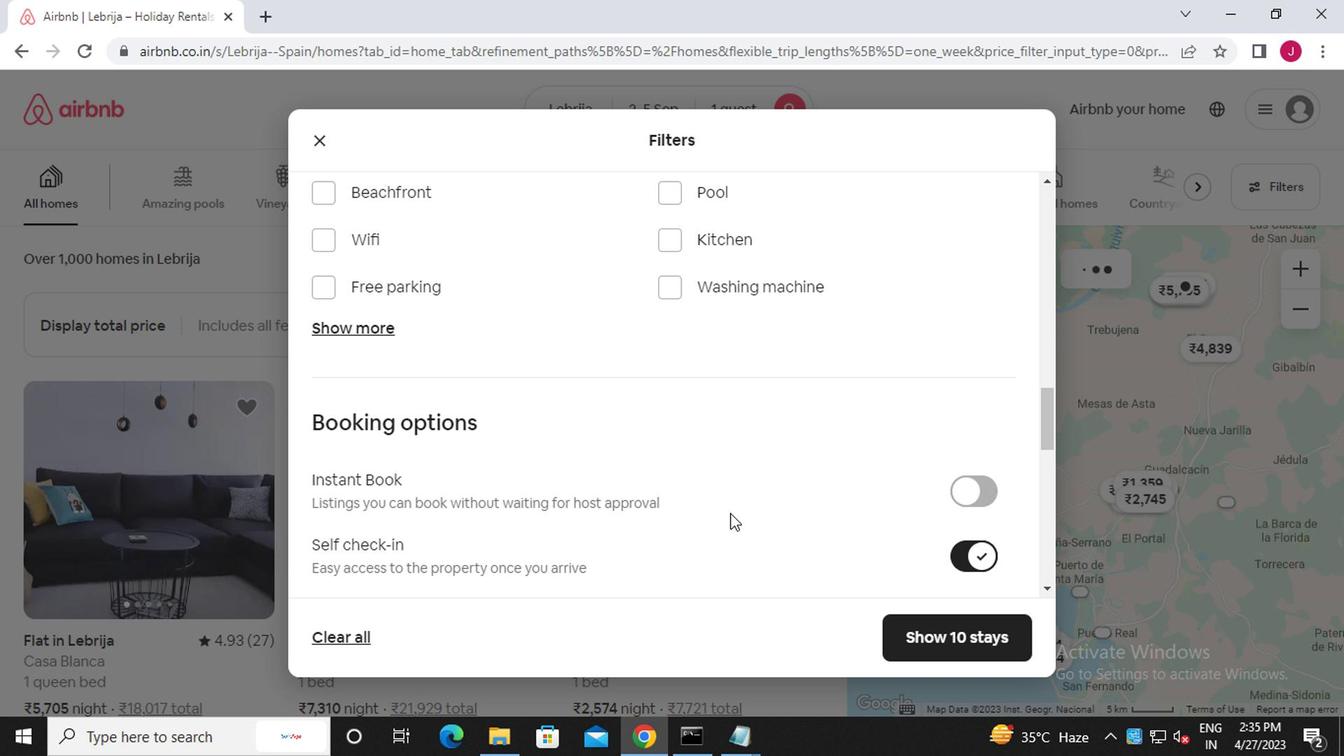 
Action: Mouse scrolled (663, 495) with delta (0, -1)
Screenshot: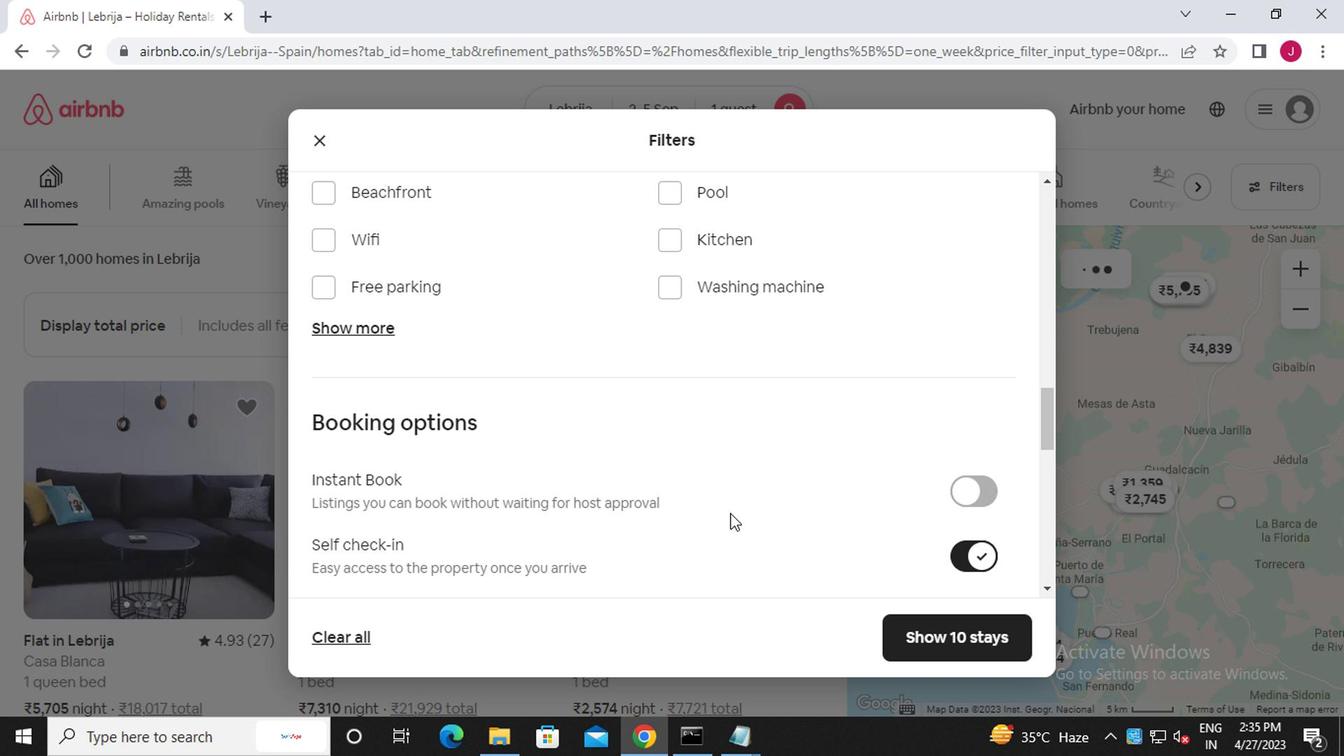 
Action: Mouse moved to (663, 497)
Screenshot: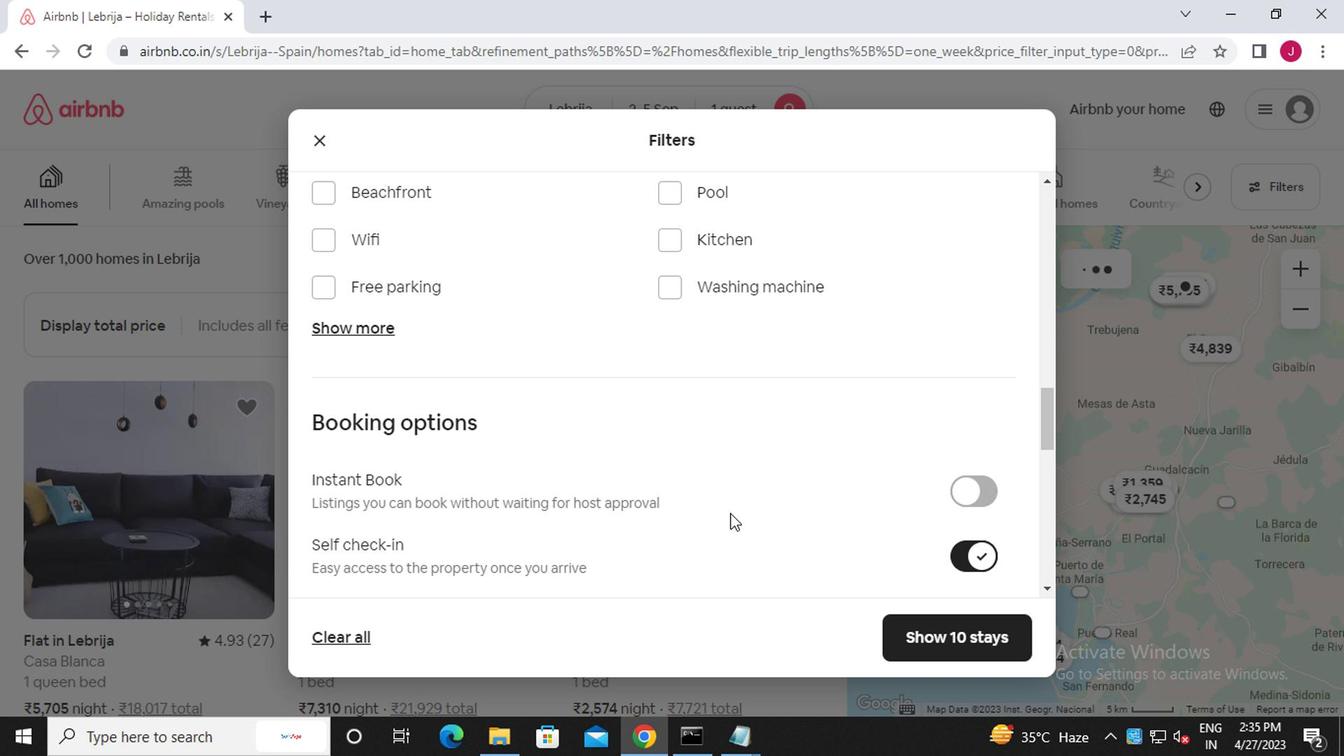 
Action: Mouse scrolled (663, 495) with delta (0, -1)
Screenshot: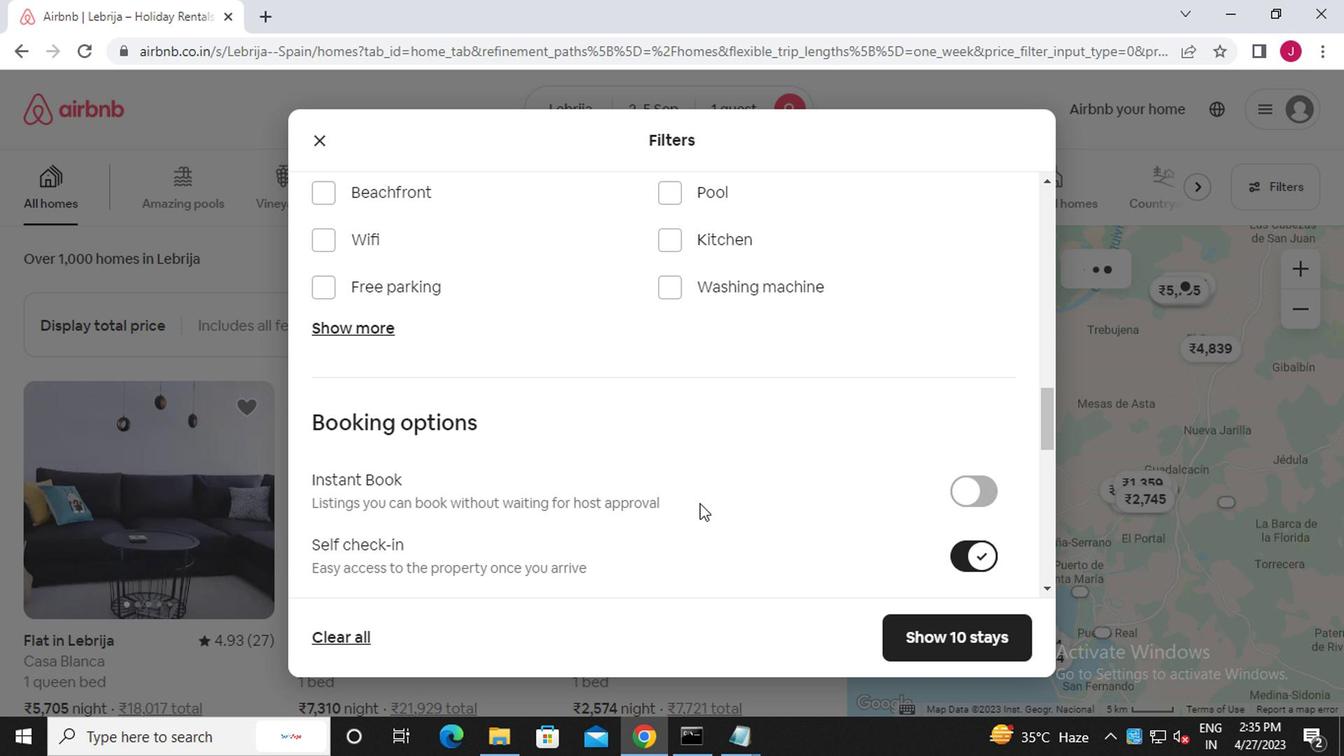 
Action: Mouse scrolled (663, 495) with delta (0, -1)
Screenshot: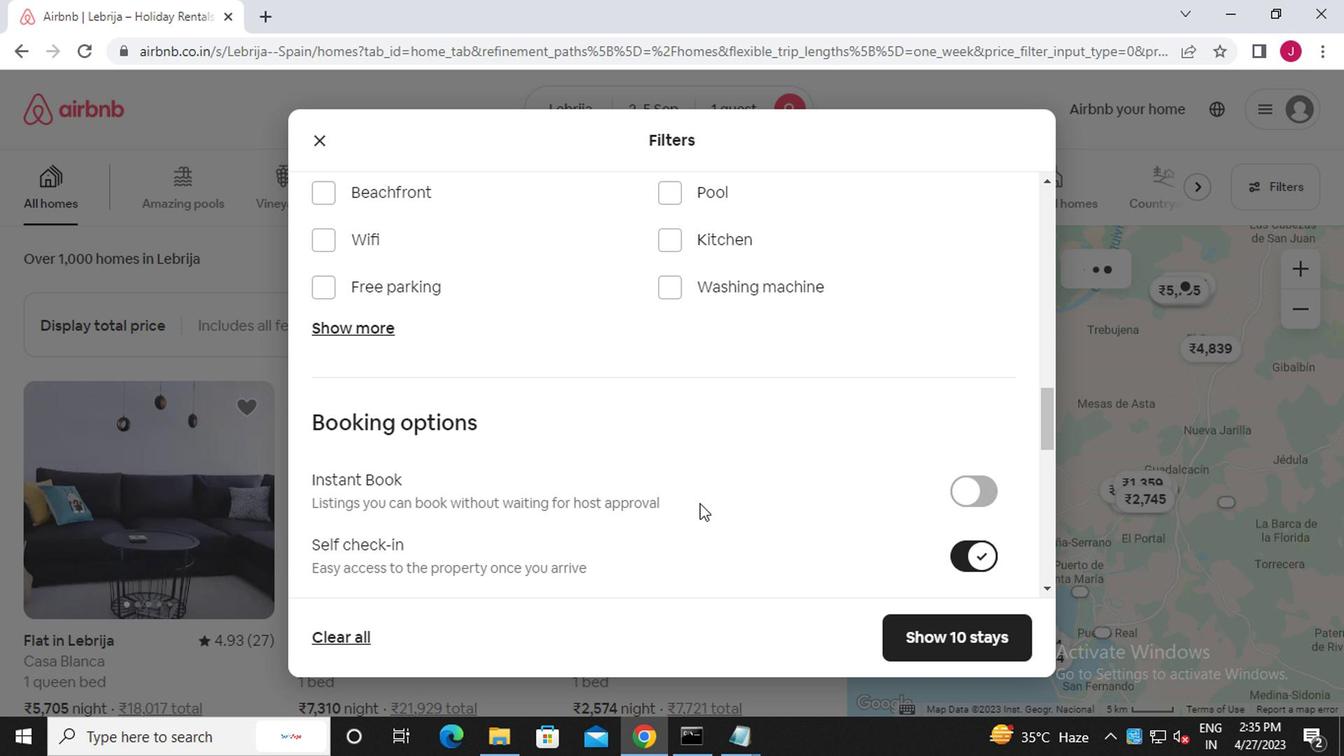 
Action: Mouse scrolled (663, 495) with delta (0, -1)
Screenshot: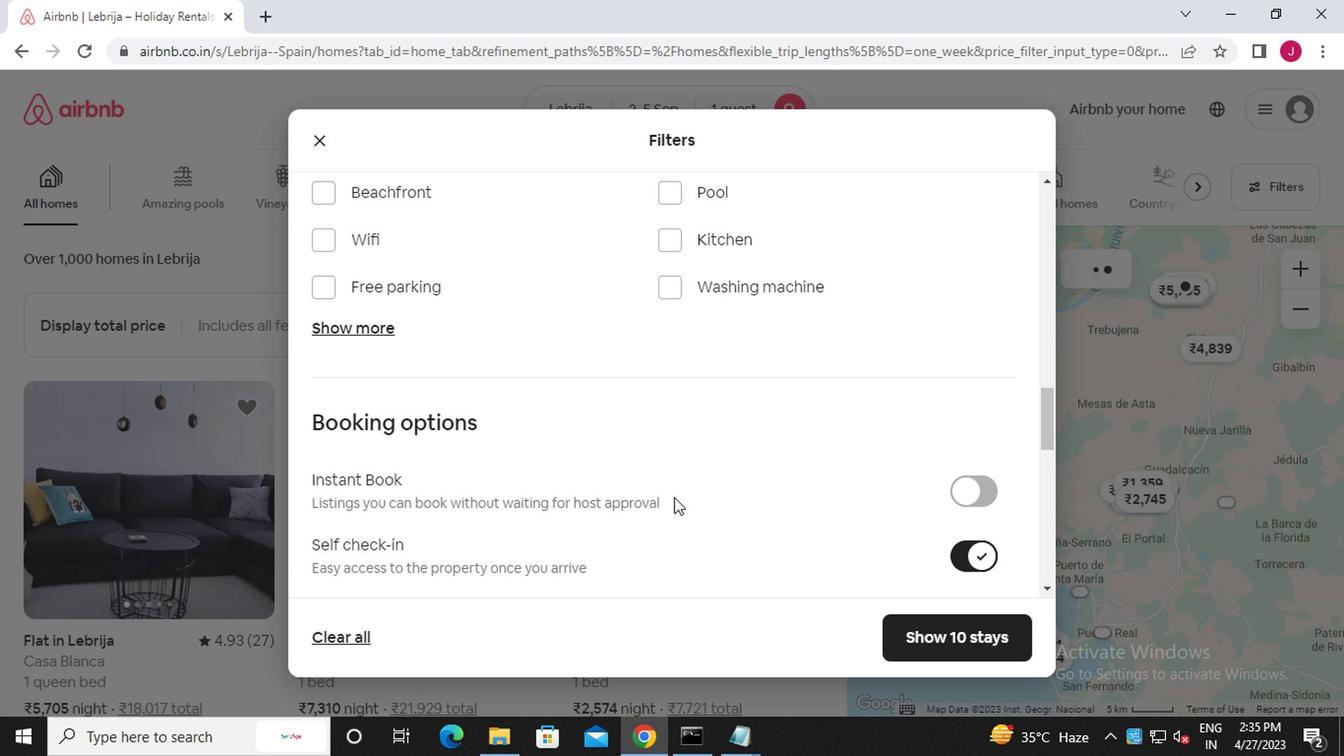 
Action: Mouse moved to (662, 497)
Screenshot: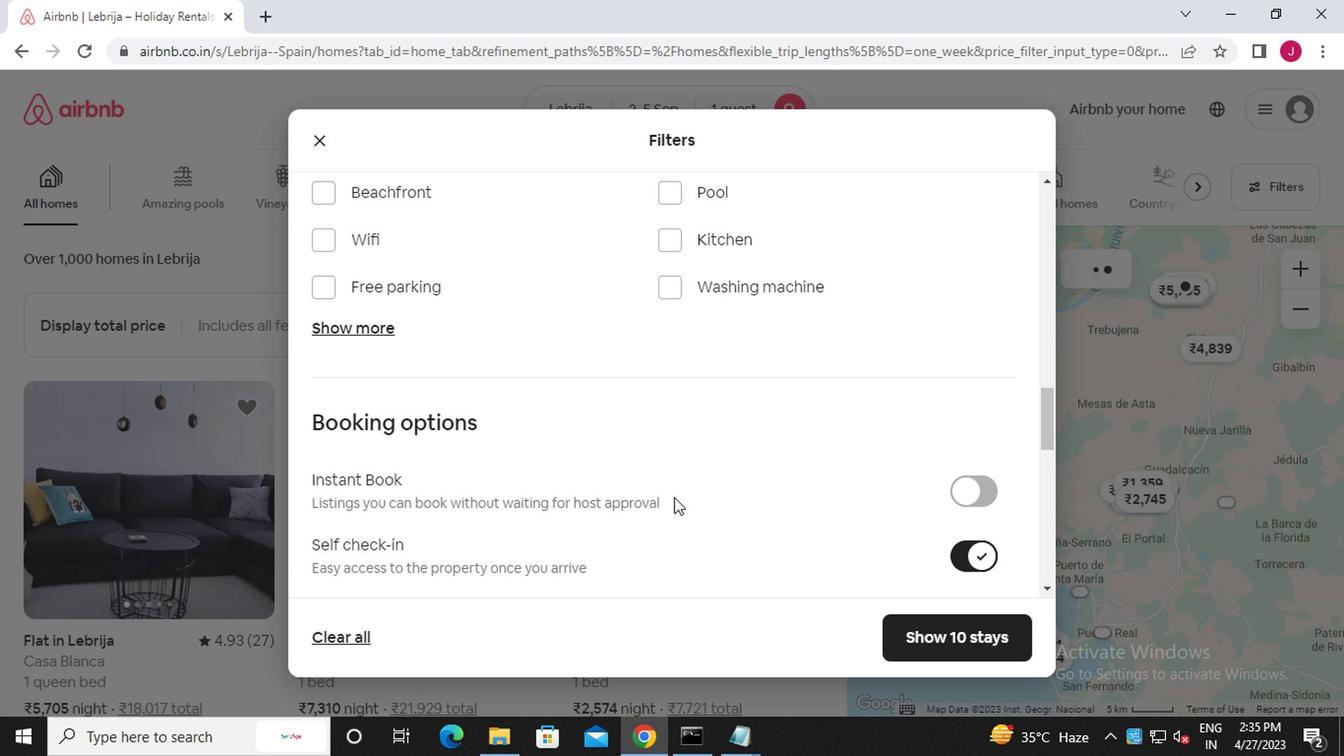 
Action: Mouse scrolled (662, 495) with delta (0, -1)
Screenshot: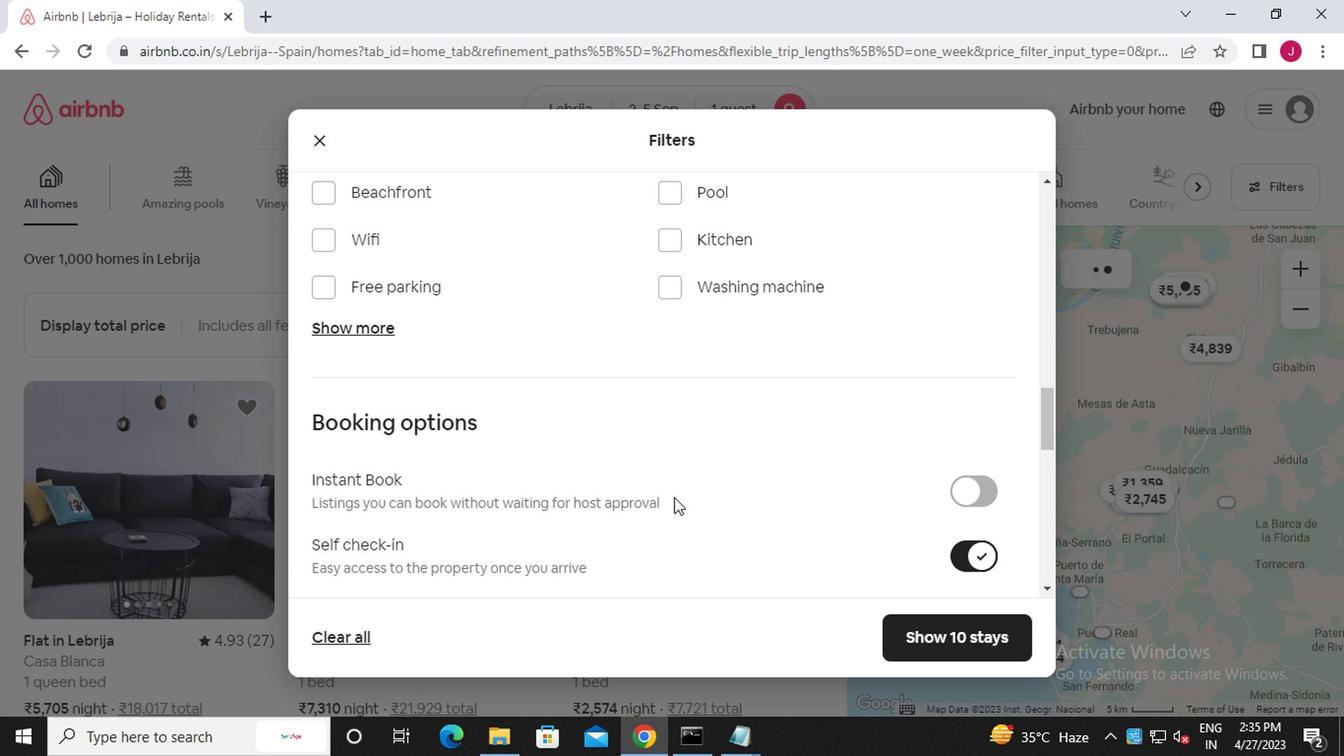 
Action: Mouse scrolled (662, 495) with delta (0, -1)
Screenshot: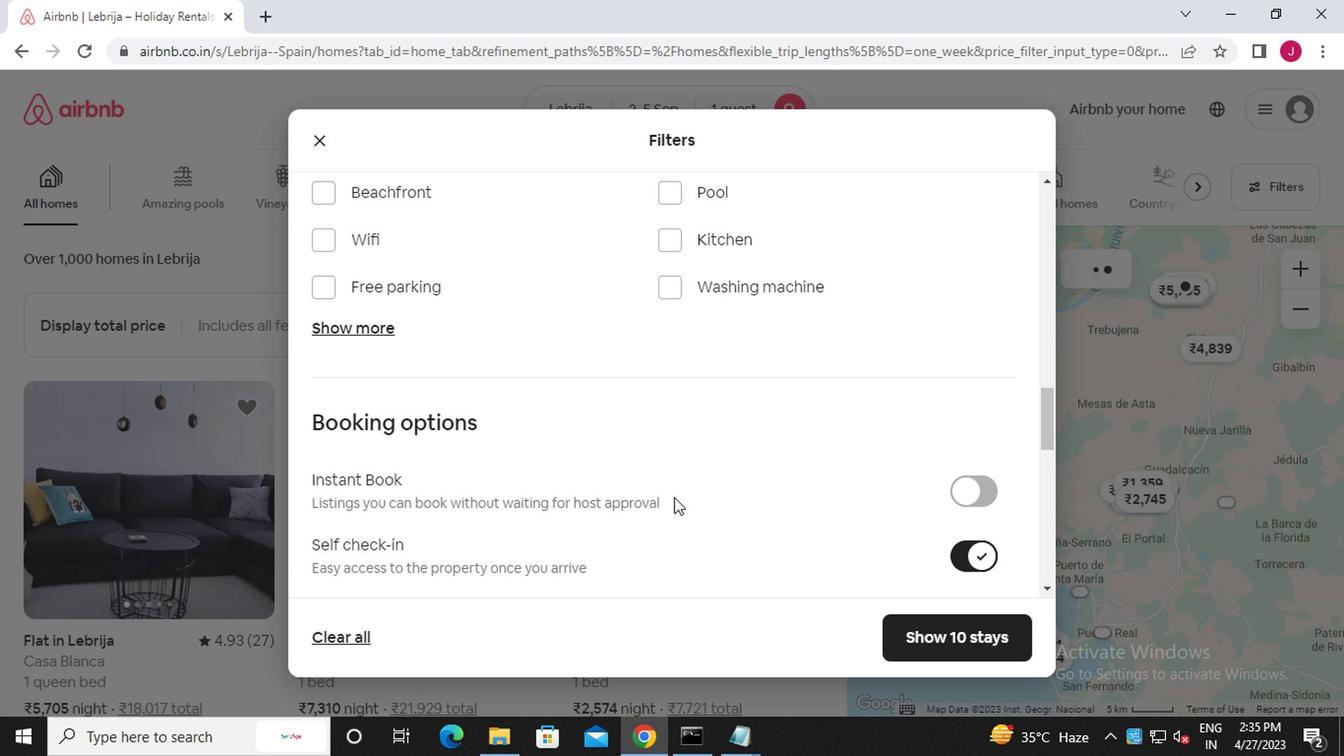 
Action: Mouse scrolled (662, 495) with delta (0, -1)
Screenshot: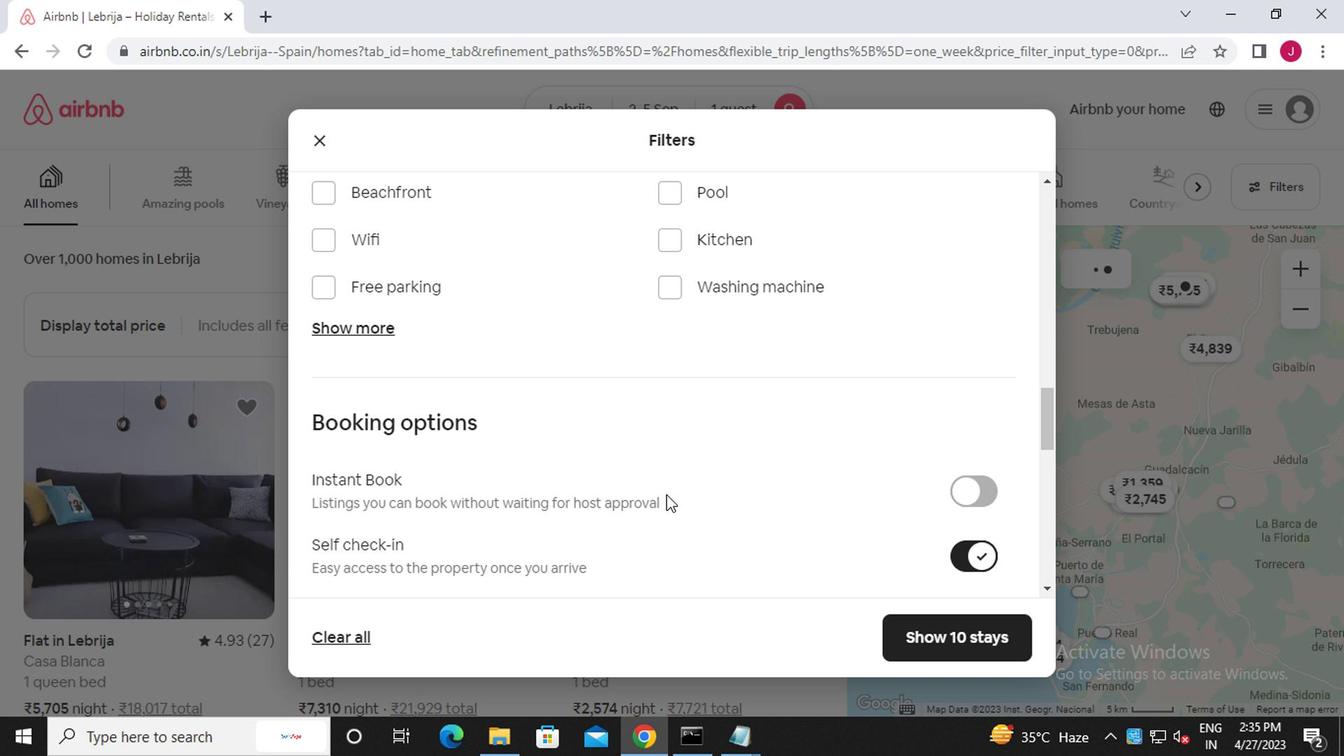 
Action: Mouse scrolled (662, 495) with delta (0, -1)
Screenshot: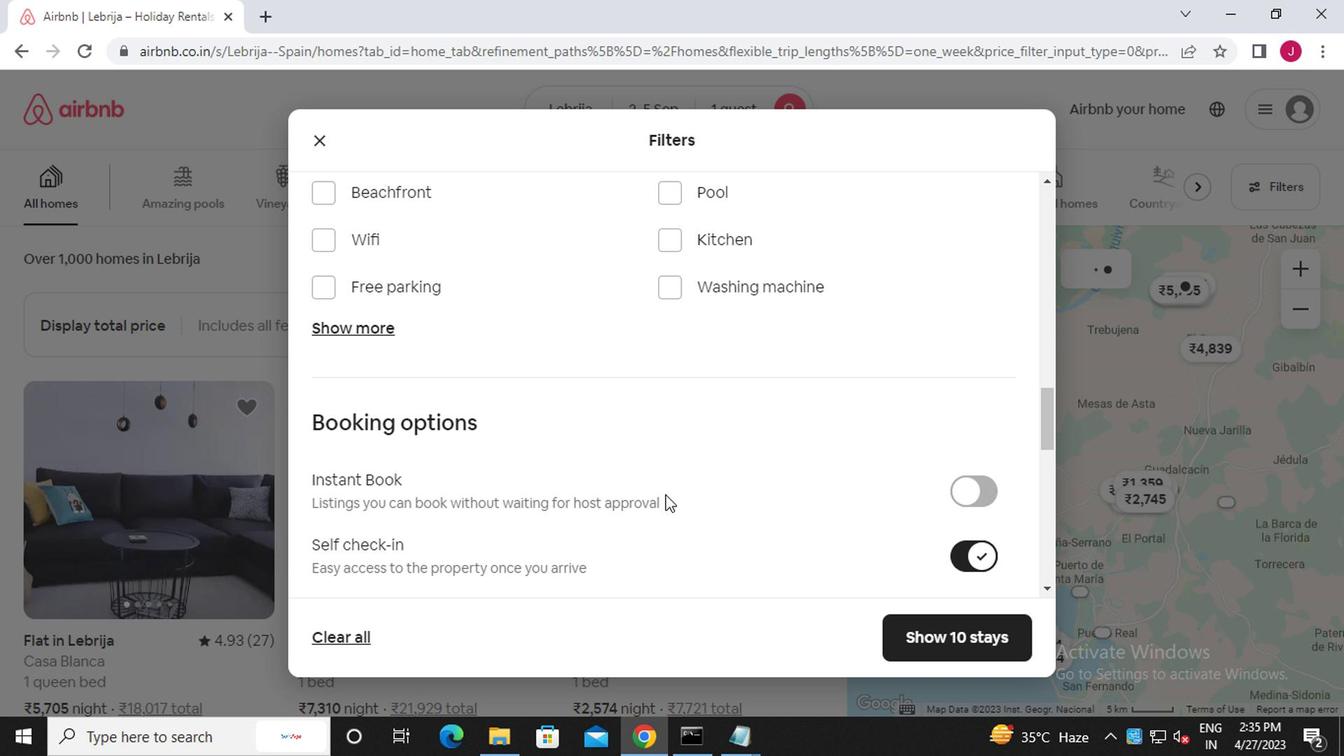 
Action: Mouse moved to (327, 573)
Screenshot: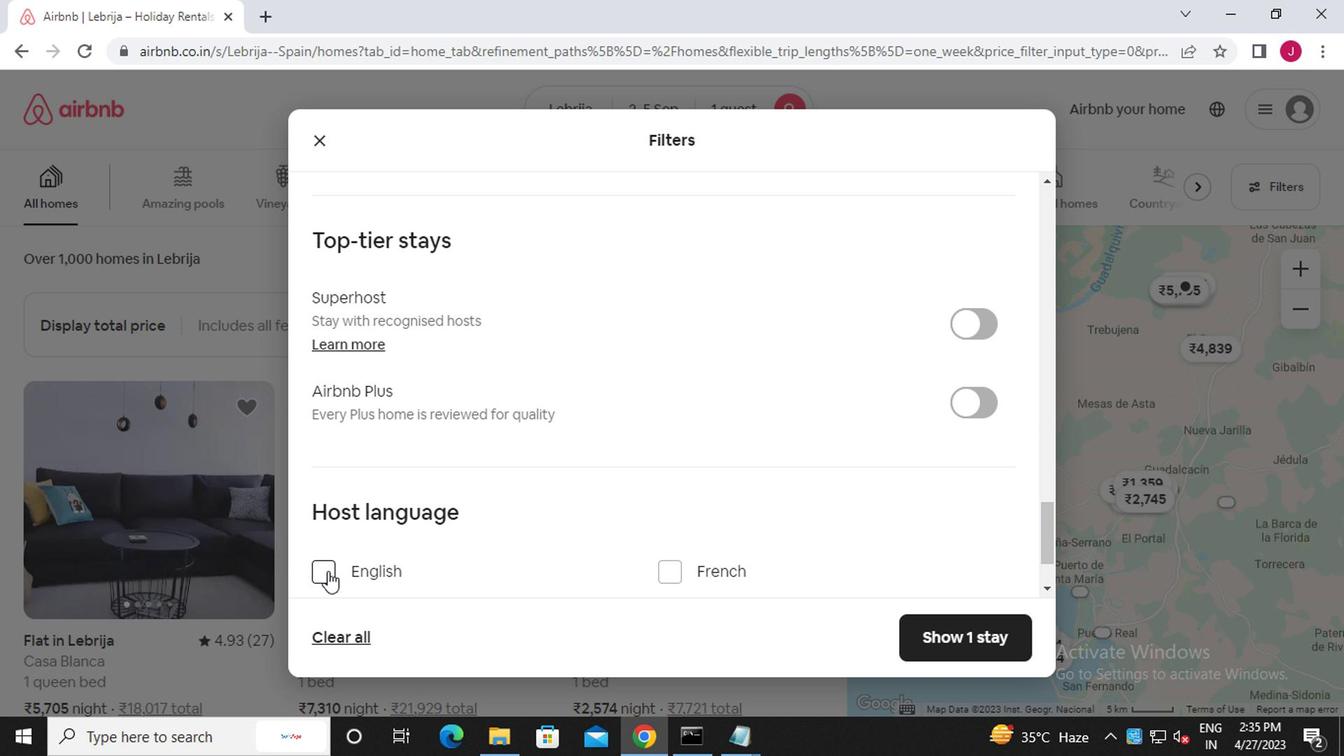 
Action: Mouse pressed left at (327, 573)
Screenshot: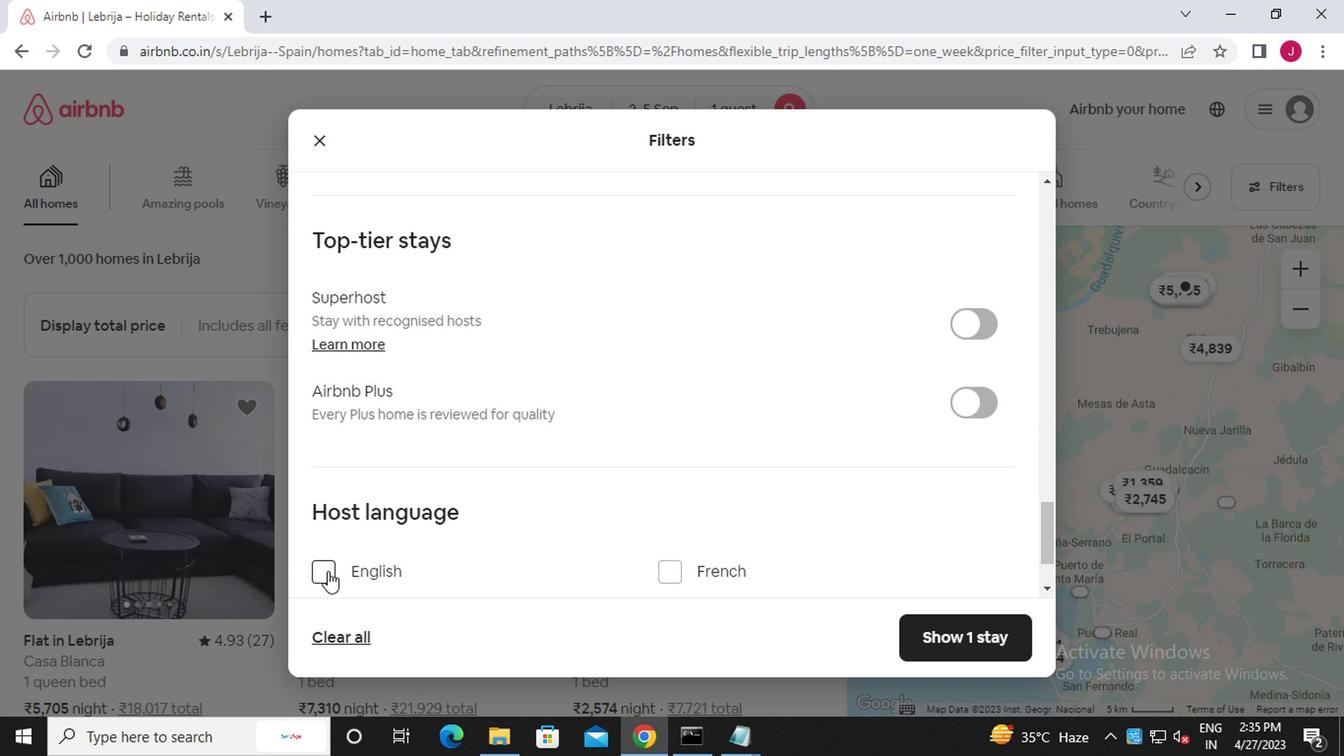 
Action: Mouse moved to (925, 645)
Screenshot: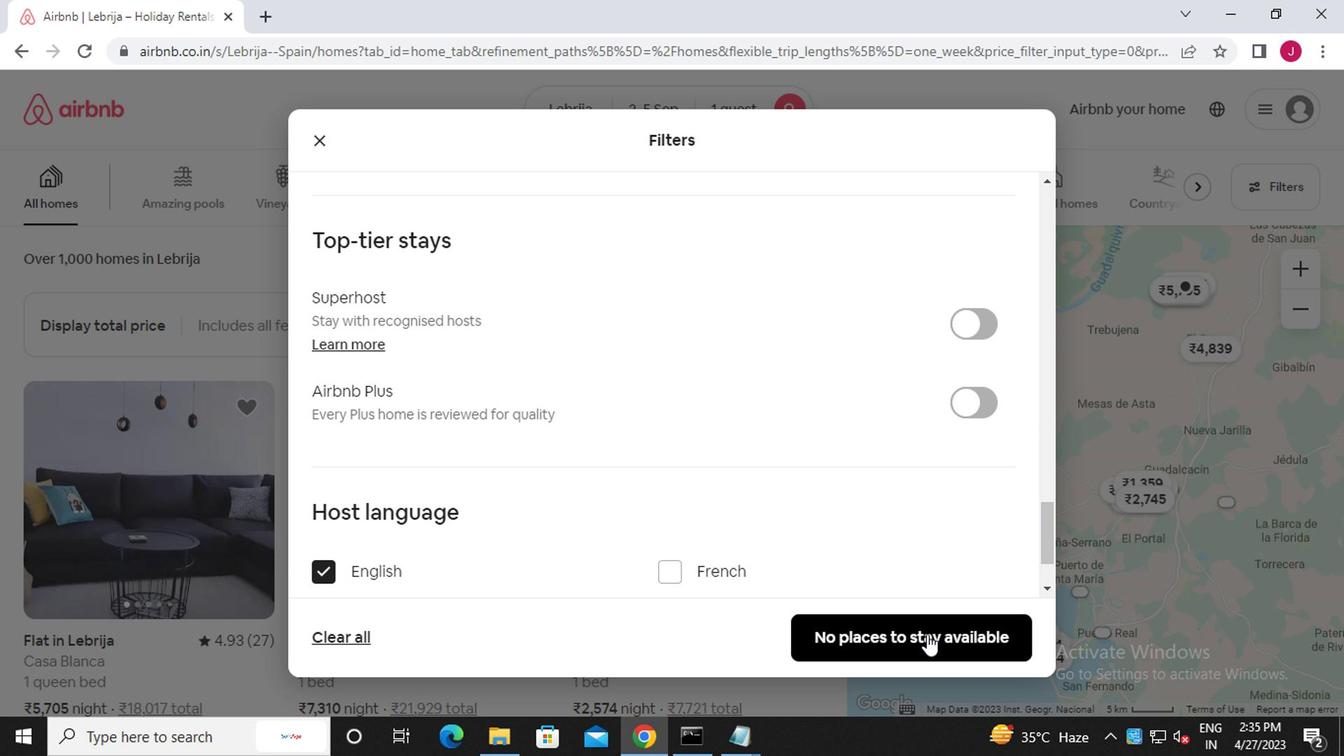 
Action: Mouse pressed left at (925, 645)
Screenshot: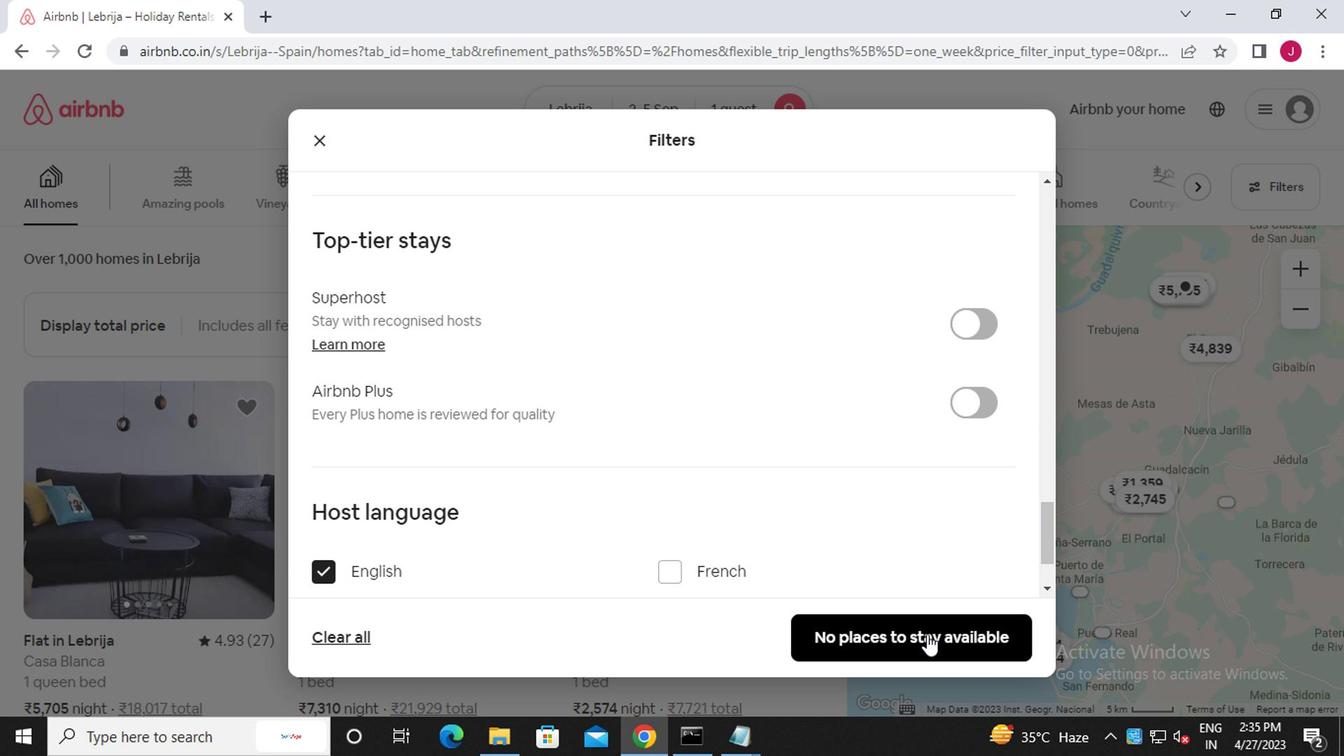 
Action: Mouse moved to (931, 642)
Screenshot: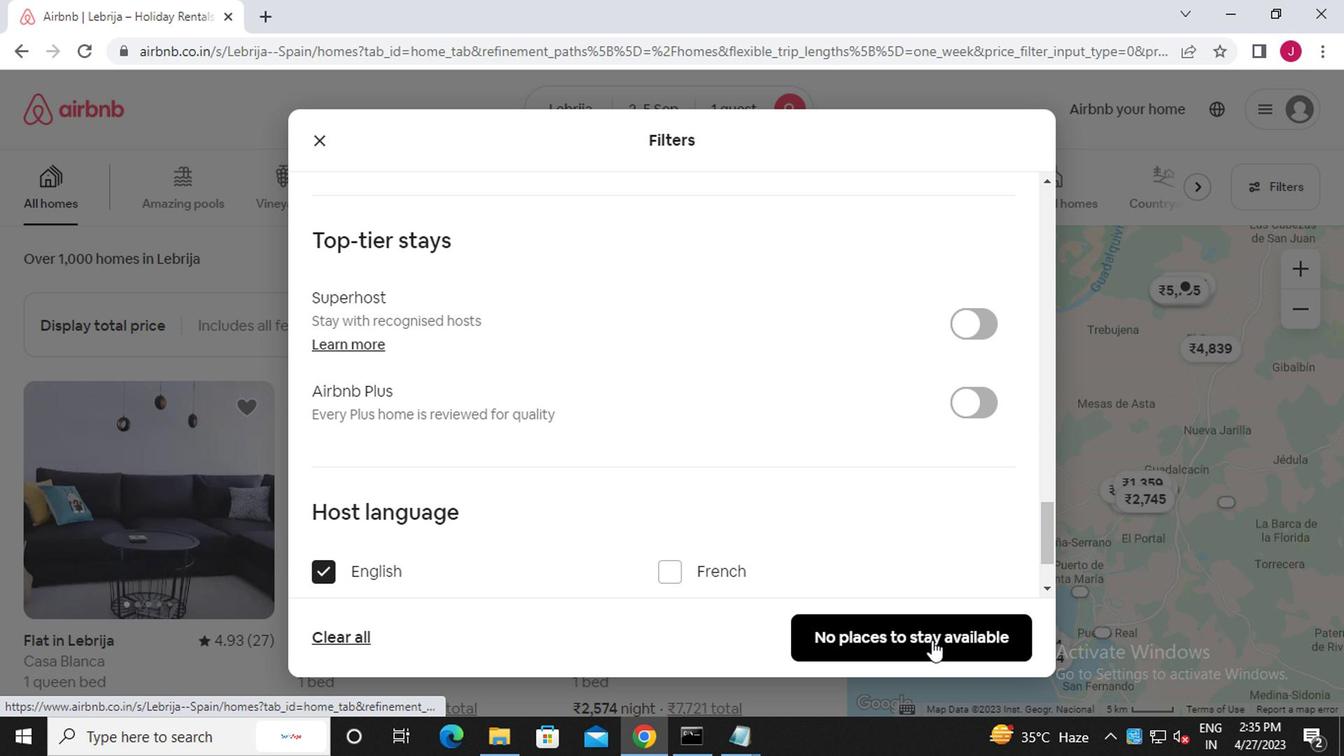 
Action: Mouse pressed left at (931, 642)
Screenshot: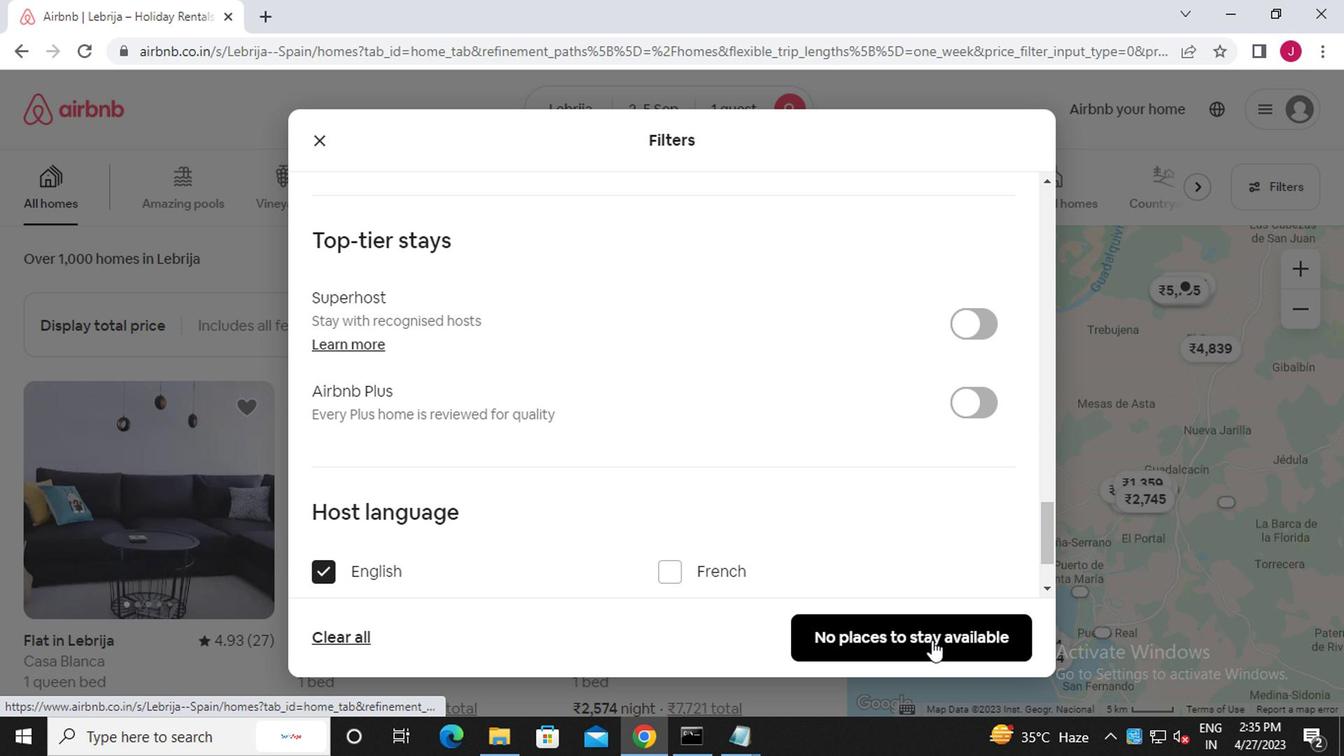
Action: Mouse moved to (931, 642)
Screenshot: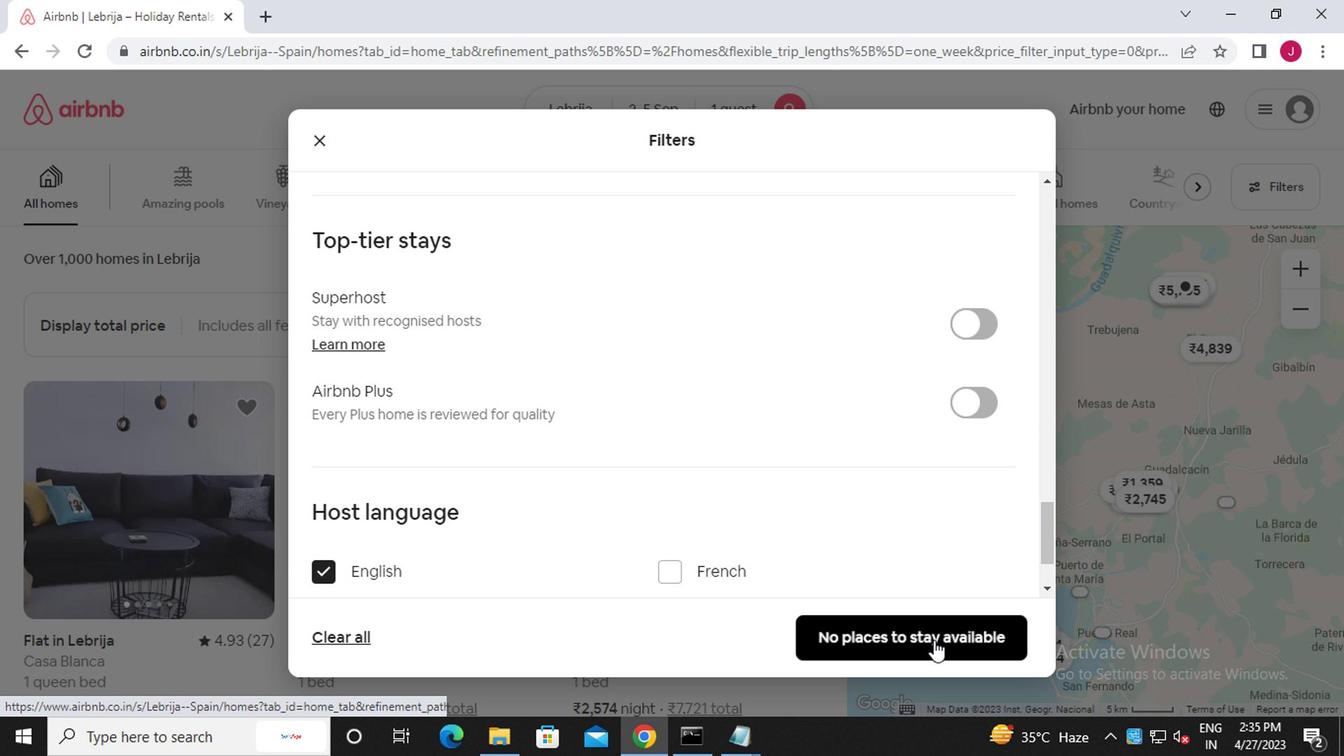 
